 Task: Search one way flight ticket for 2 adults, 4 children and 1 infant on lap in business from Marquette: Sawyer International Airport to Greenville: Pitt-greenville Airport on 5-2-2023. Choice of flights is Delta. Number of bags: 1 carry on bag. Price is upto 40000. Outbound departure time preference is 20:30.
Action: Mouse moved to (373, 153)
Screenshot: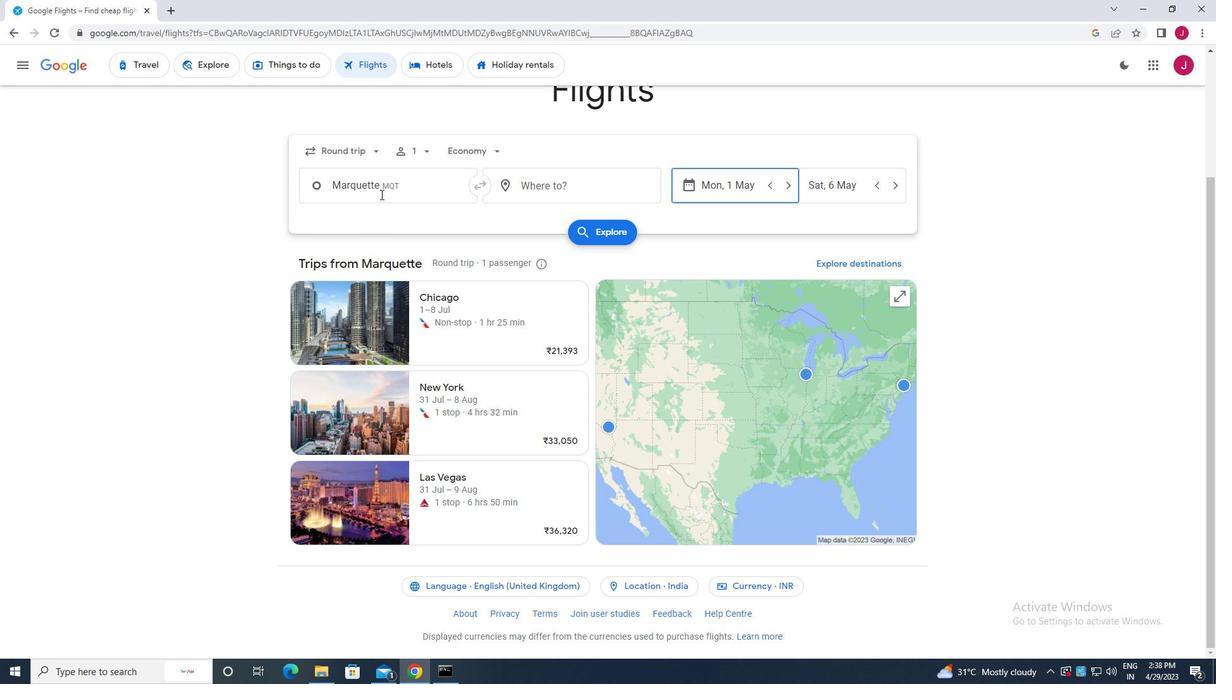 
Action: Mouse pressed left at (373, 153)
Screenshot: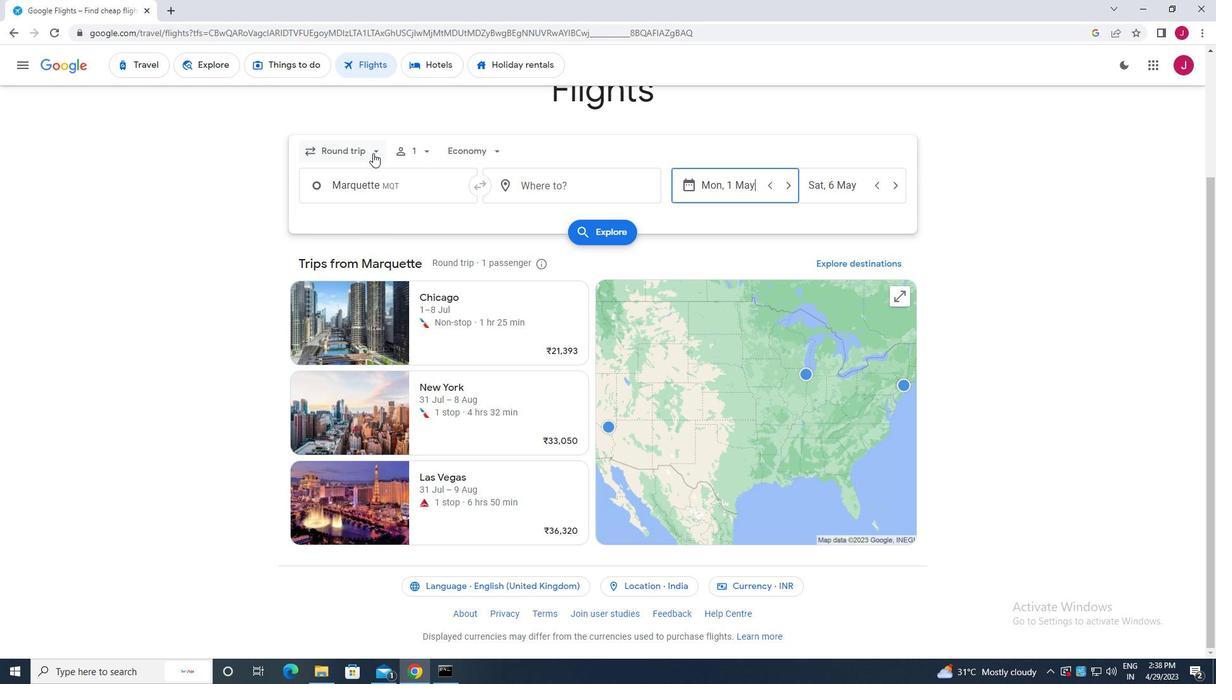 
Action: Mouse moved to (370, 204)
Screenshot: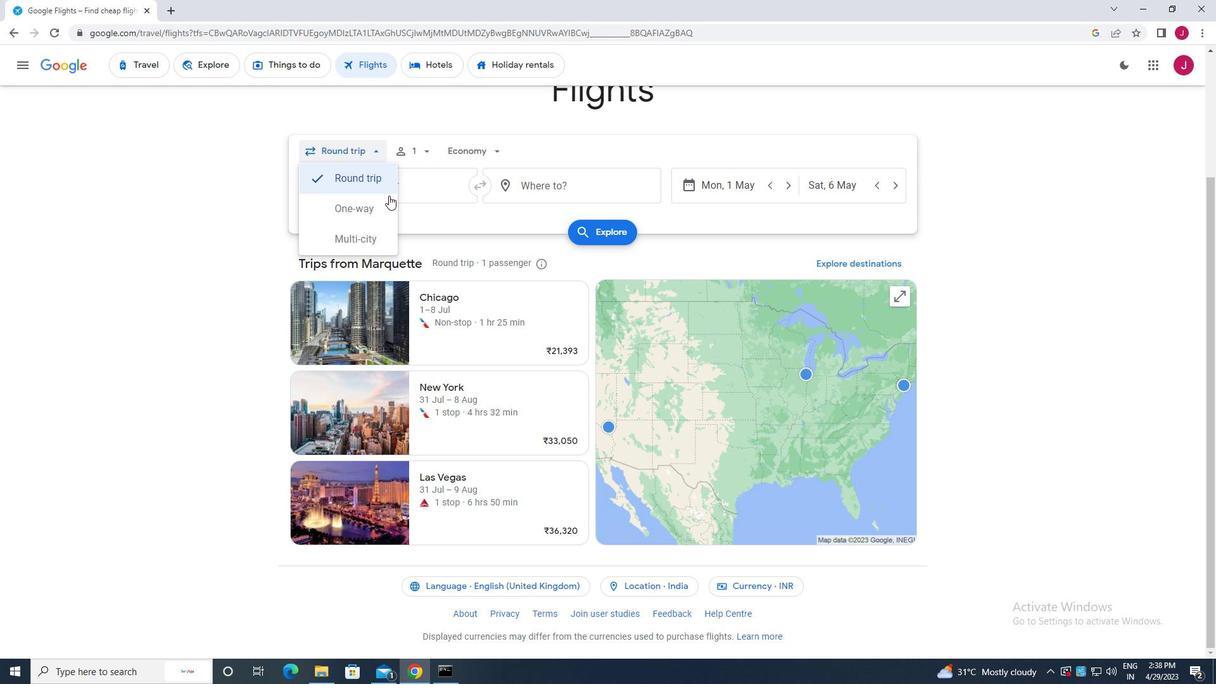 
Action: Mouse pressed left at (370, 204)
Screenshot: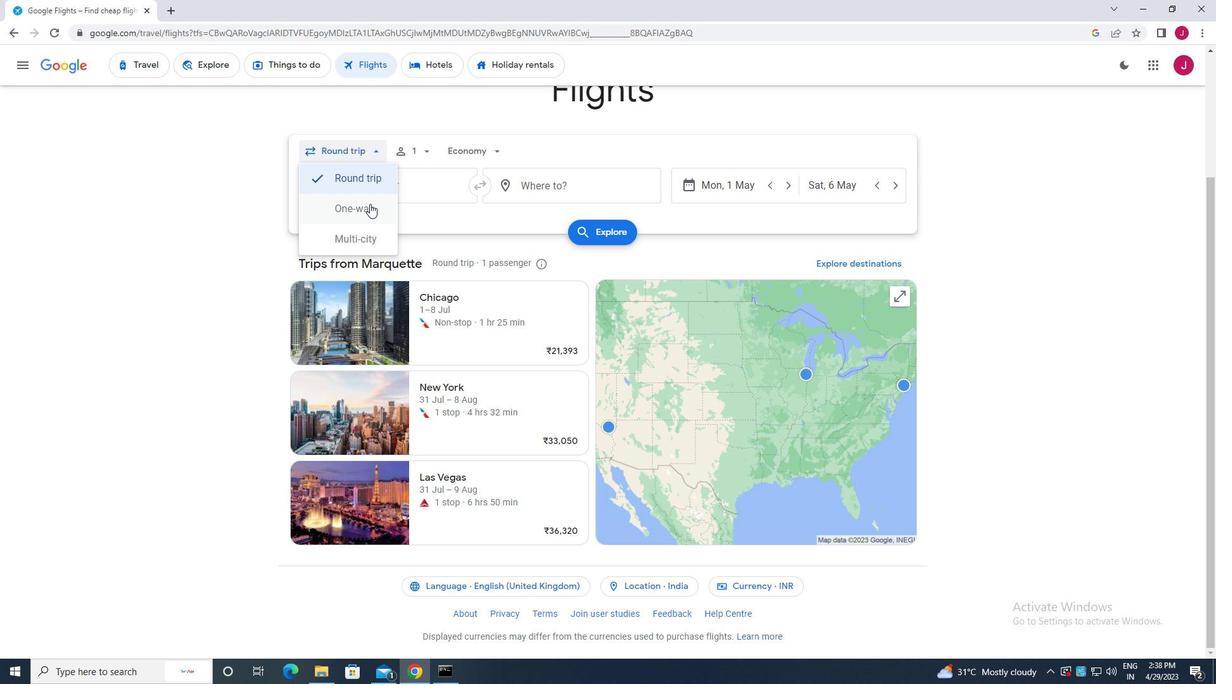 
Action: Mouse moved to (415, 153)
Screenshot: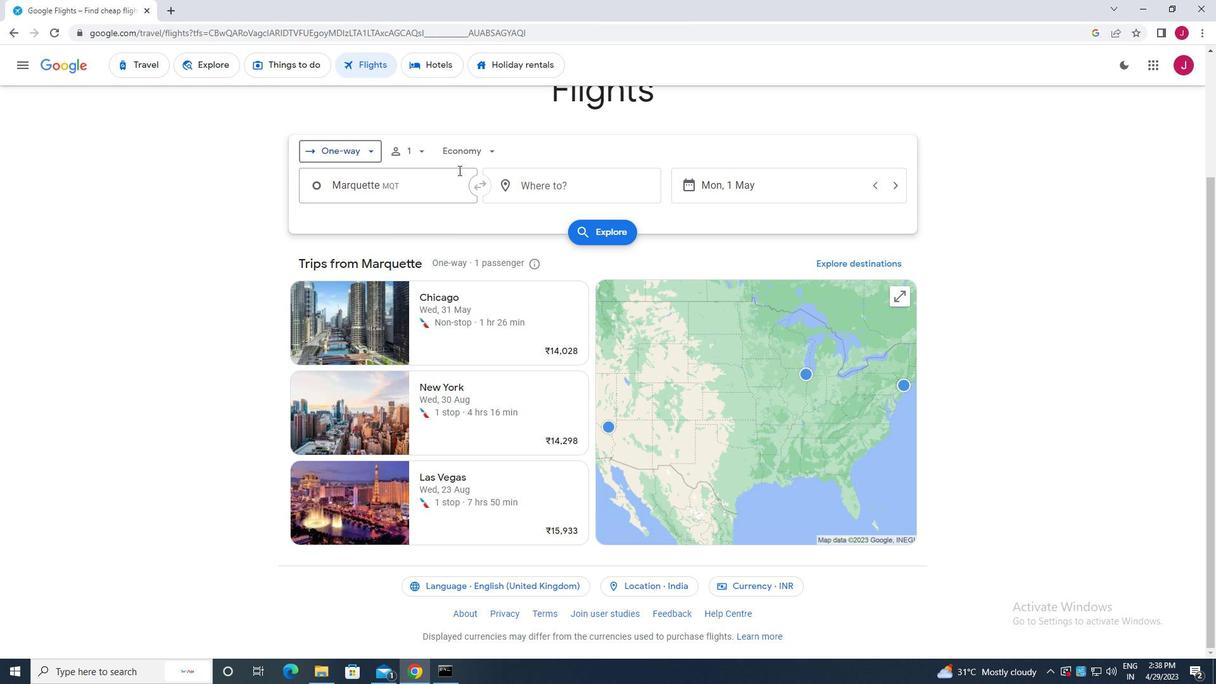 
Action: Mouse pressed left at (415, 153)
Screenshot: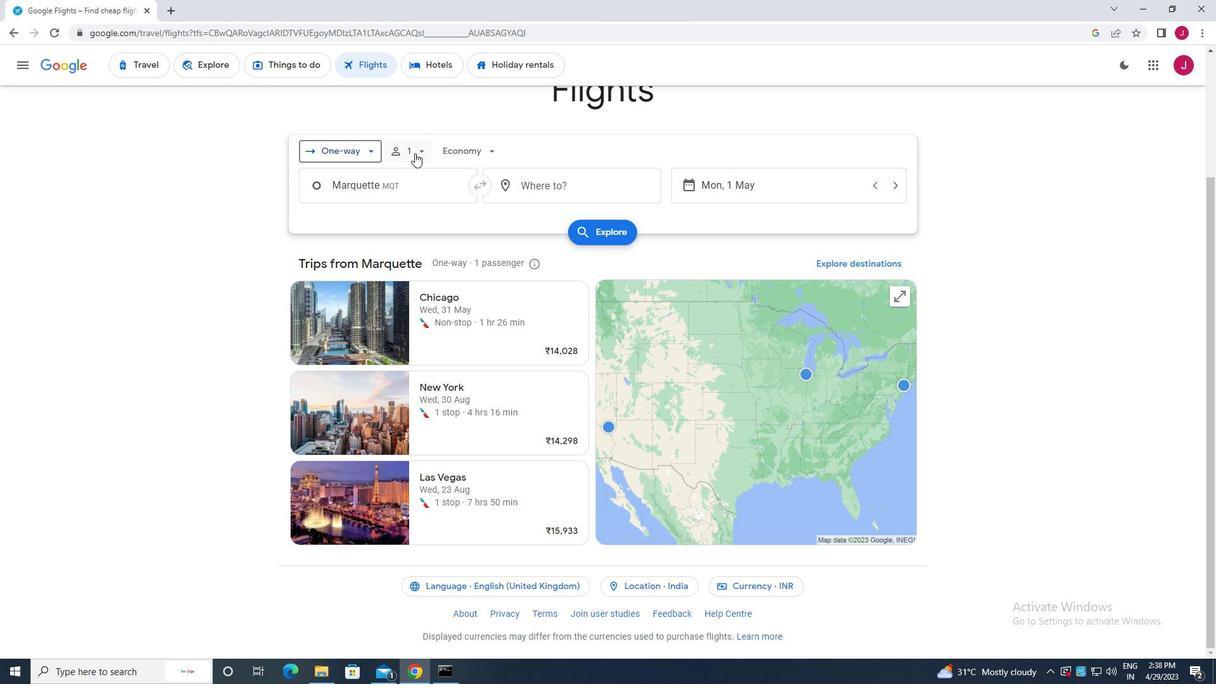 
Action: Mouse moved to (517, 185)
Screenshot: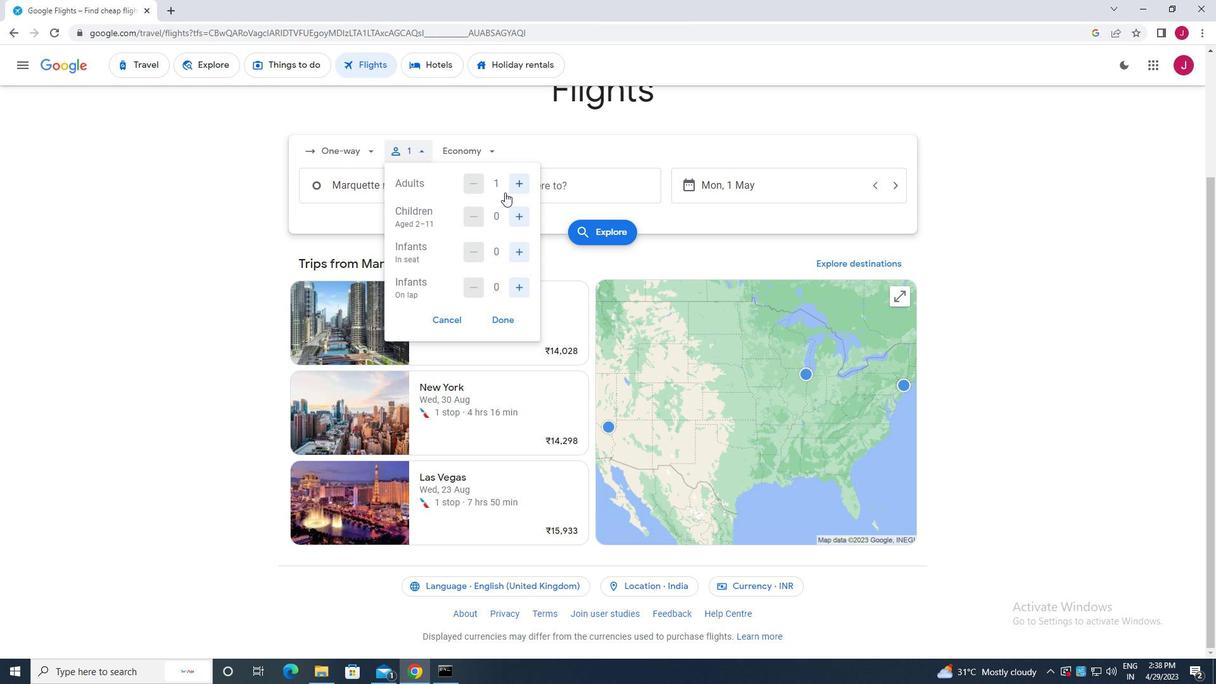 
Action: Mouse pressed left at (517, 185)
Screenshot: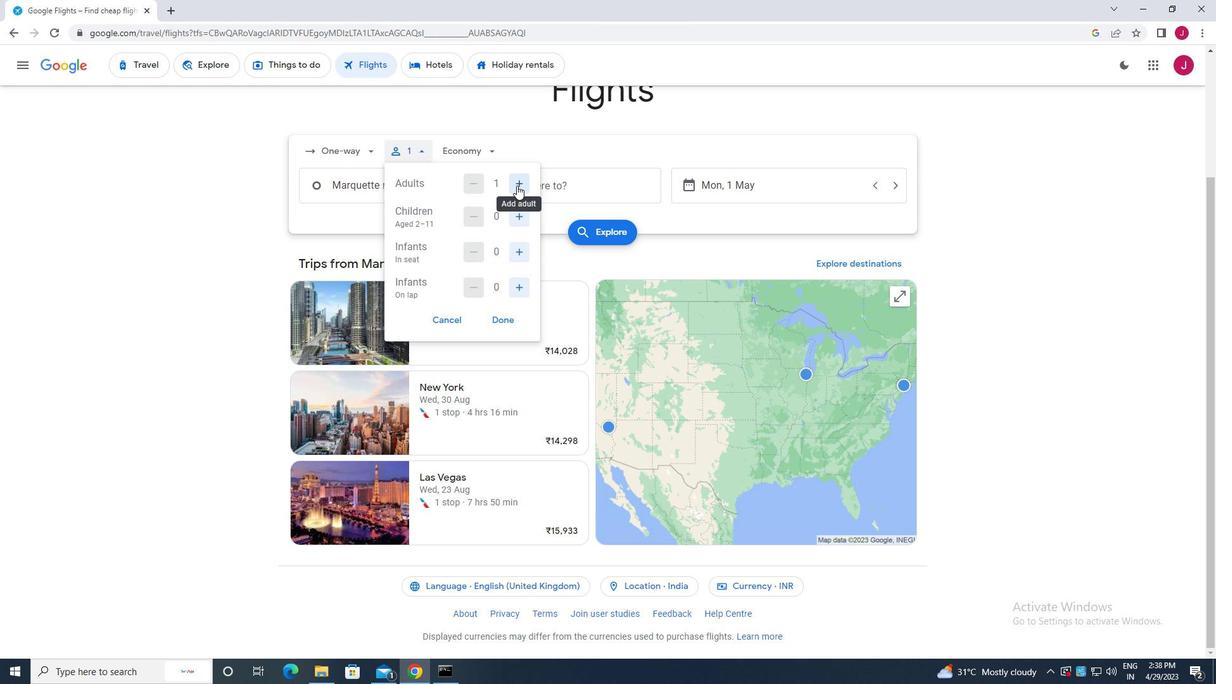 
Action: Mouse moved to (525, 220)
Screenshot: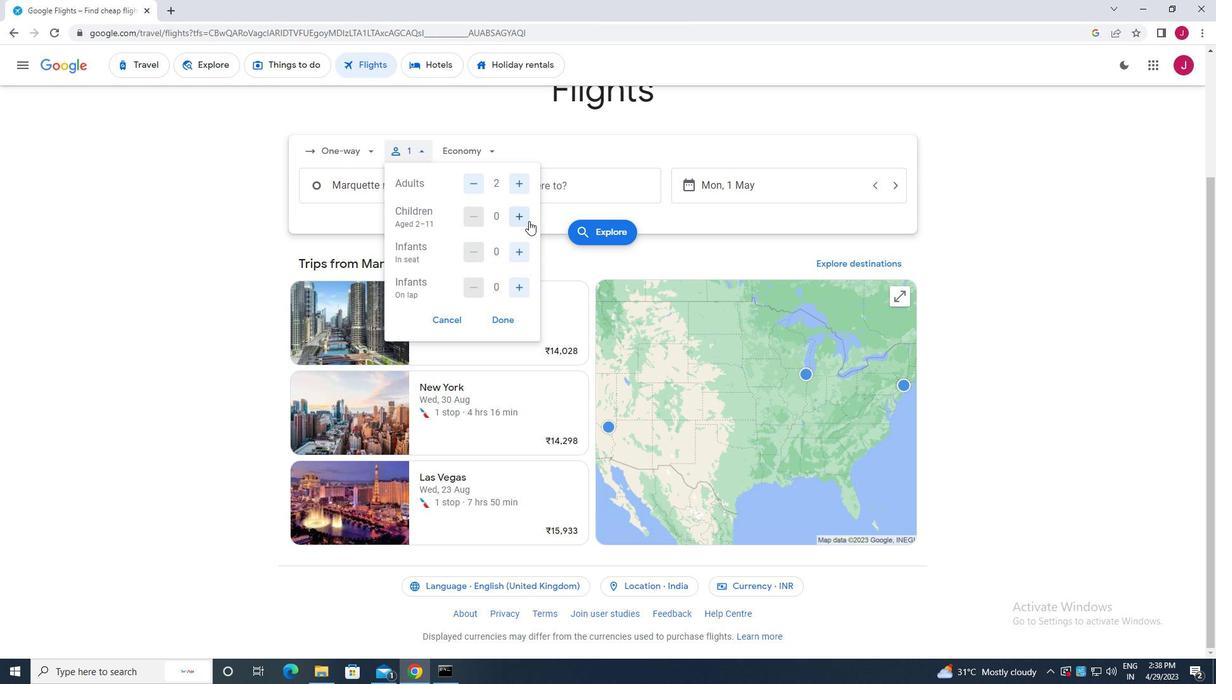 
Action: Mouse pressed left at (525, 220)
Screenshot: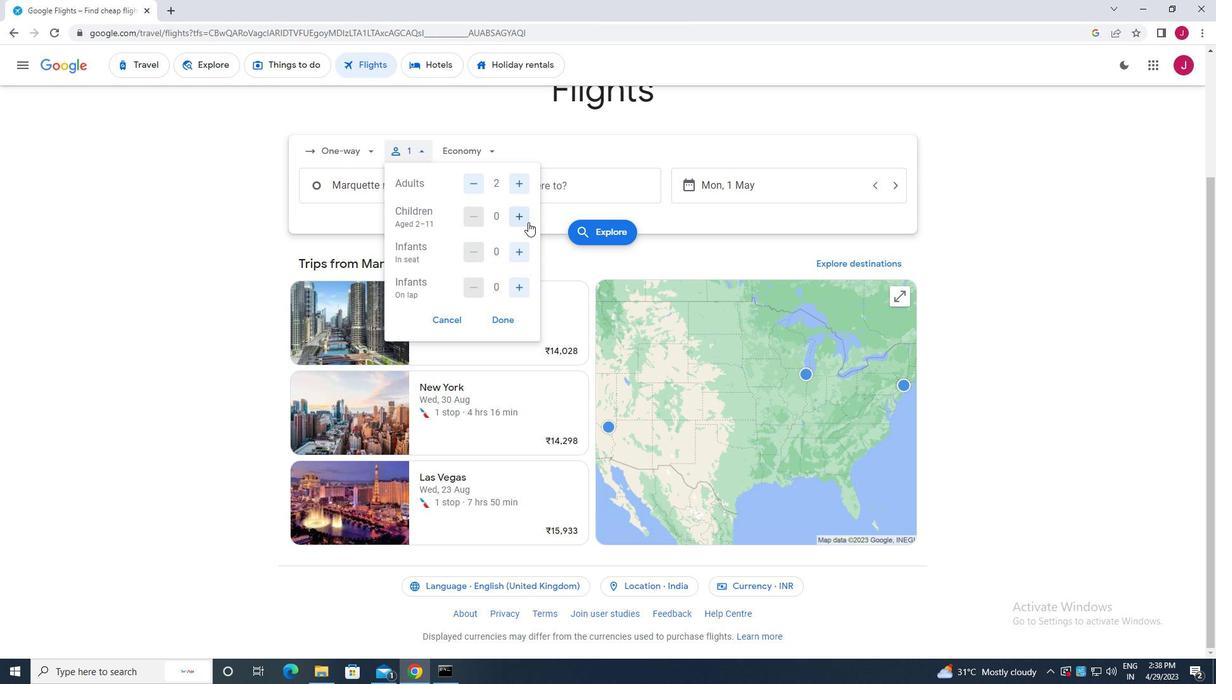 
Action: Mouse moved to (525, 219)
Screenshot: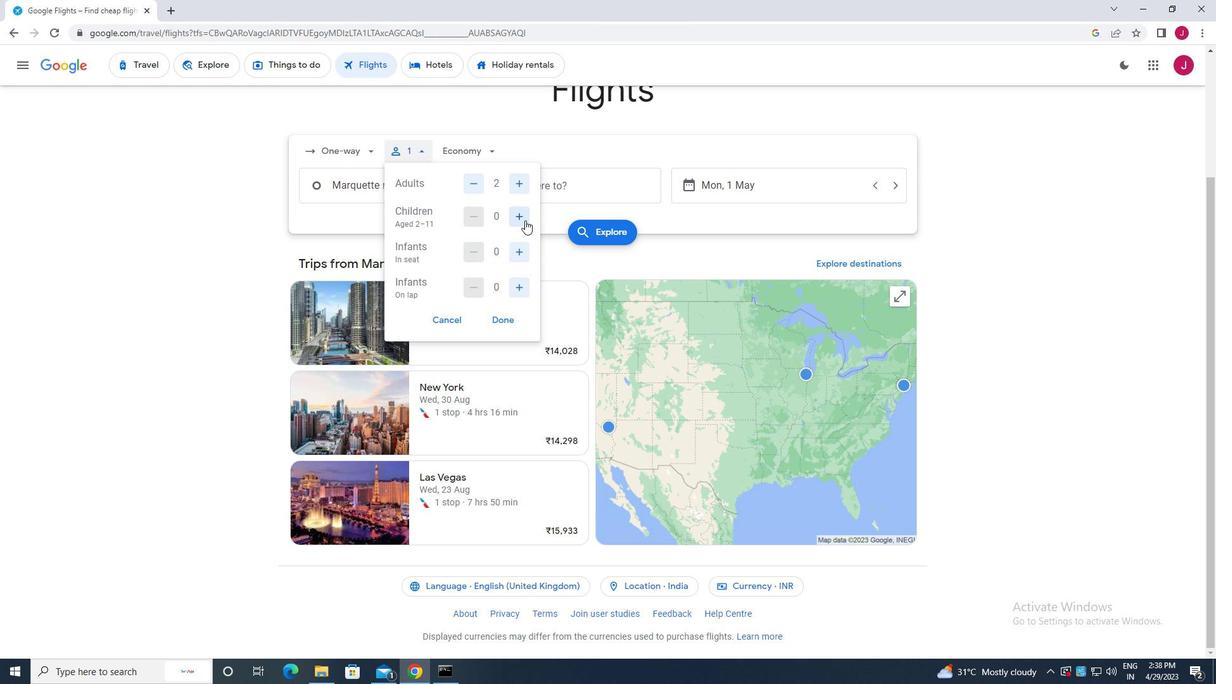 
Action: Mouse pressed left at (525, 219)
Screenshot: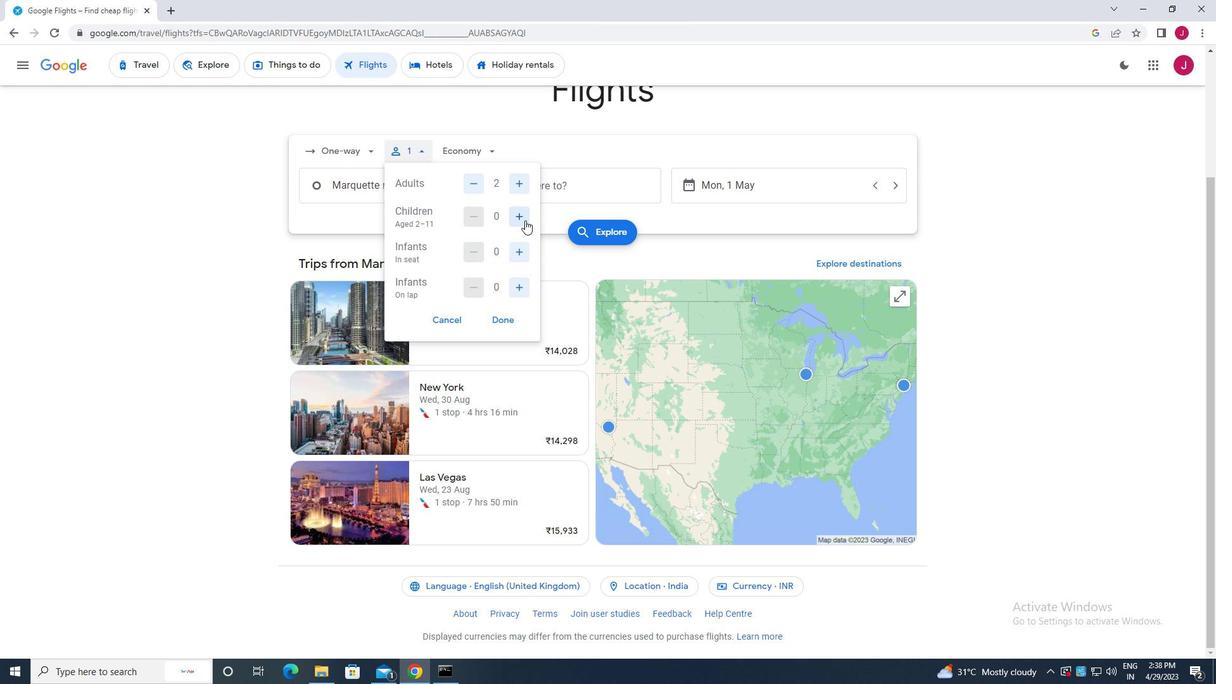 
Action: Mouse moved to (524, 219)
Screenshot: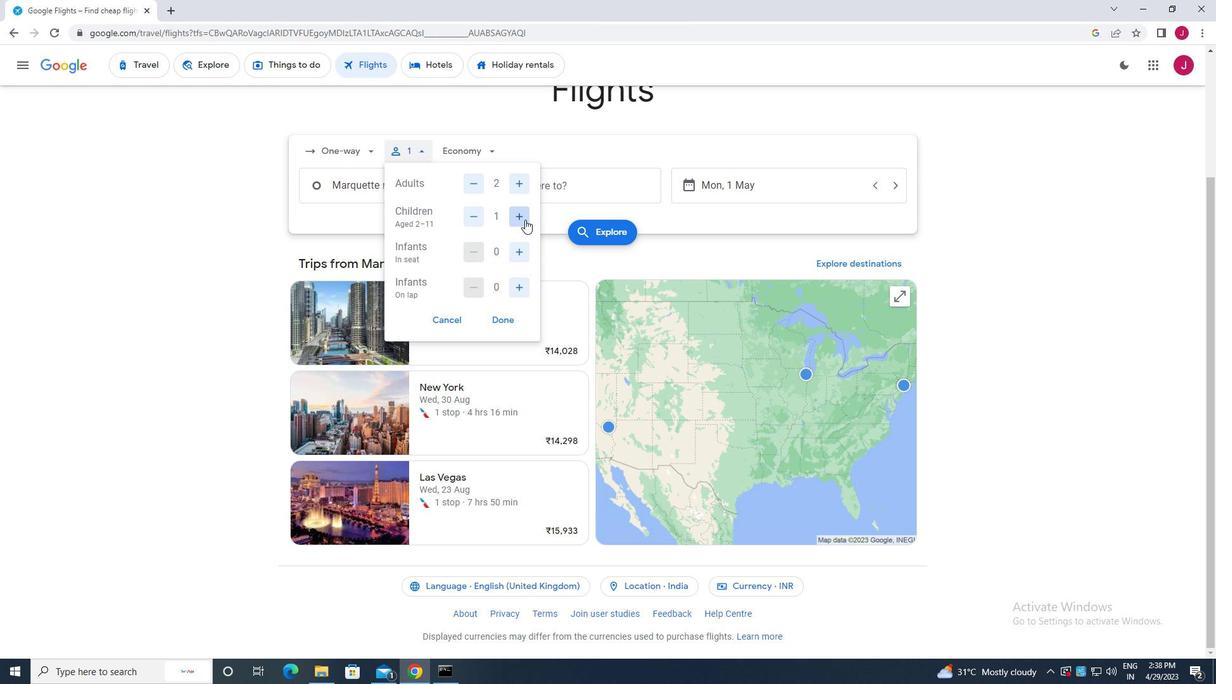 
Action: Mouse pressed left at (524, 219)
Screenshot: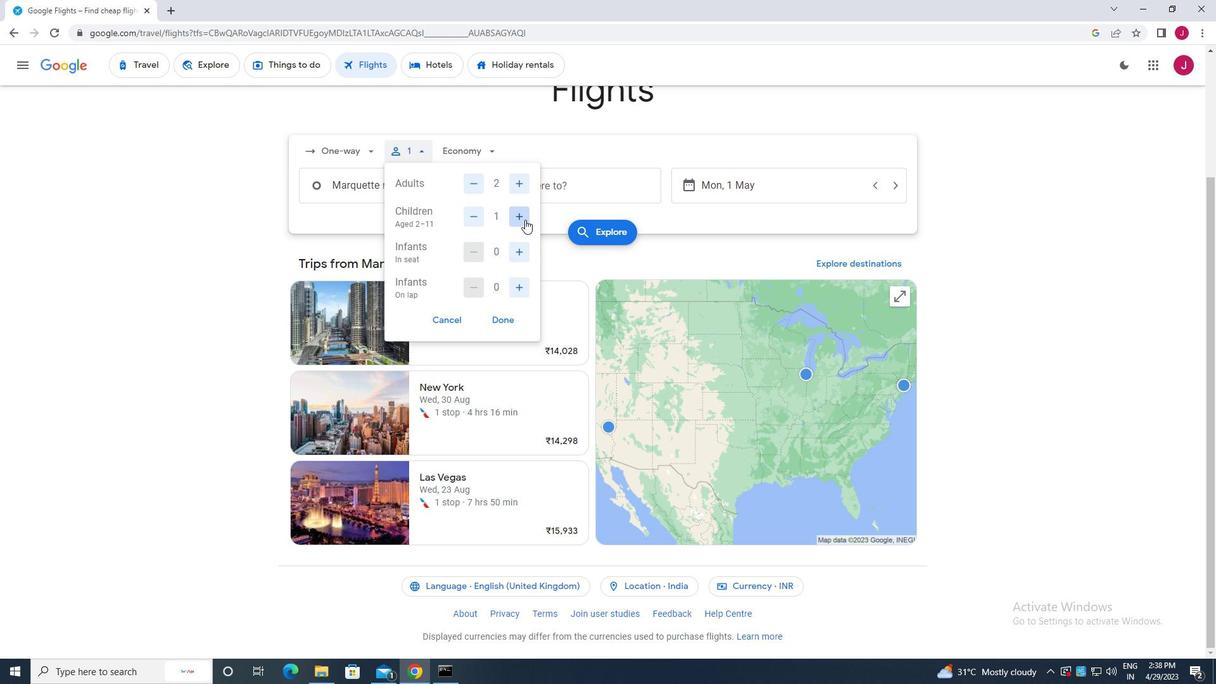 
Action: Mouse pressed left at (524, 219)
Screenshot: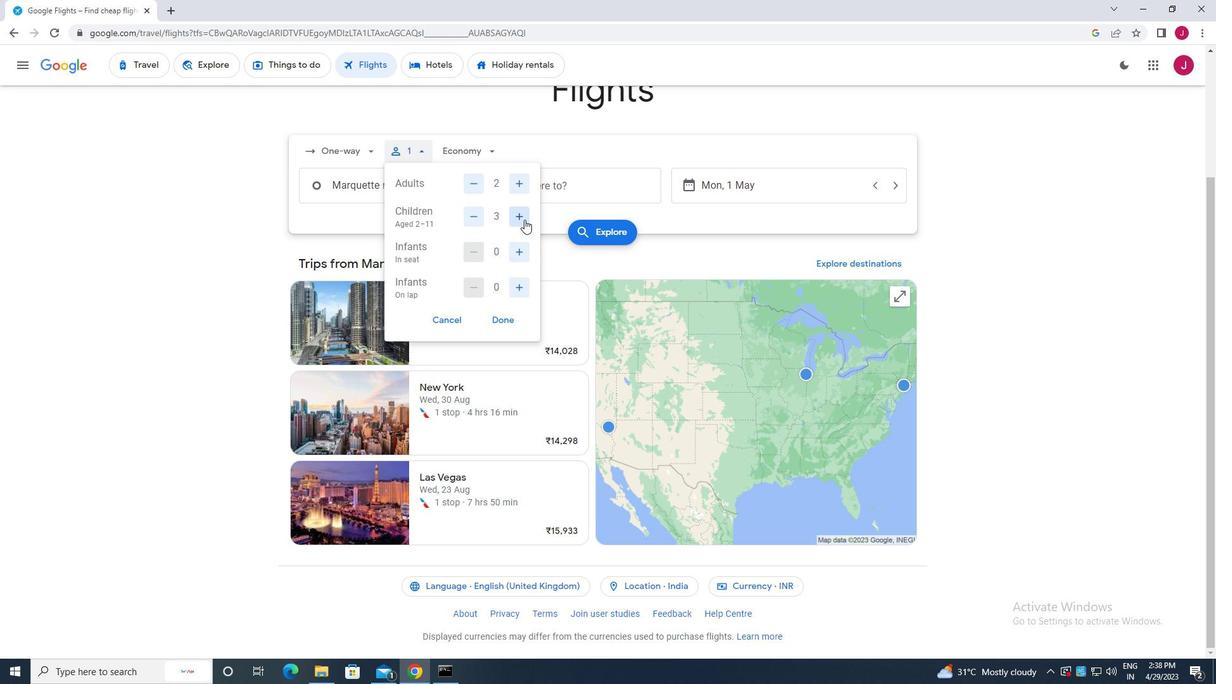 
Action: Mouse moved to (524, 286)
Screenshot: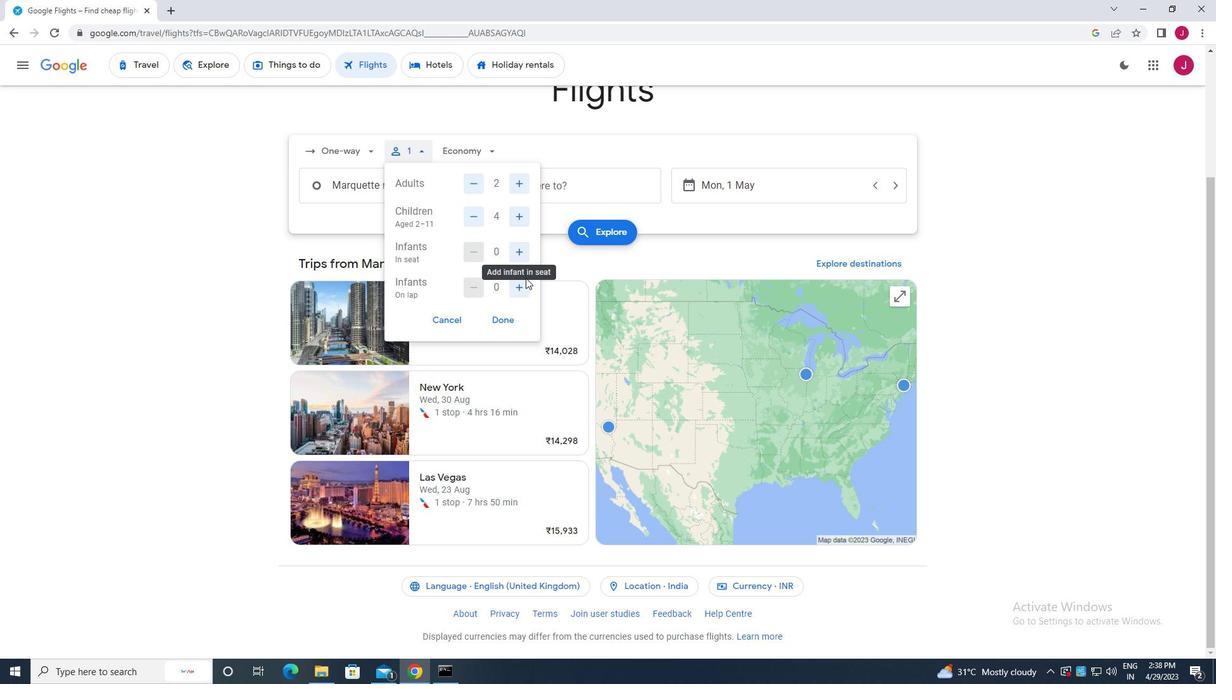 
Action: Mouse pressed left at (524, 286)
Screenshot: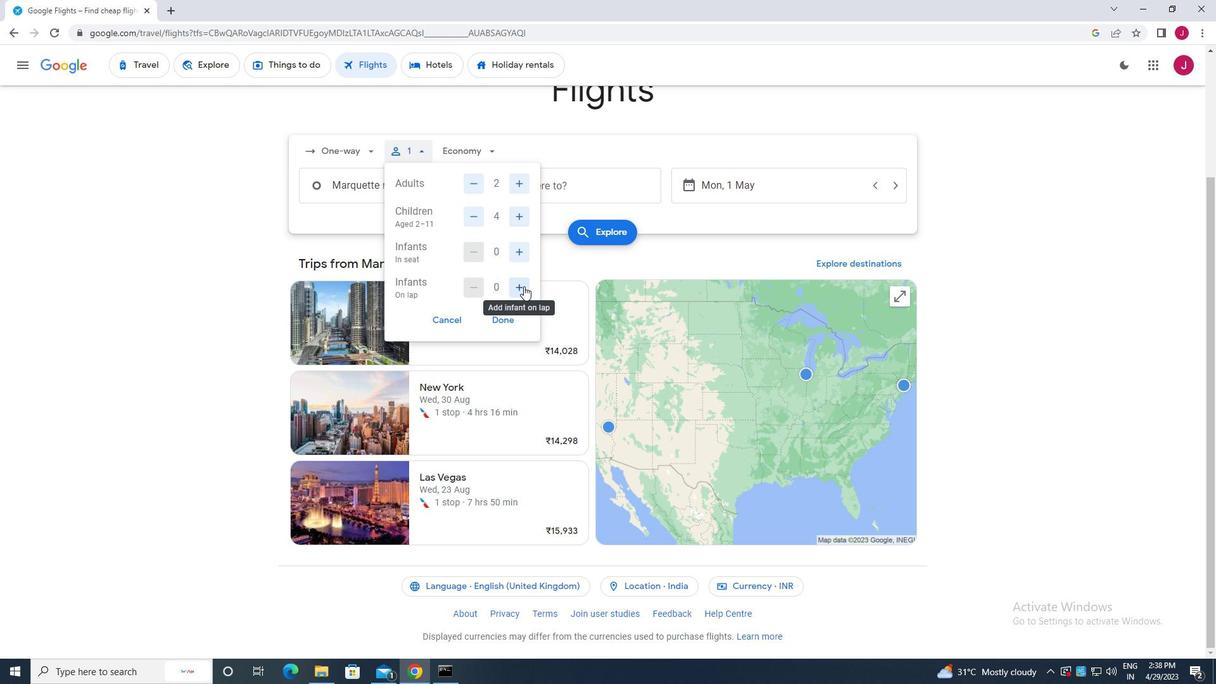 
Action: Mouse moved to (504, 318)
Screenshot: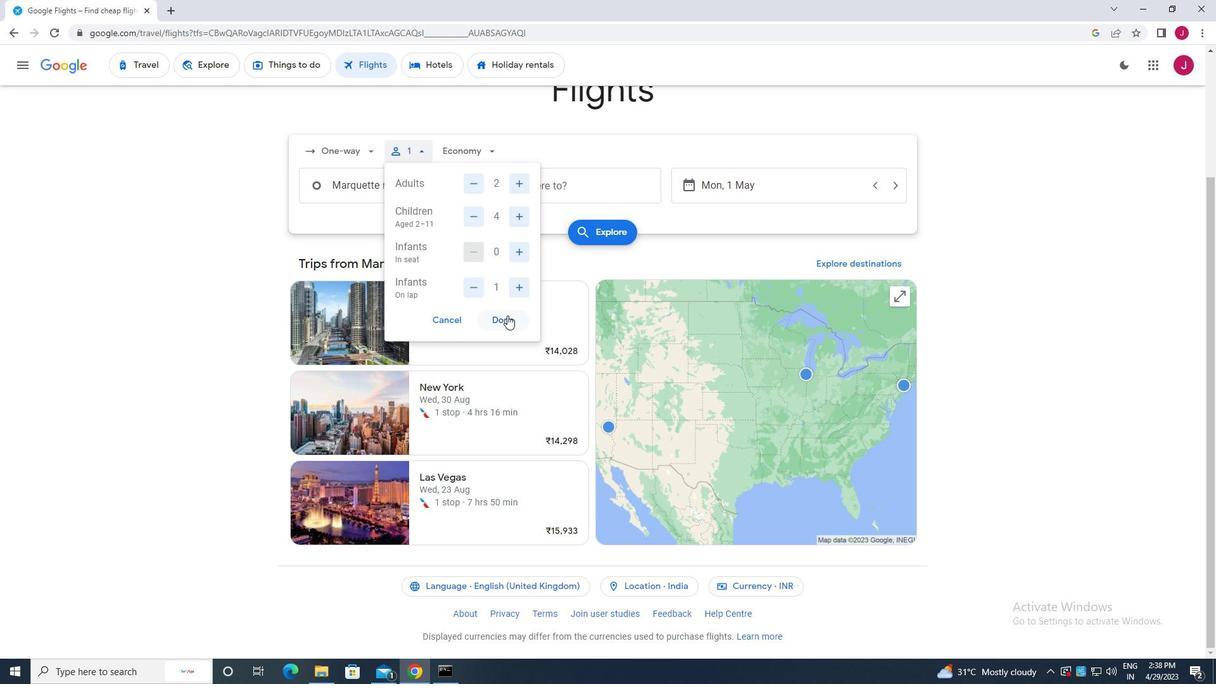
Action: Mouse pressed left at (504, 318)
Screenshot: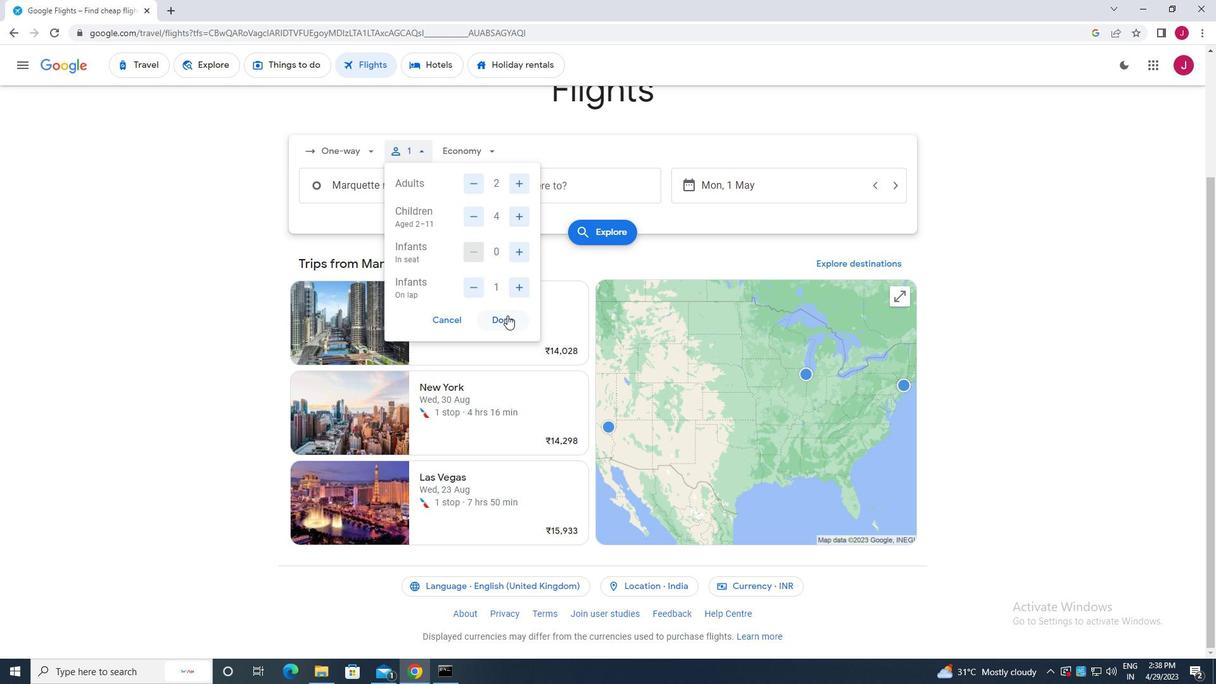 
Action: Mouse moved to (483, 155)
Screenshot: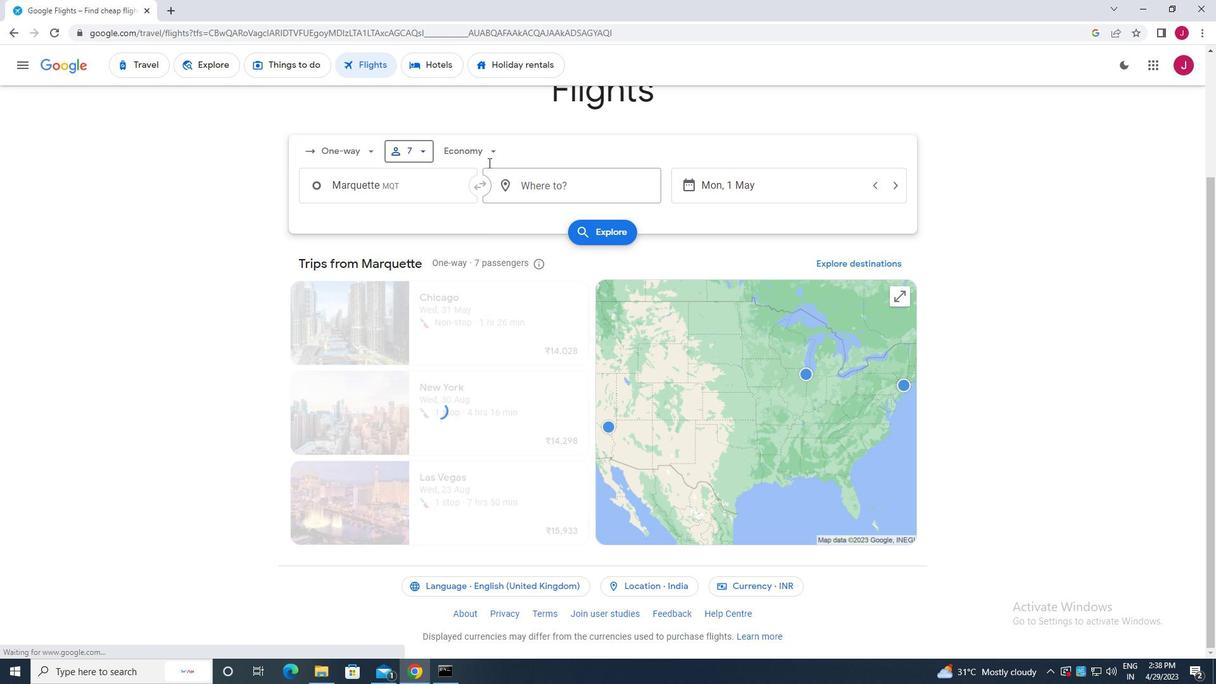 
Action: Mouse pressed left at (483, 155)
Screenshot: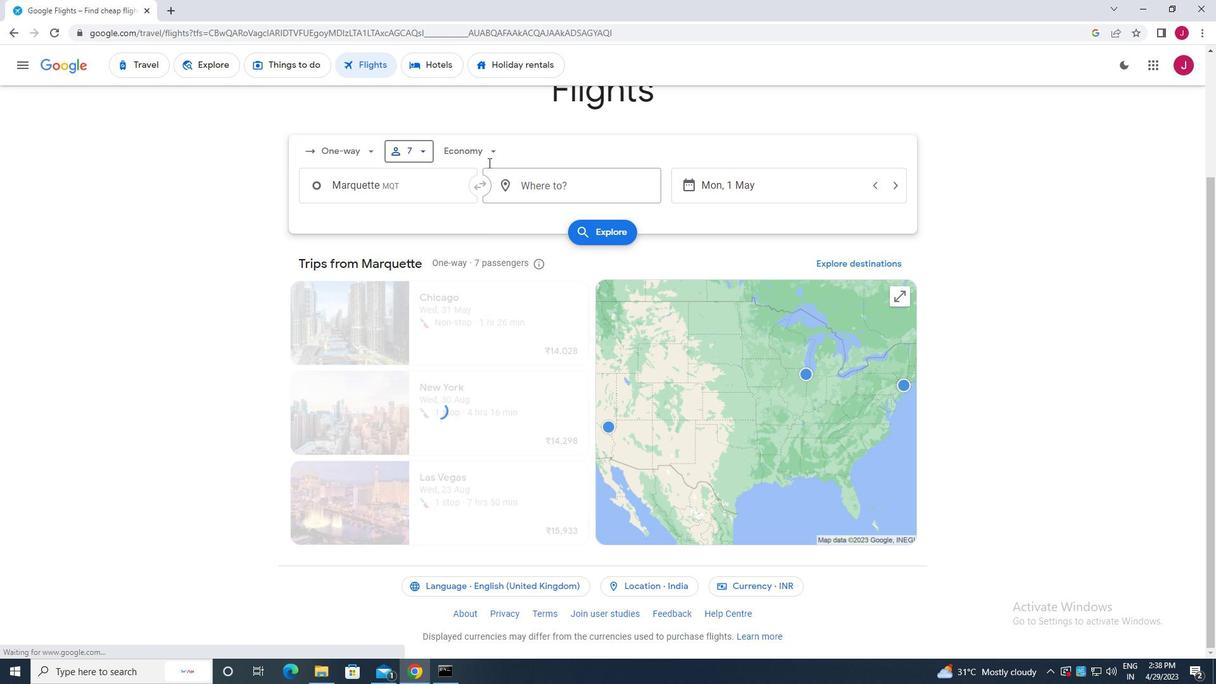 
Action: Mouse moved to (487, 242)
Screenshot: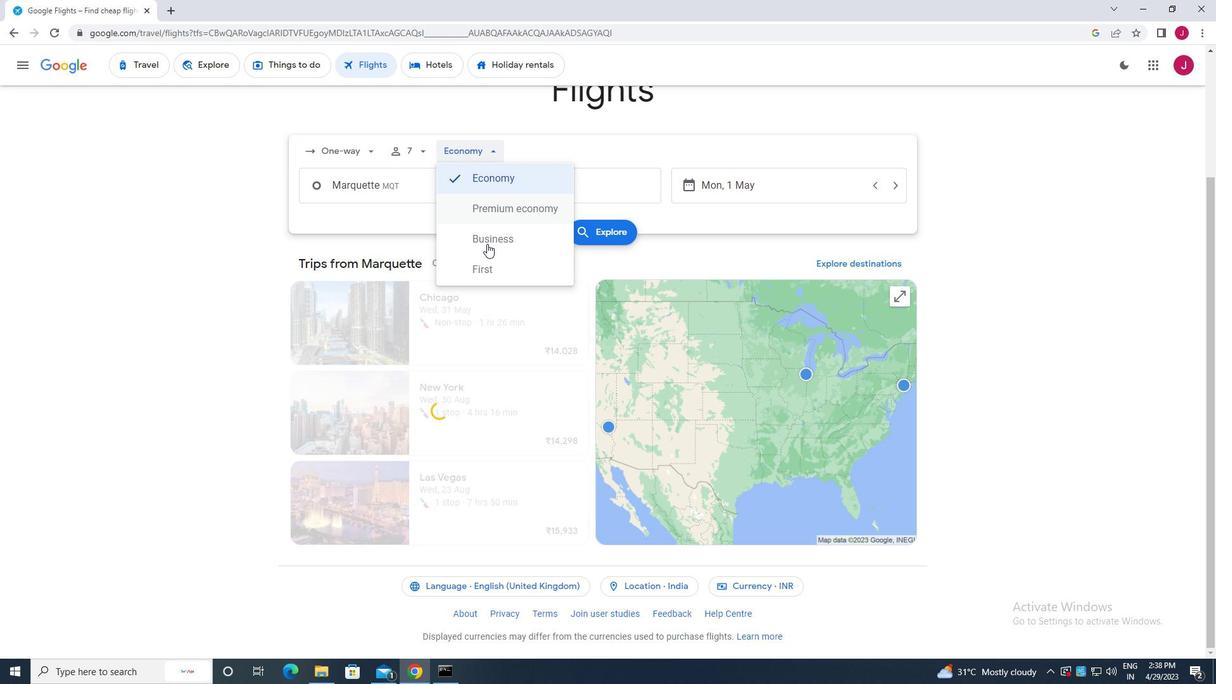 
Action: Mouse pressed left at (487, 242)
Screenshot: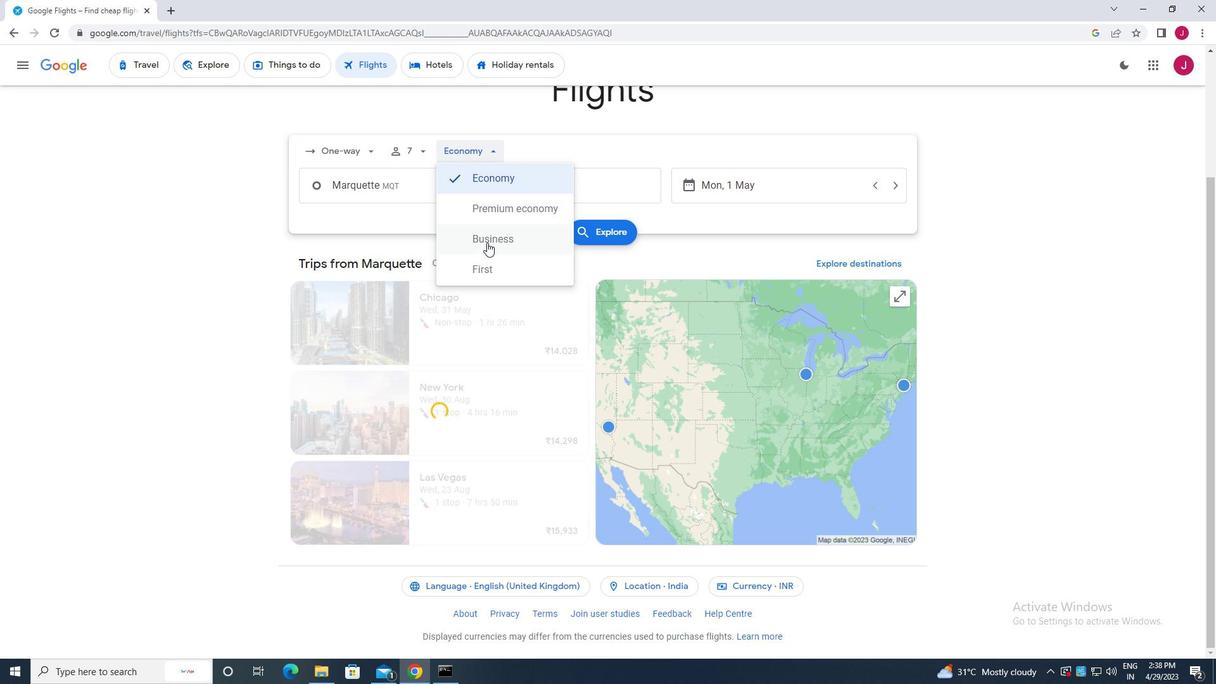
Action: Mouse moved to (429, 187)
Screenshot: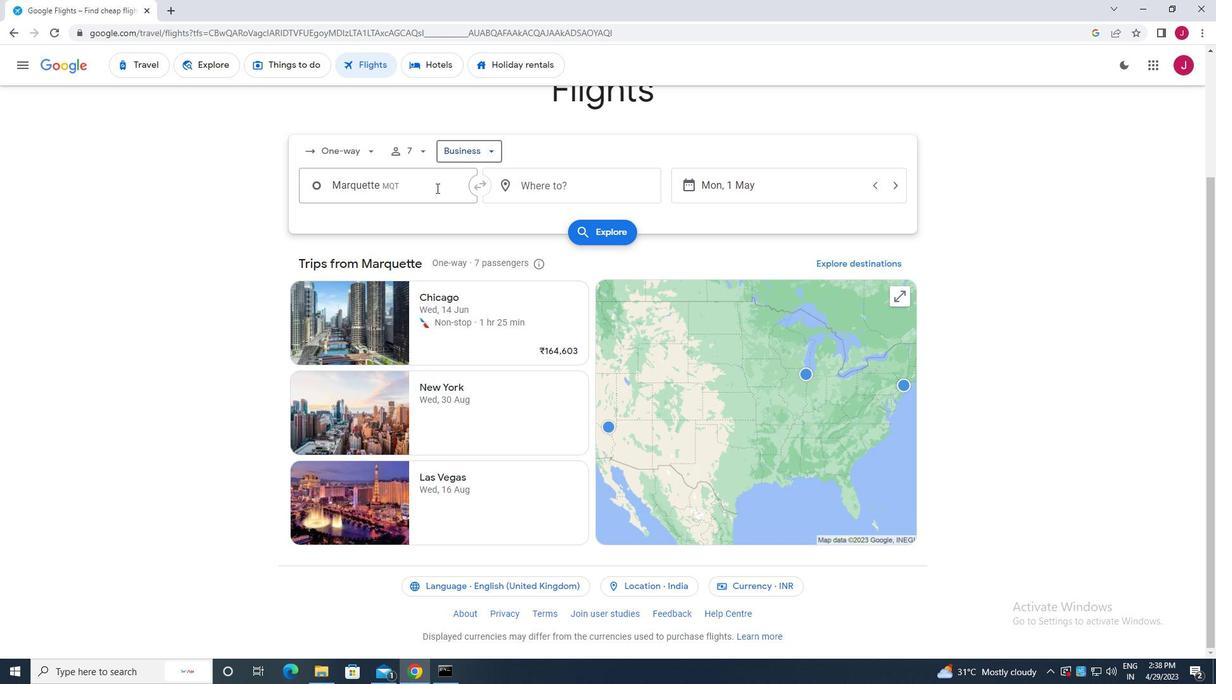 
Action: Mouse pressed left at (429, 187)
Screenshot: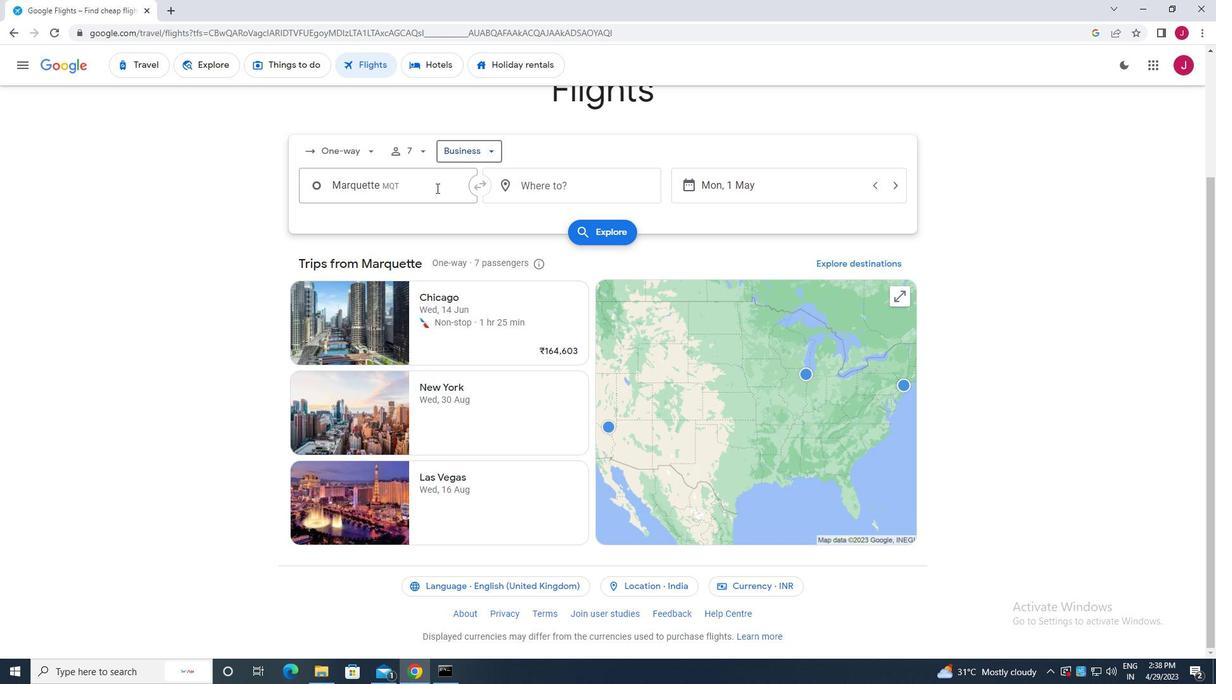 
Action: Key pressed marquette
Screenshot: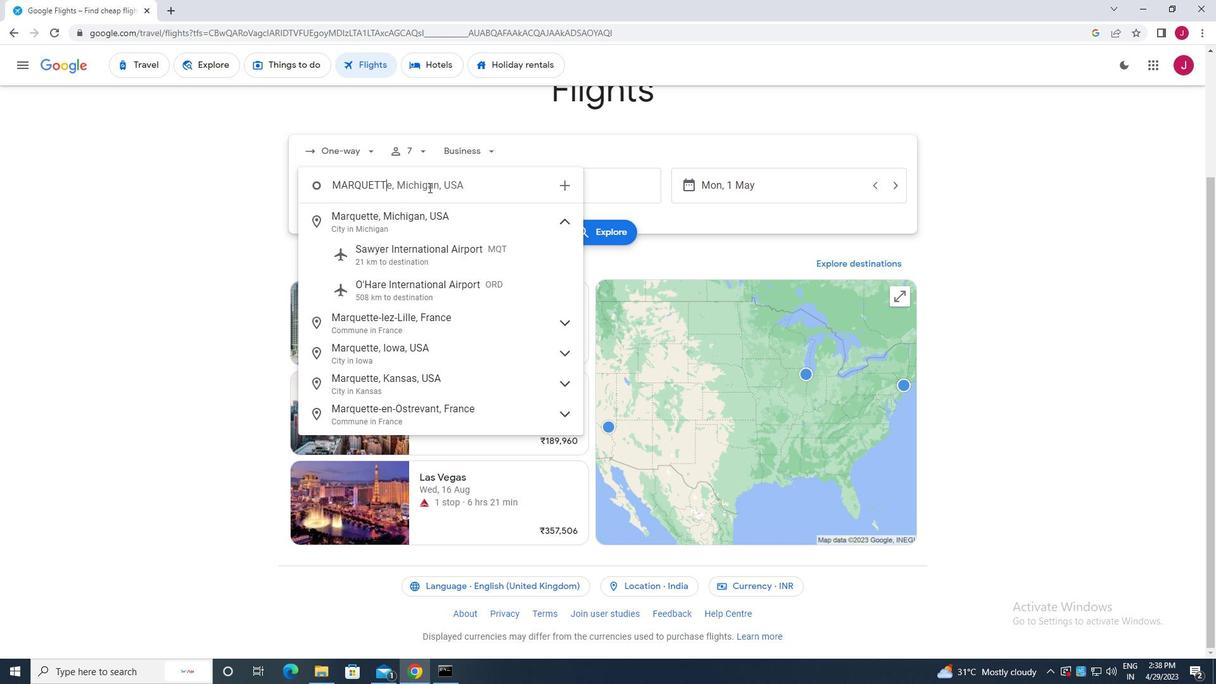 
Action: Mouse moved to (422, 254)
Screenshot: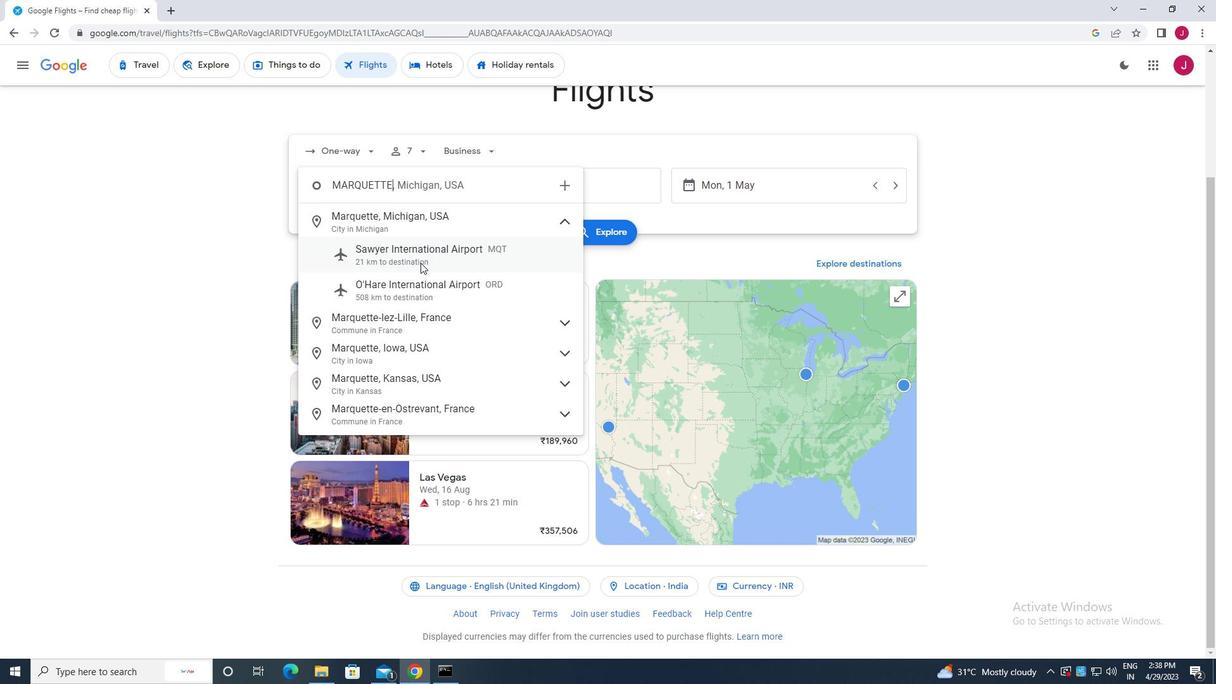 
Action: Mouse pressed left at (422, 254)
Screenshot: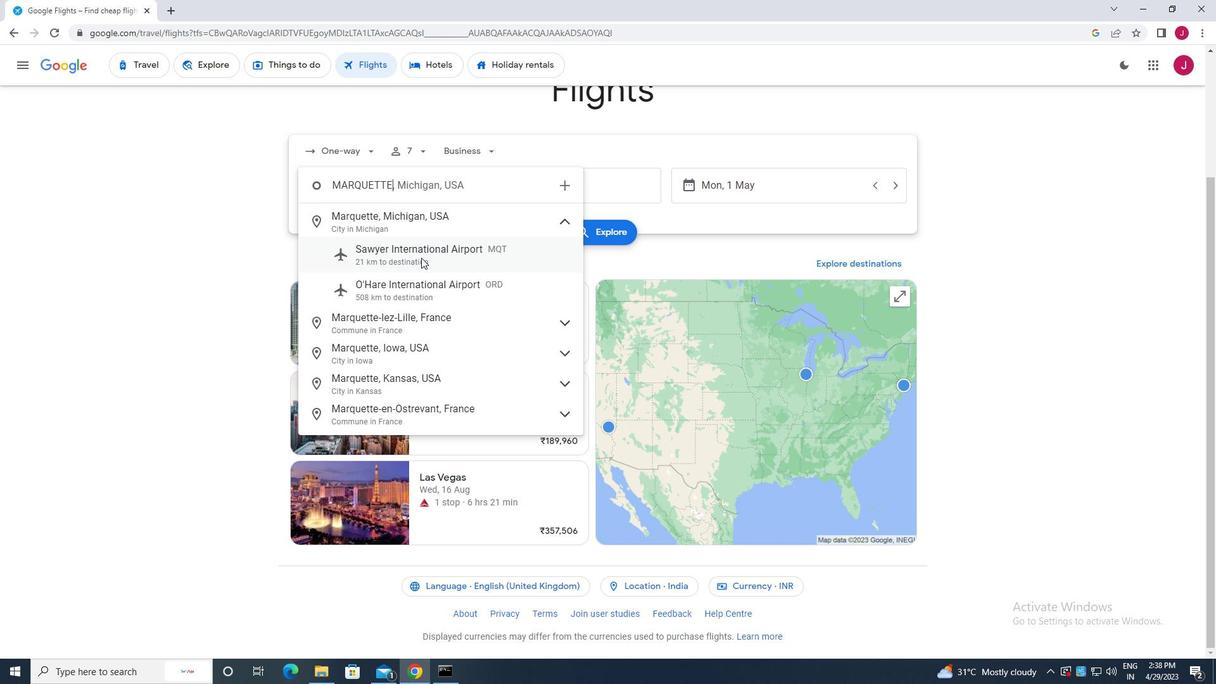 
Action: Mouse moved to (574, 188)
Screenshot: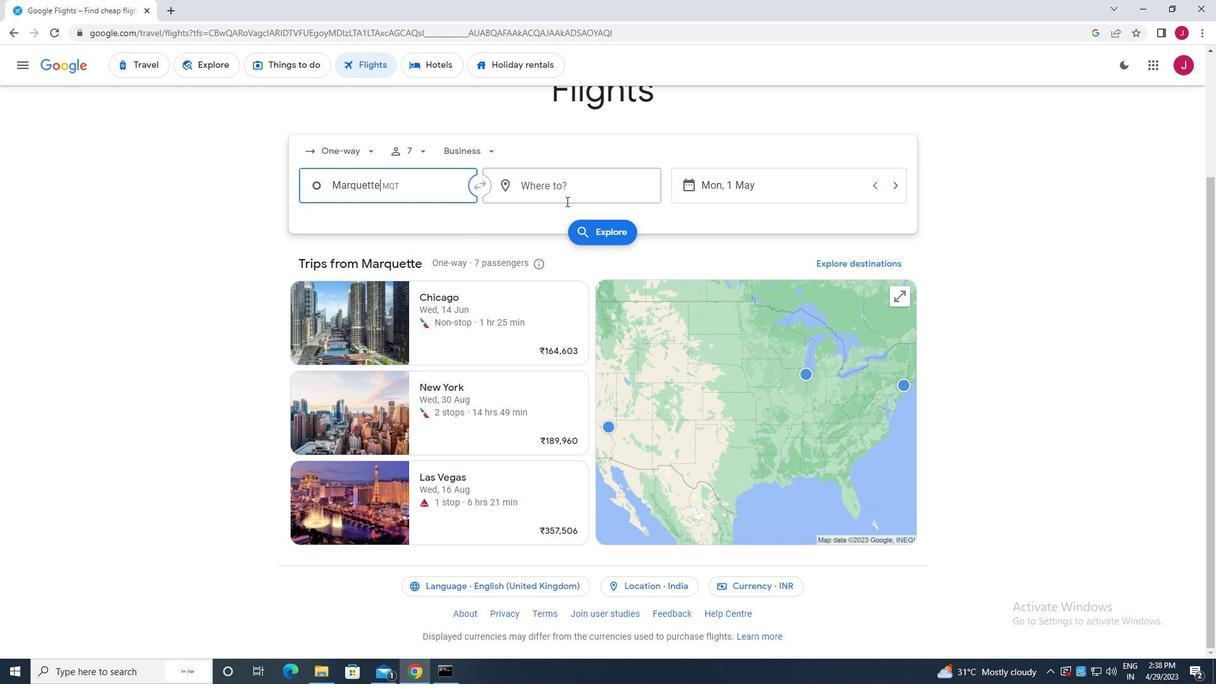 
Action: Mouse pressed left at (574, 188)
Screenshot: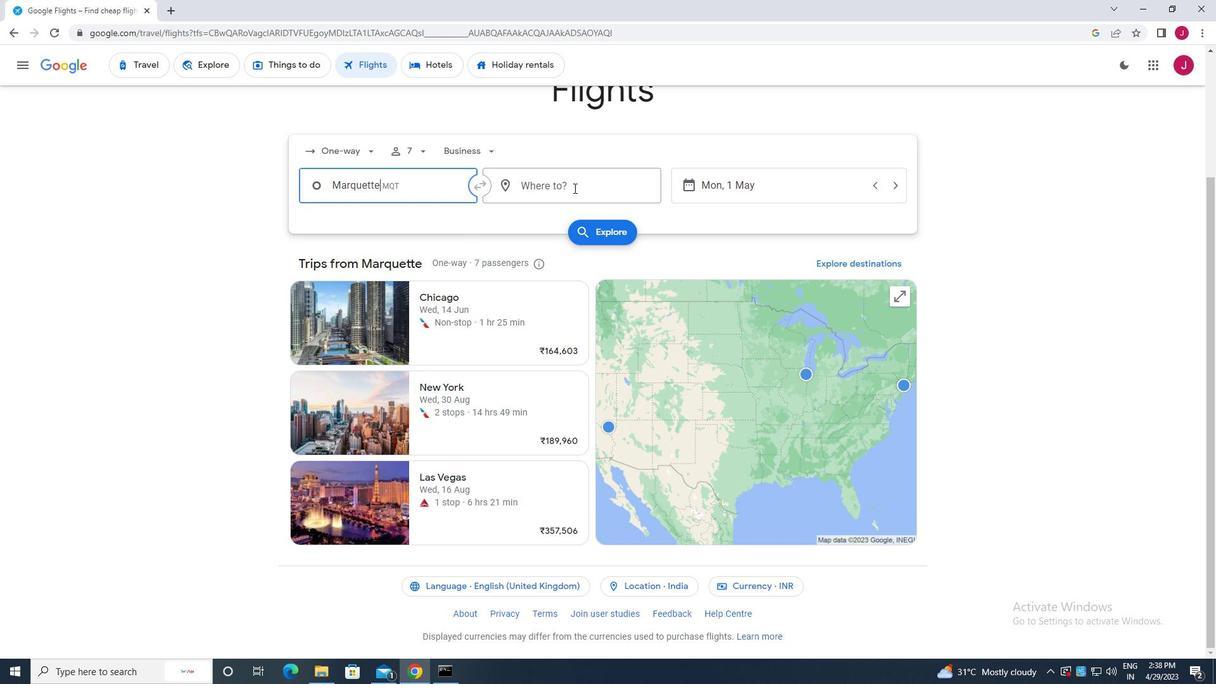 
Action: Mouse moved to (569, 190)
Screenshot: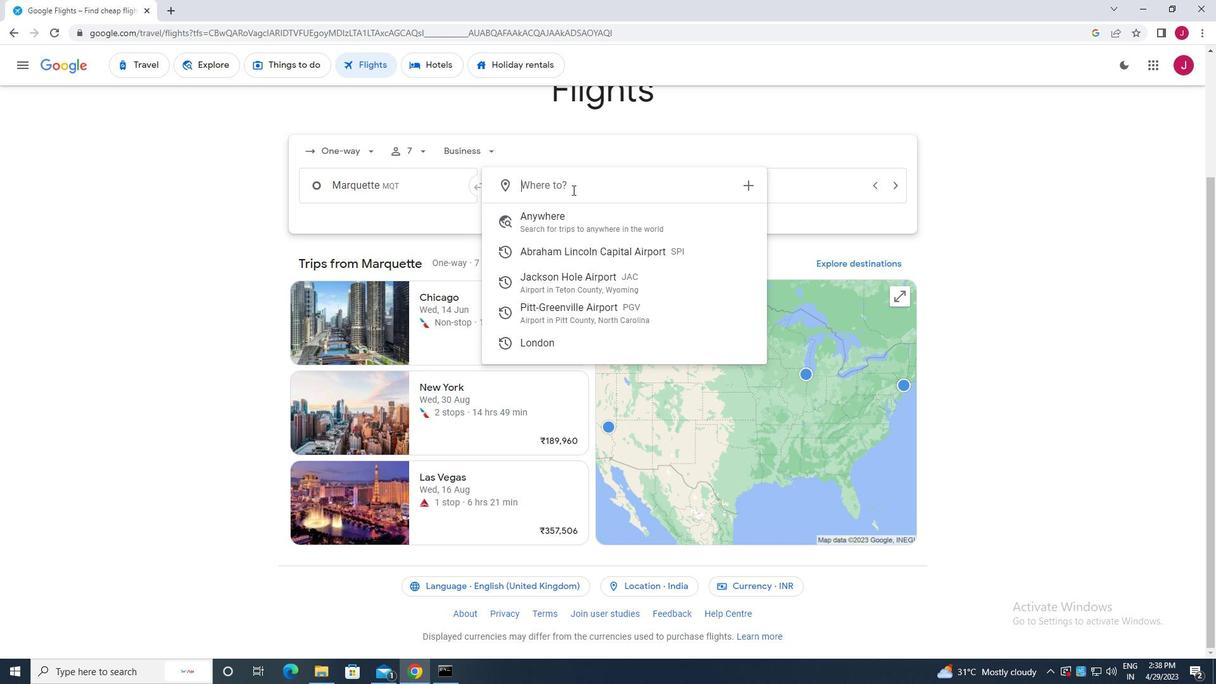 
Action: Key pressed greenville<Key.space>p
Screenshot: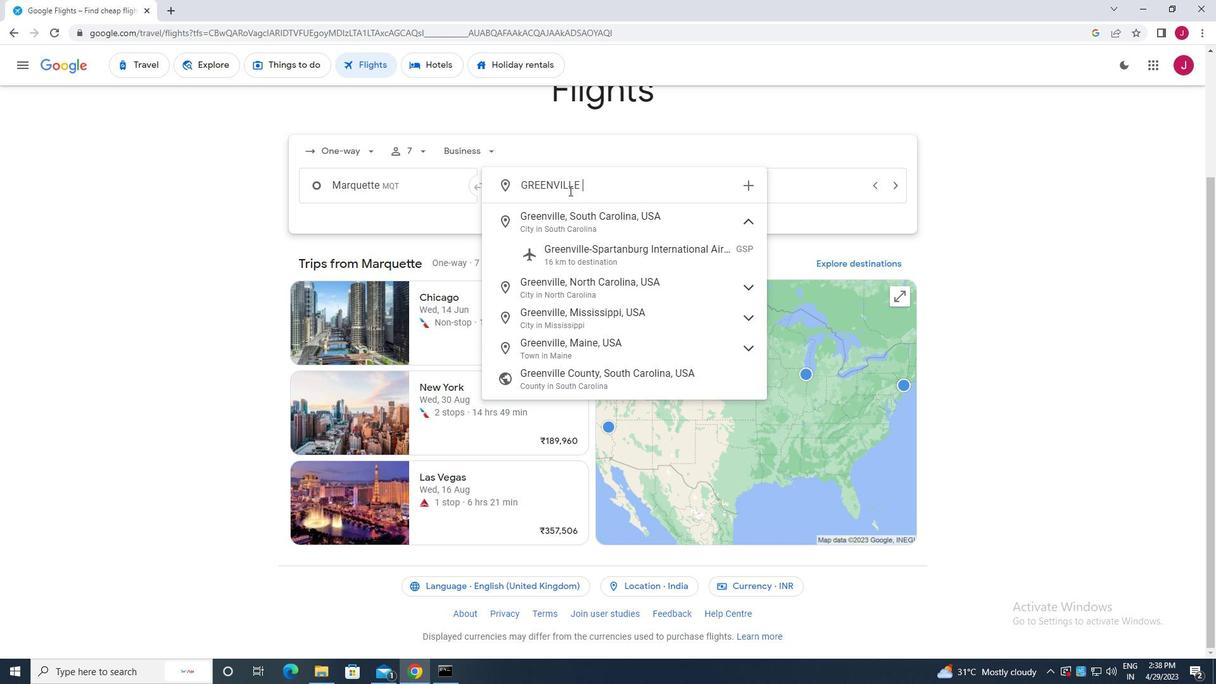 
Action: Mouse moved to (585, 226)
Screenshot: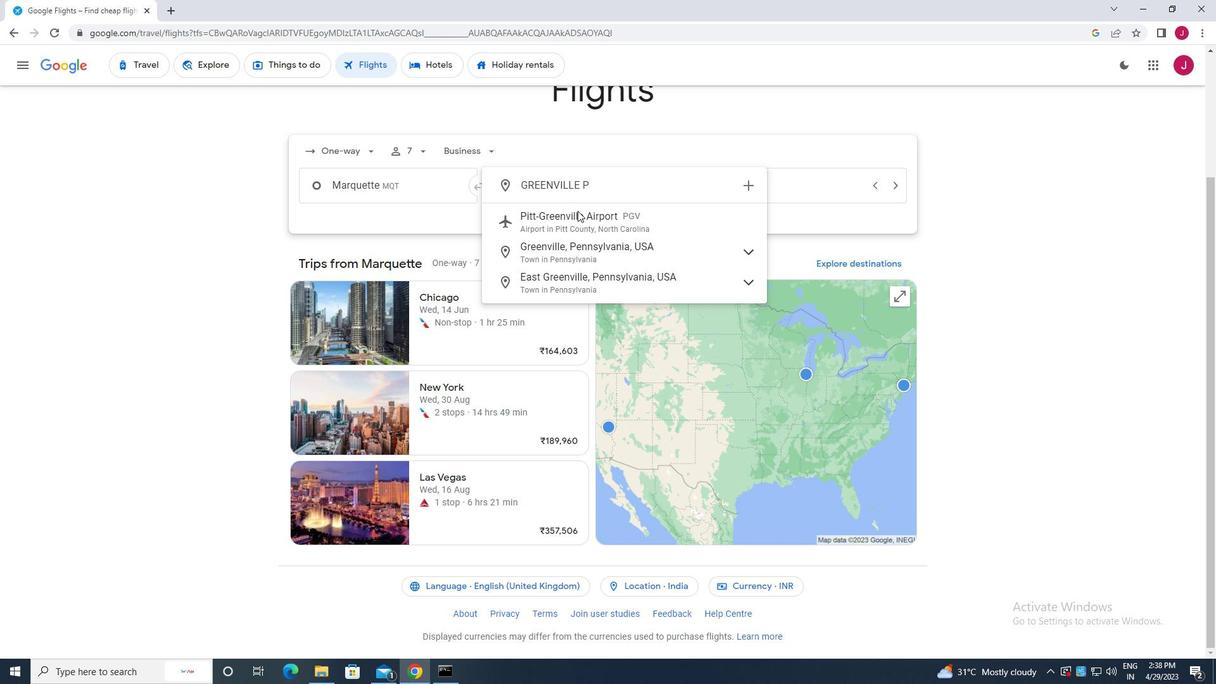 
Action: Mouse pressed left at (585, 226)
Screenshot: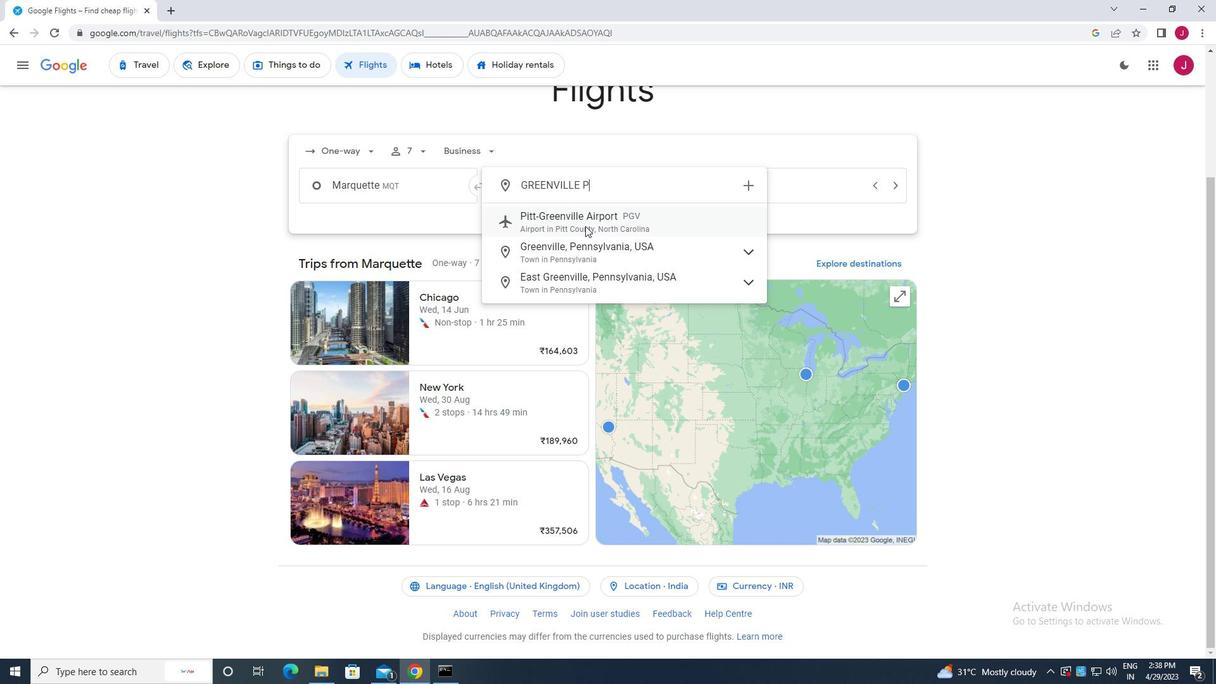 
Action: Mouse moved to (780, 188)
Screenshot: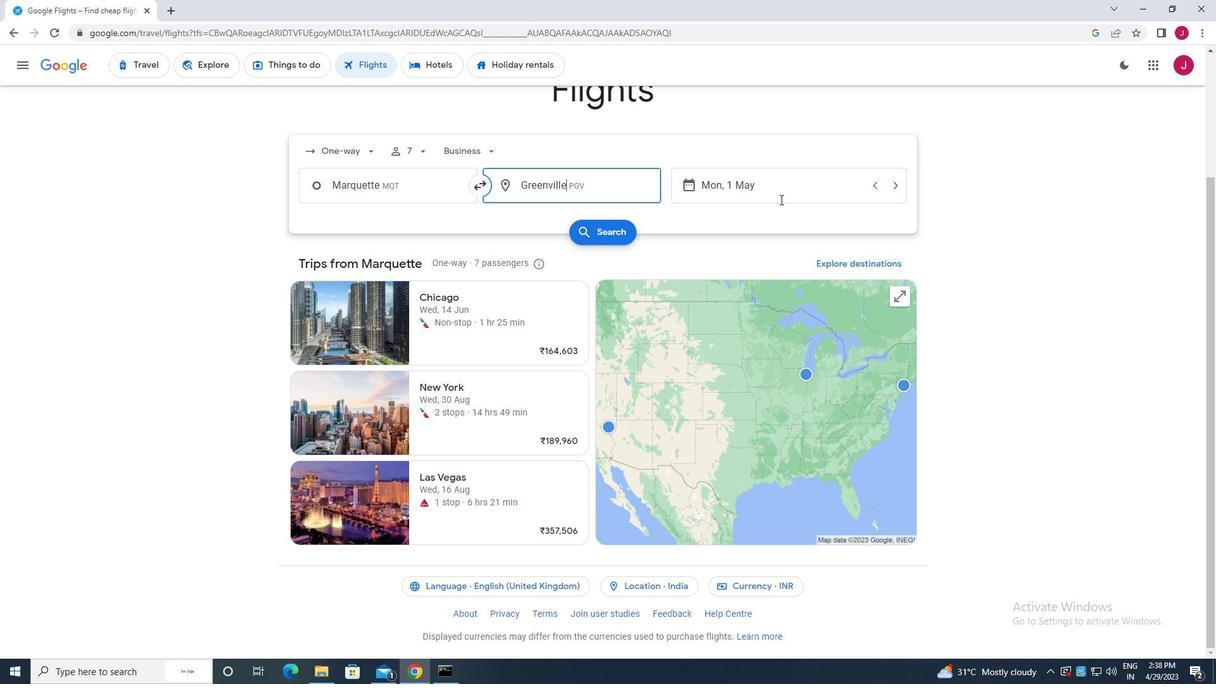 
Action: Mouse pressed left at (780, 188)
Screenshot: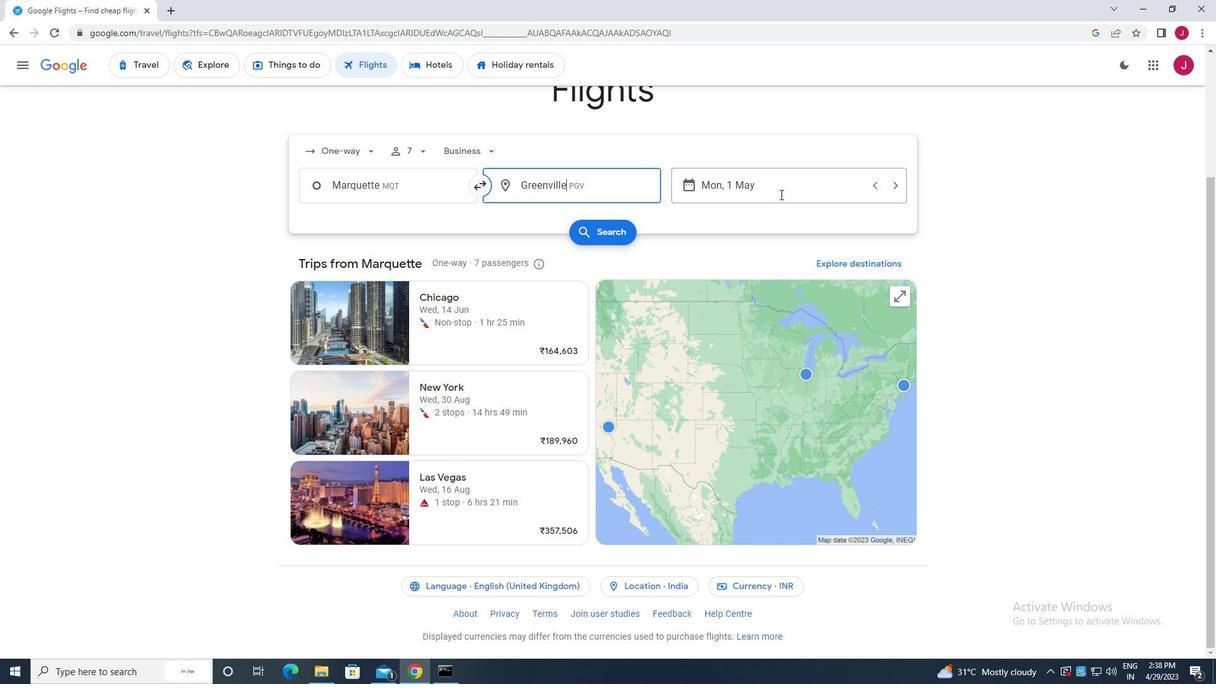 
Action: Mouse moved to (763, 282)
Screenshot: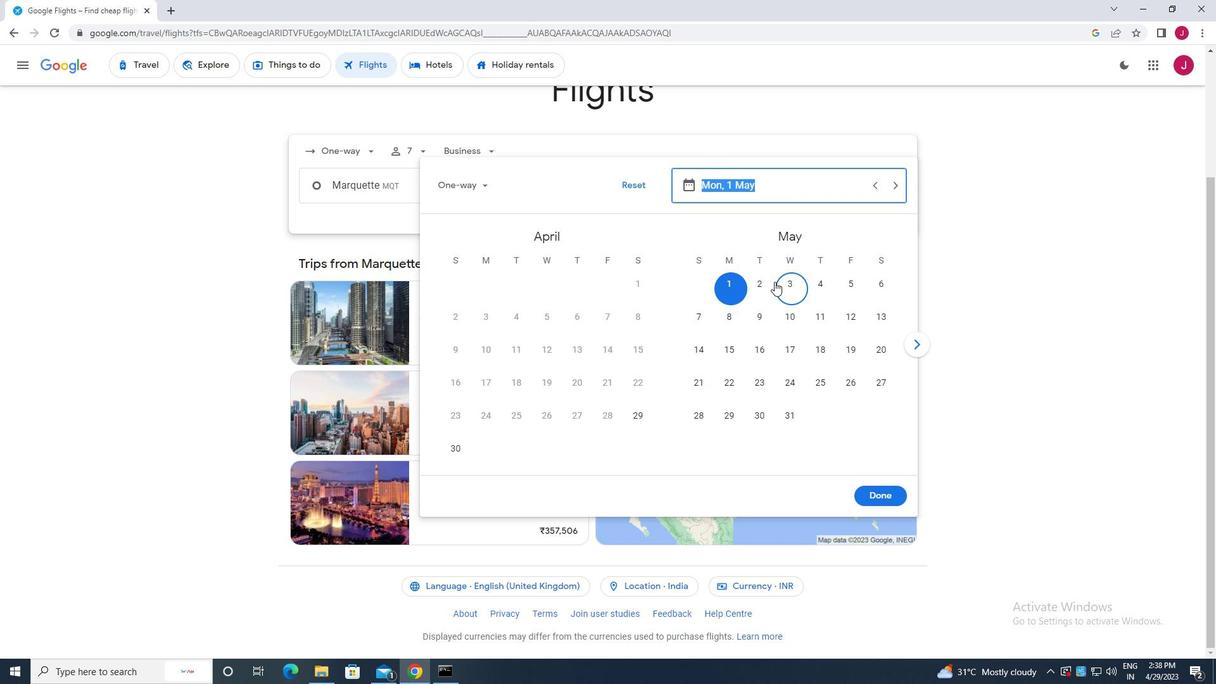 
Action: Mouse pressed left at (763, 282)
Screenshot: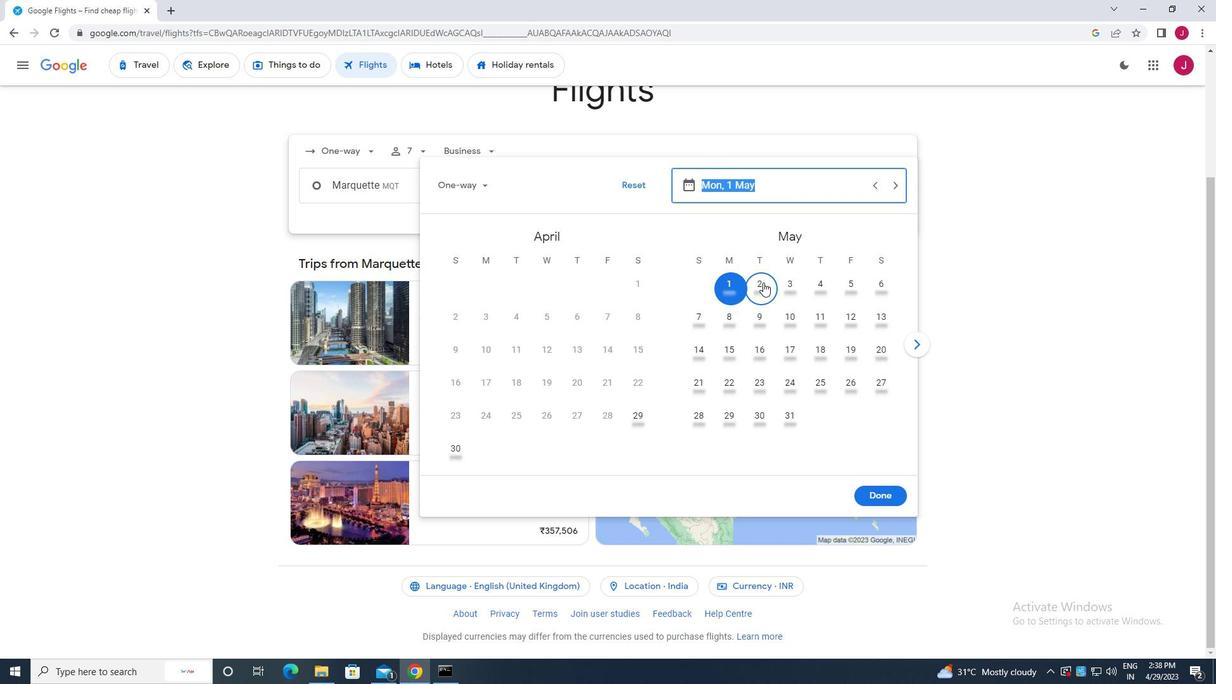 
Action: Mouse moved to (869, 493)
Screenshot: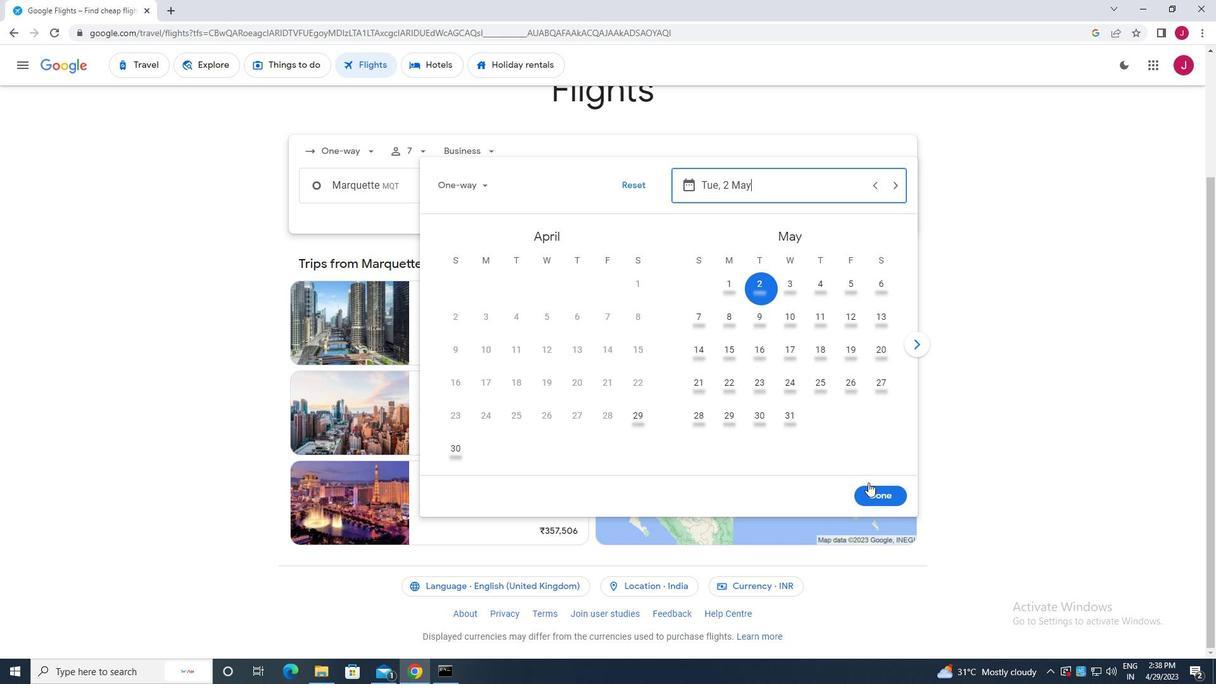 
Action: Mouse pressed left at (869, 493)
Screenshot: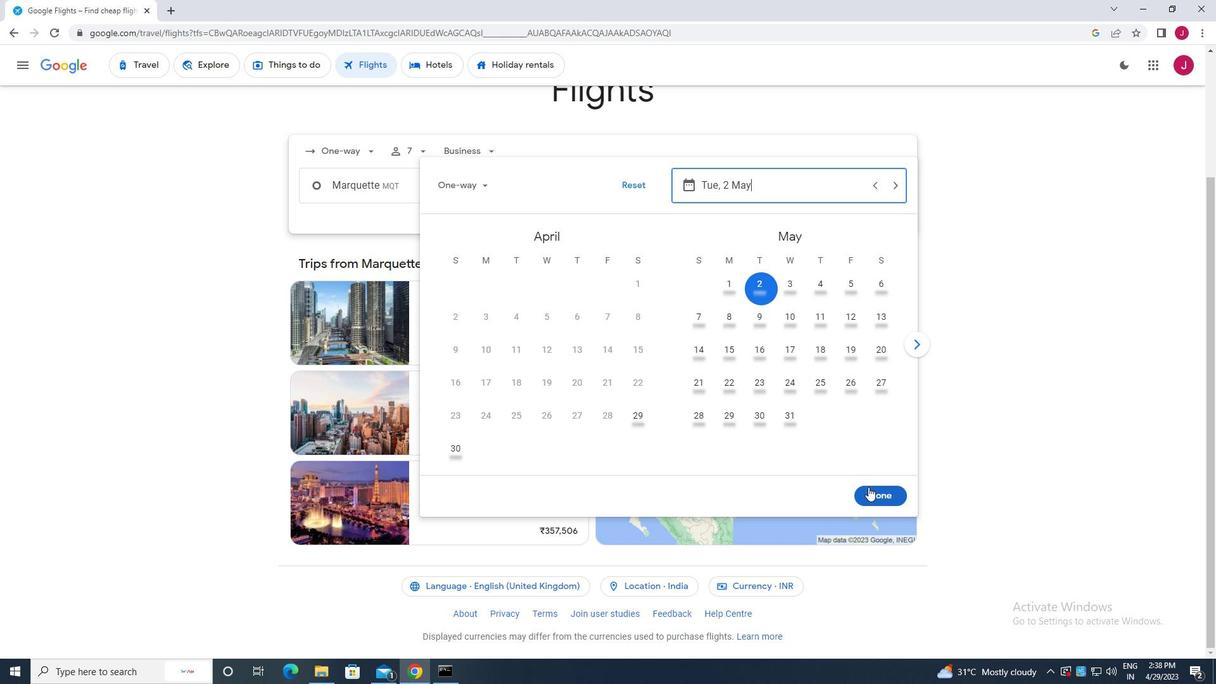 
Action: Mouse moved to (626, 234)
Screenshot: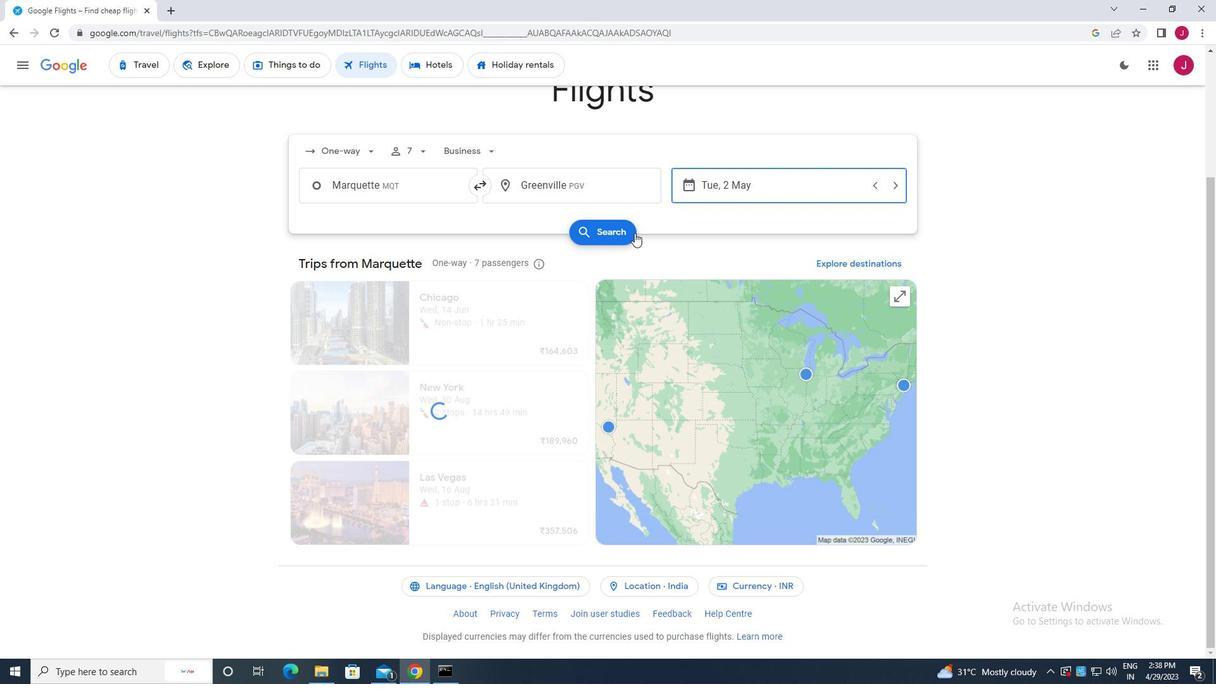 
Action: Mouse pressed left at (626, 234)
Screenshot: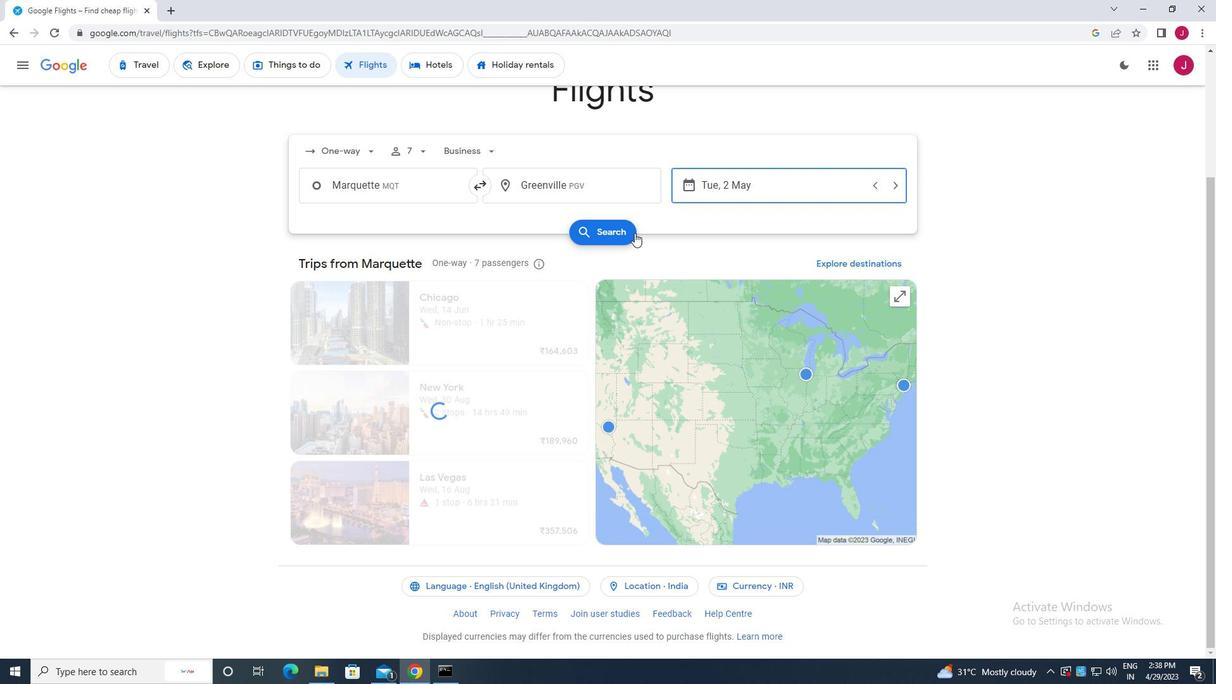 
Action: Mouse moved to (314, 177)
Screenshot: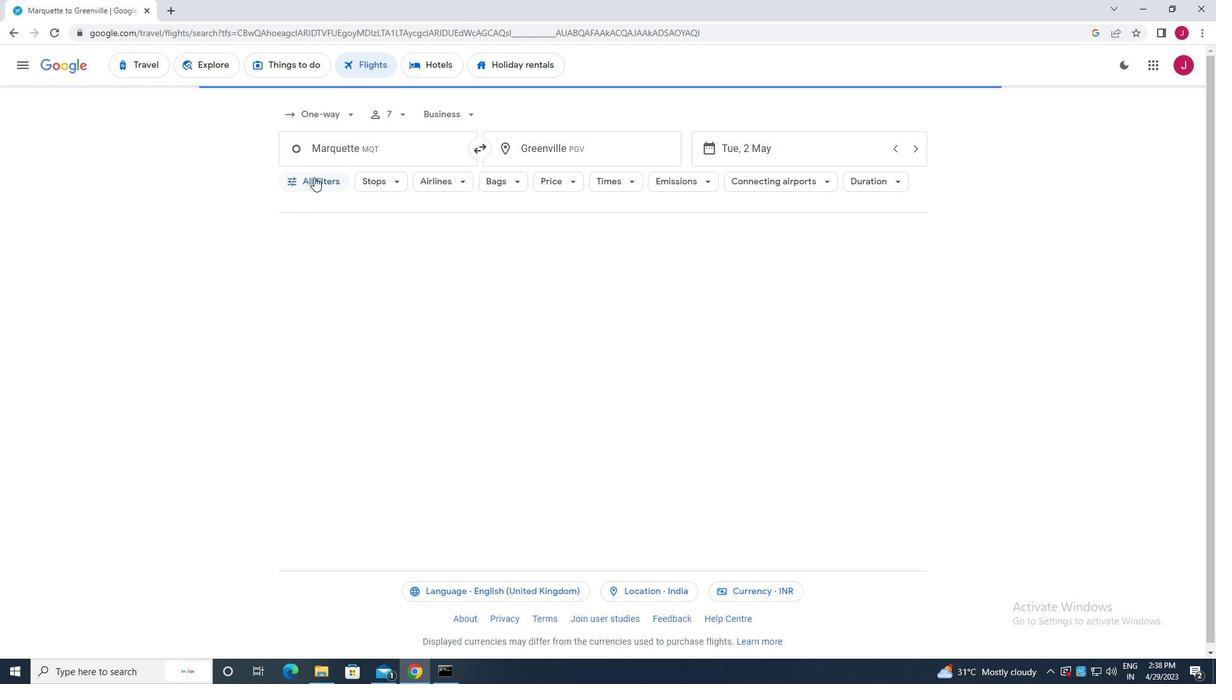 
Action: Mouse pressed left at (314, 177)
Screenshot: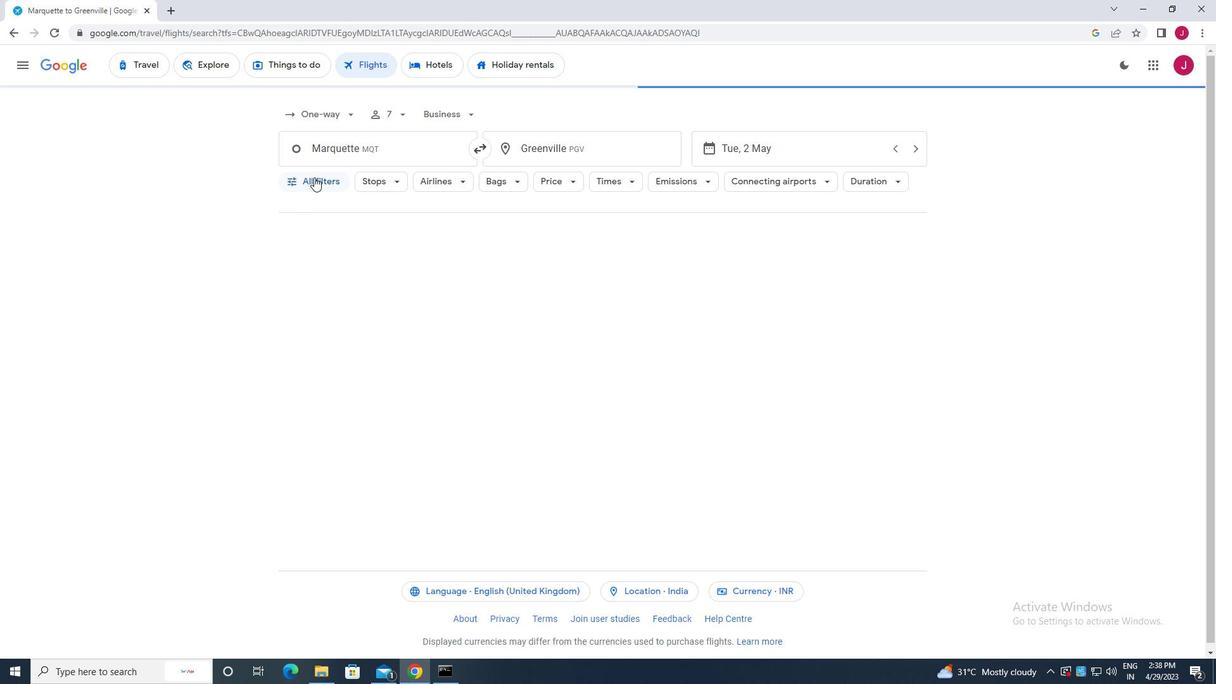 
Action: Mouse moved to (318, 195)
Screenshot: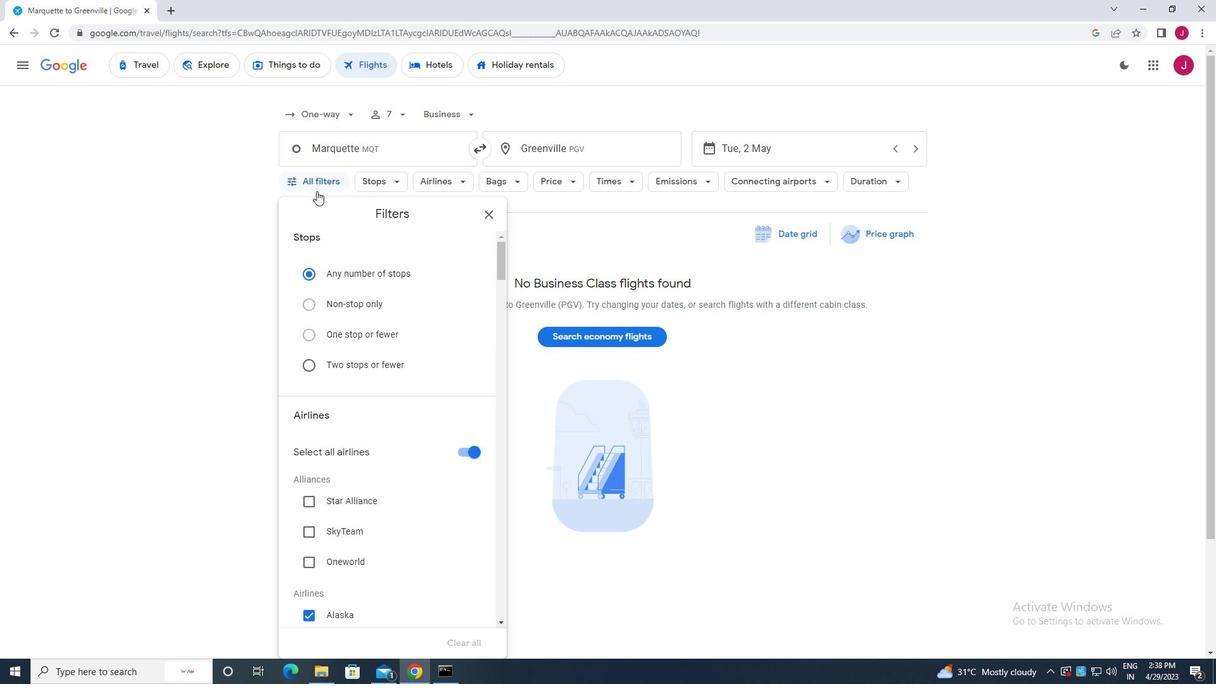 
Action: Mouse scrolled (318, 194) with delta (0, 0)
Screenshot: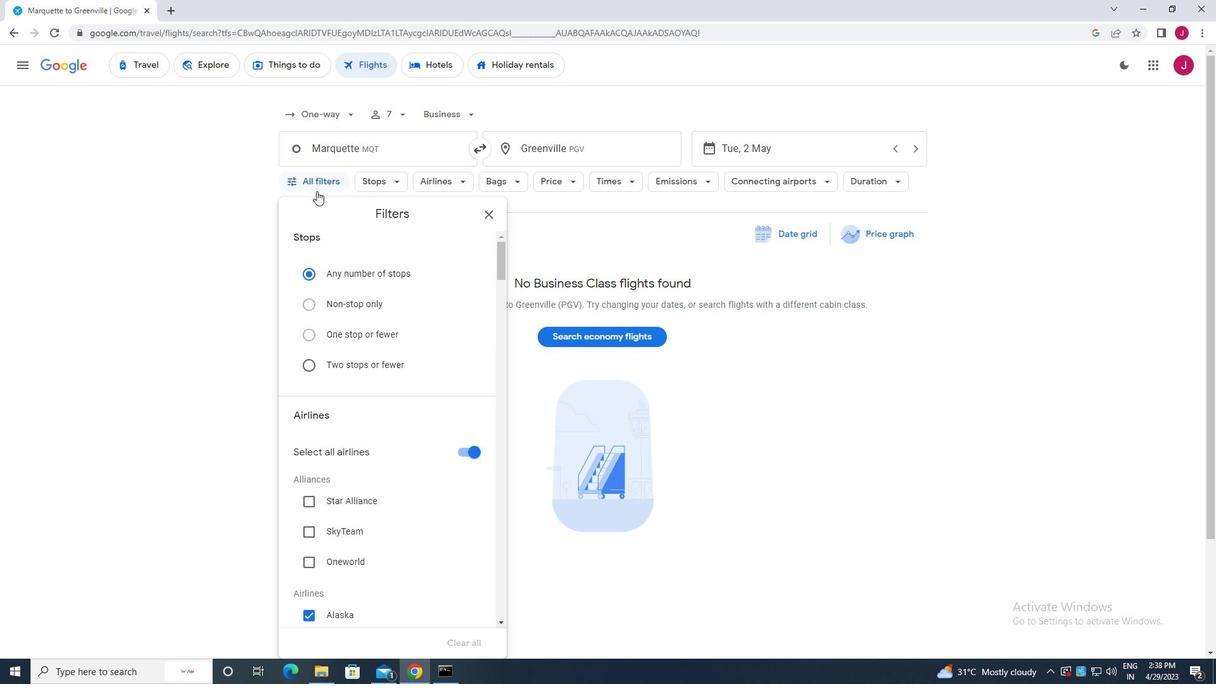 
Action: Mouse moved to (318, 197)
Screenshot: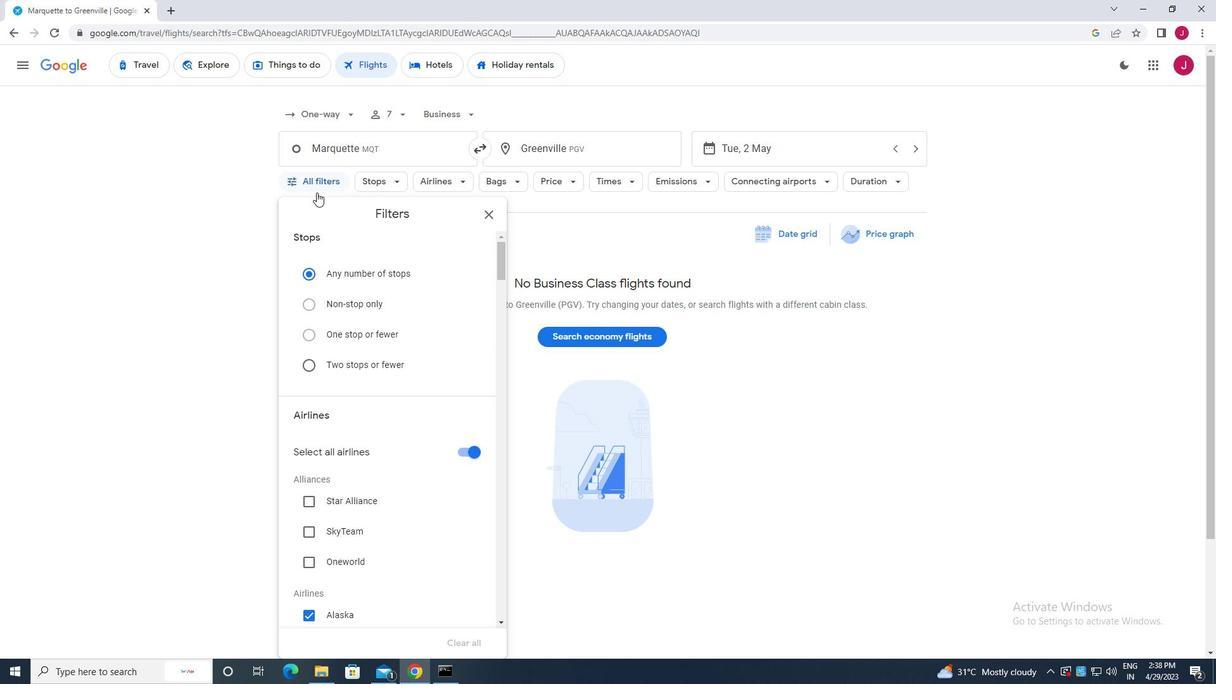 
Action: Mouse scrolled (318, 197) with delta (0, 0)
Screenshot: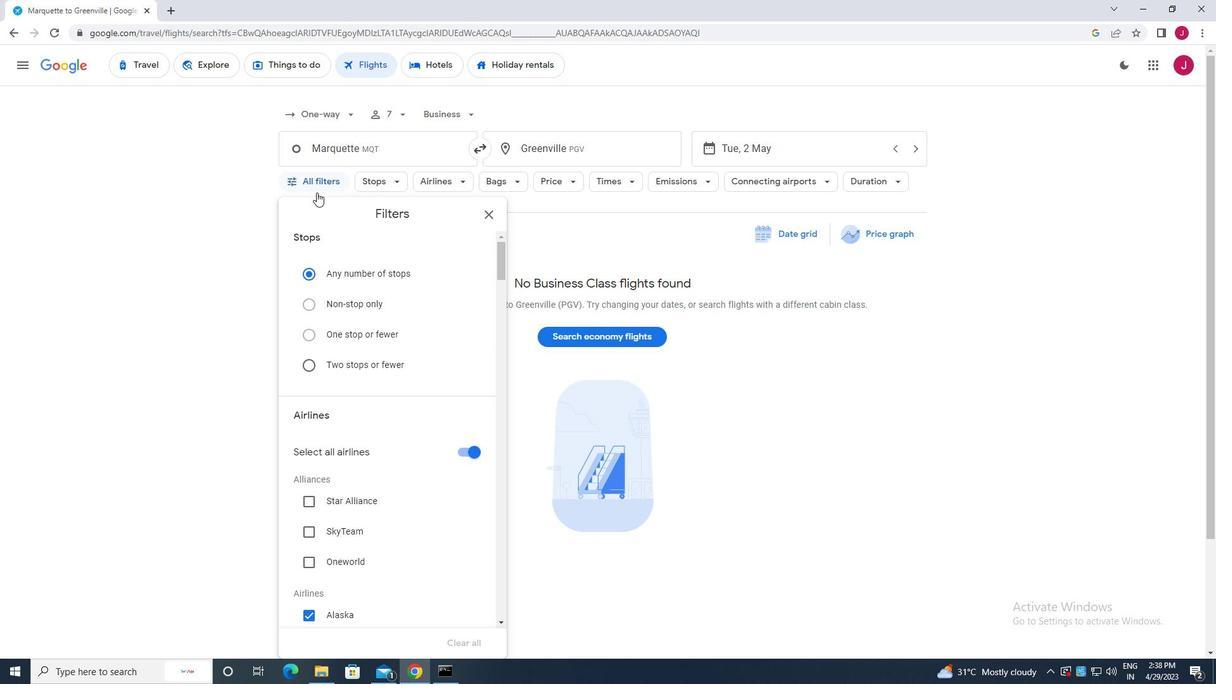 
Action: Mouse moved to (466, 323)
Screenshot: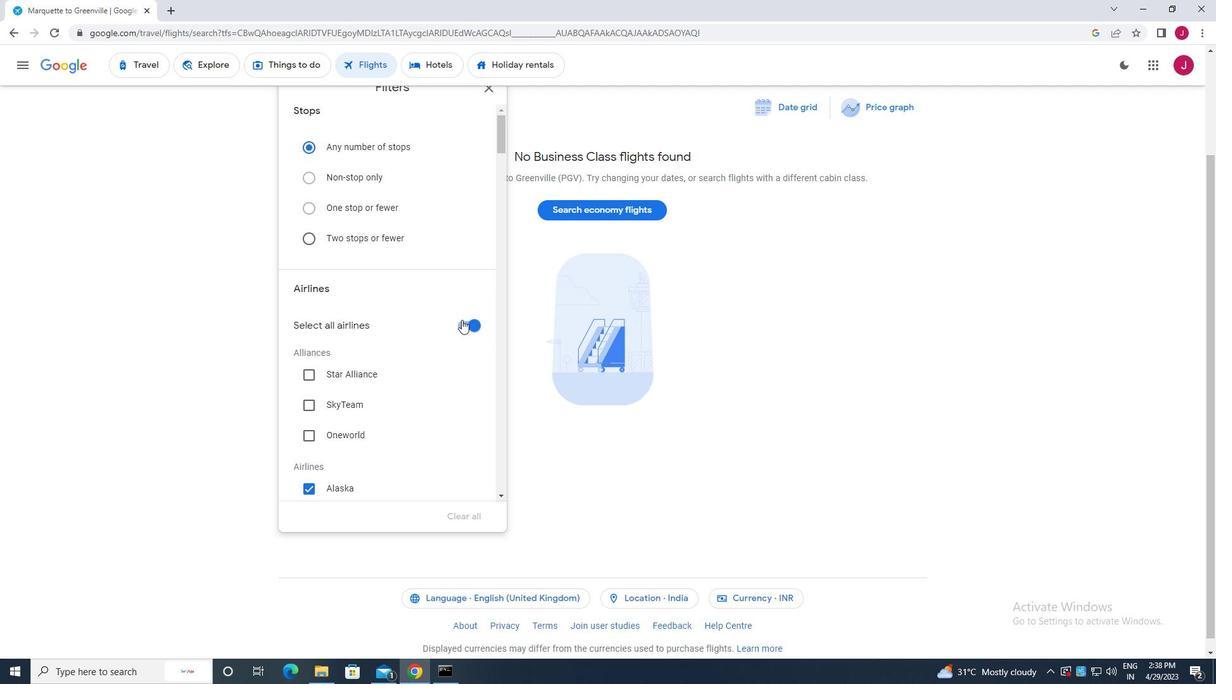 
Action: Mouse pressed left at (466, 323)
Screenshot: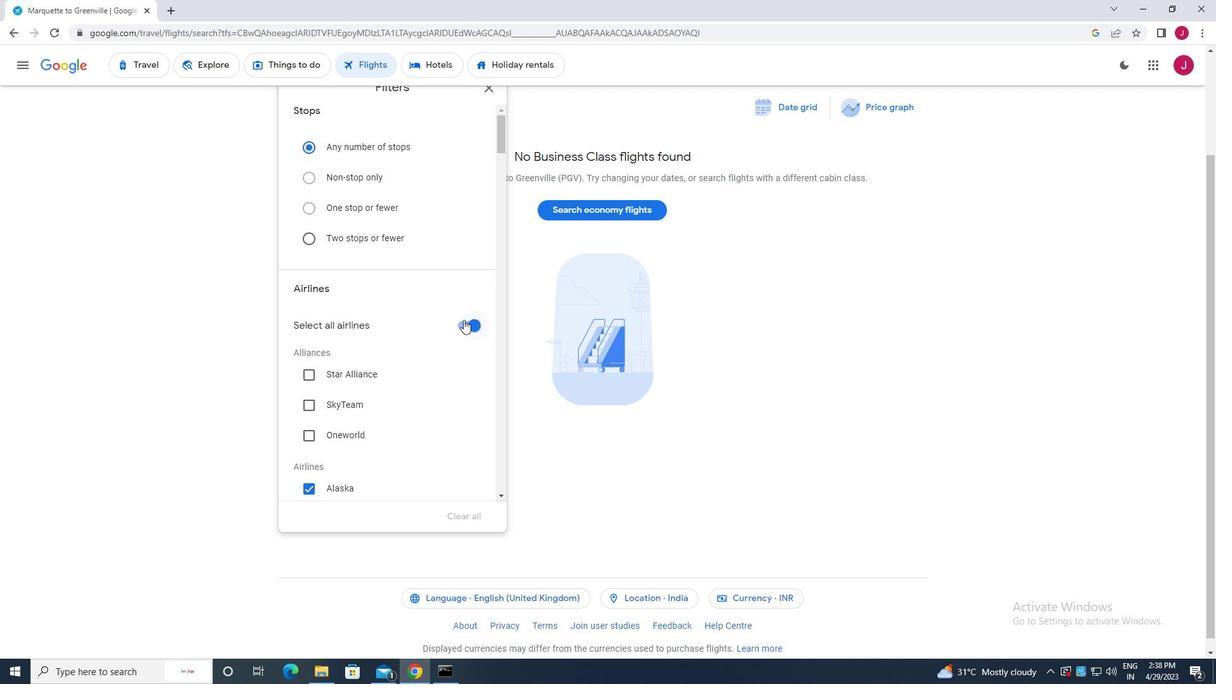 
Action: Mouse moved to (361, 349)
Screenshot: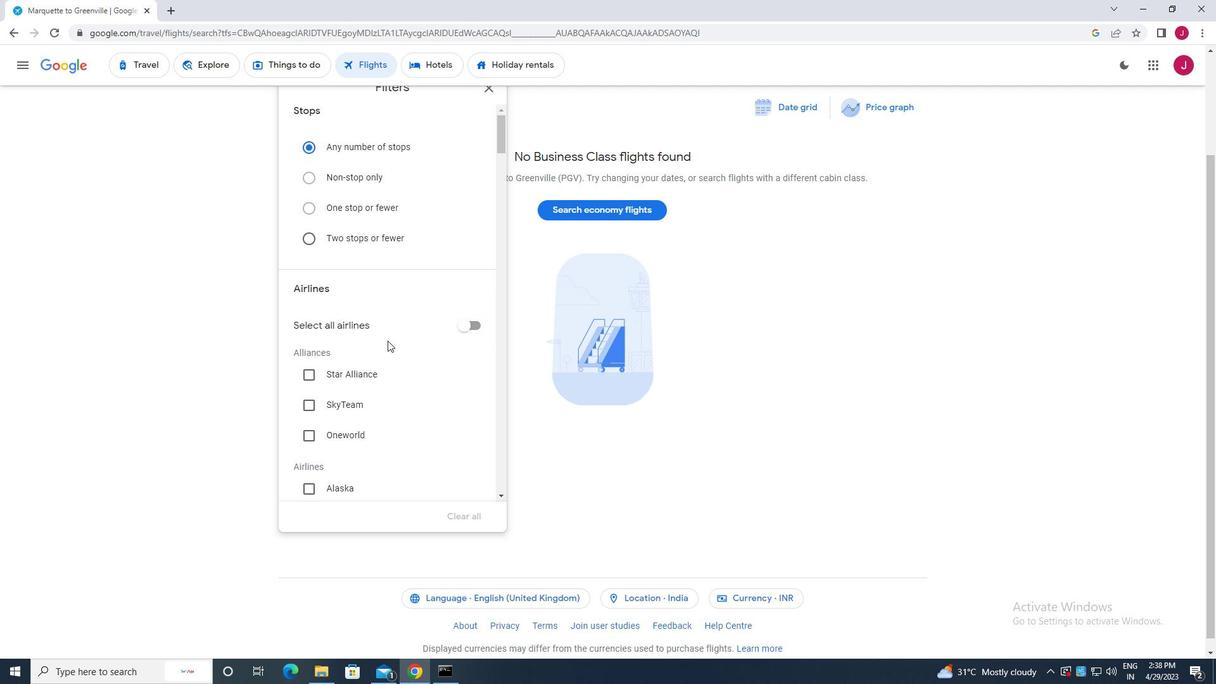 
Action: Mouse scrolled (361, 348) with delta (0, 0)
Screenshot: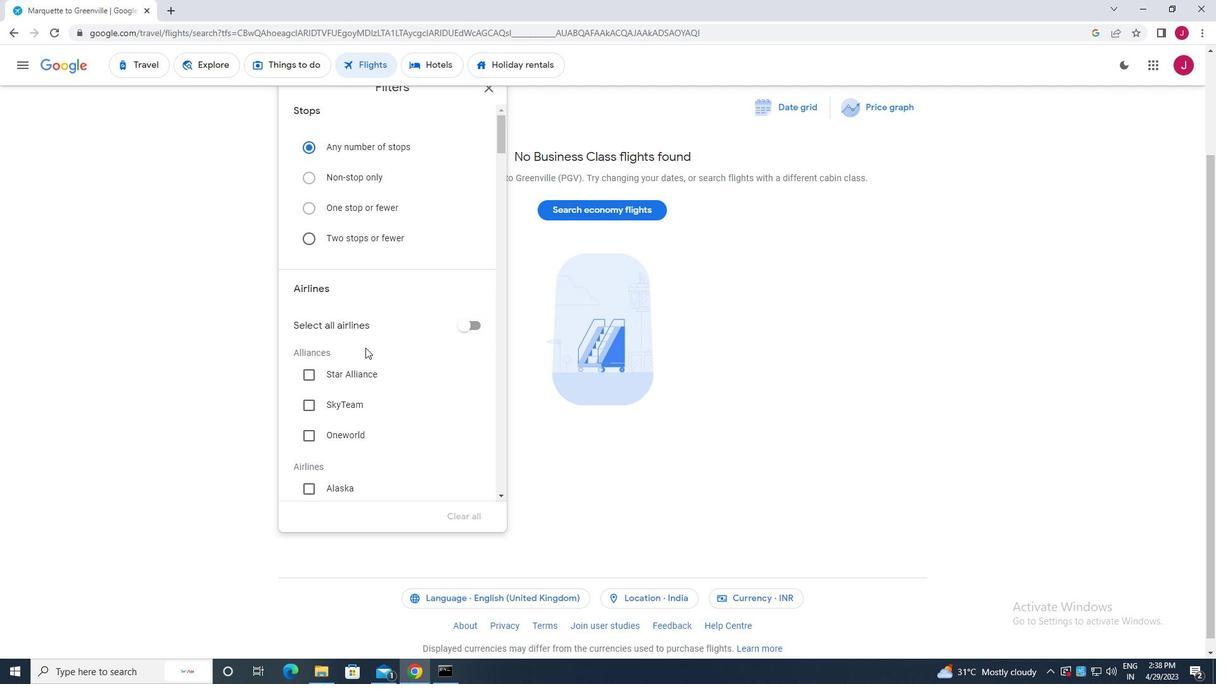 
Action: Mouse moved to (359, 349)
Screenshot: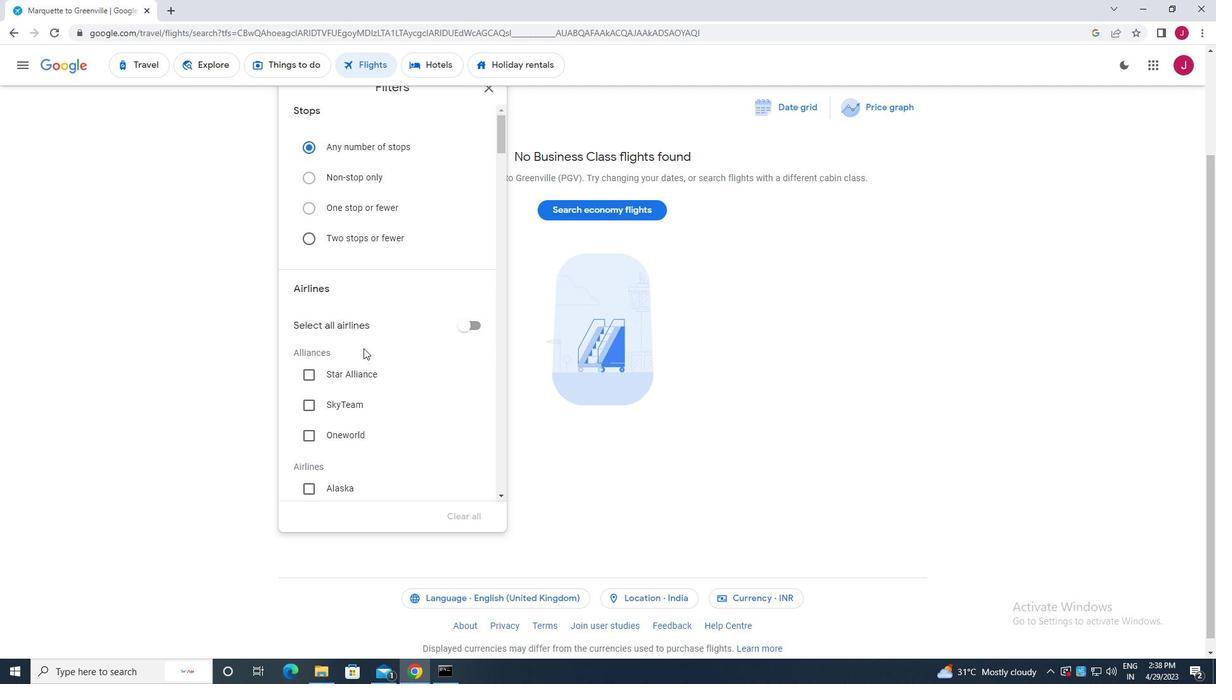 
Action: Mouse scrolled (359, 348) with delta (0, 0)
Screenshot: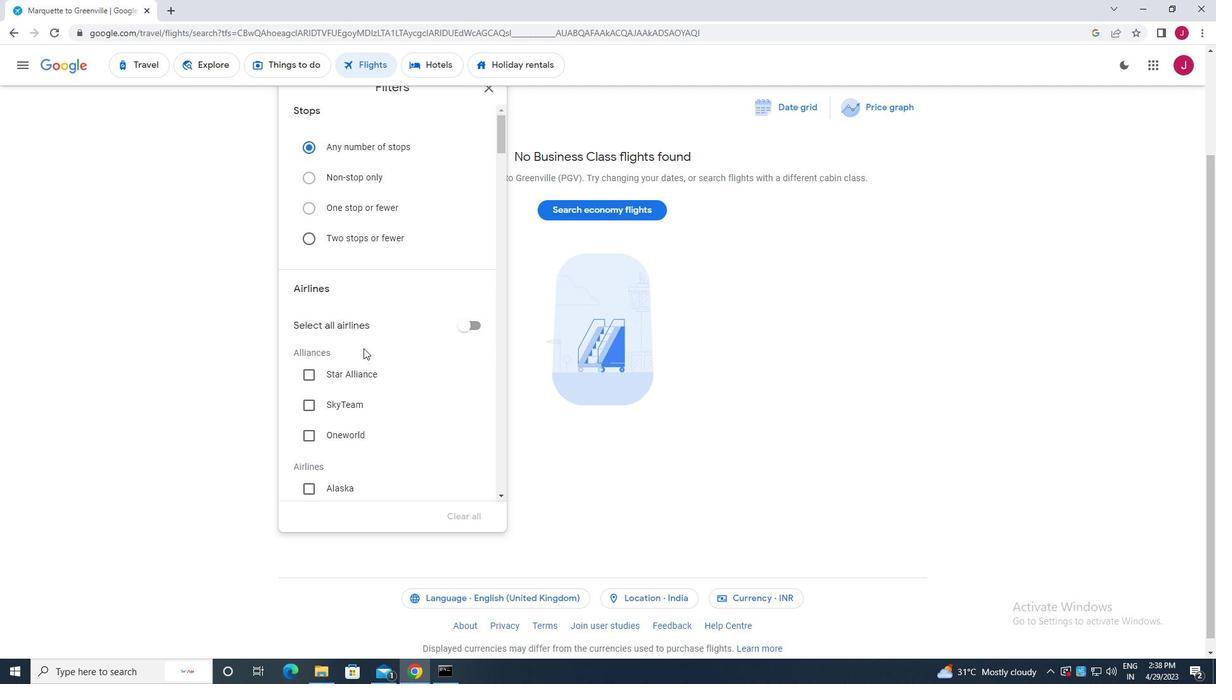 
Action: Mouse moved to (359, 349)
Screenshot: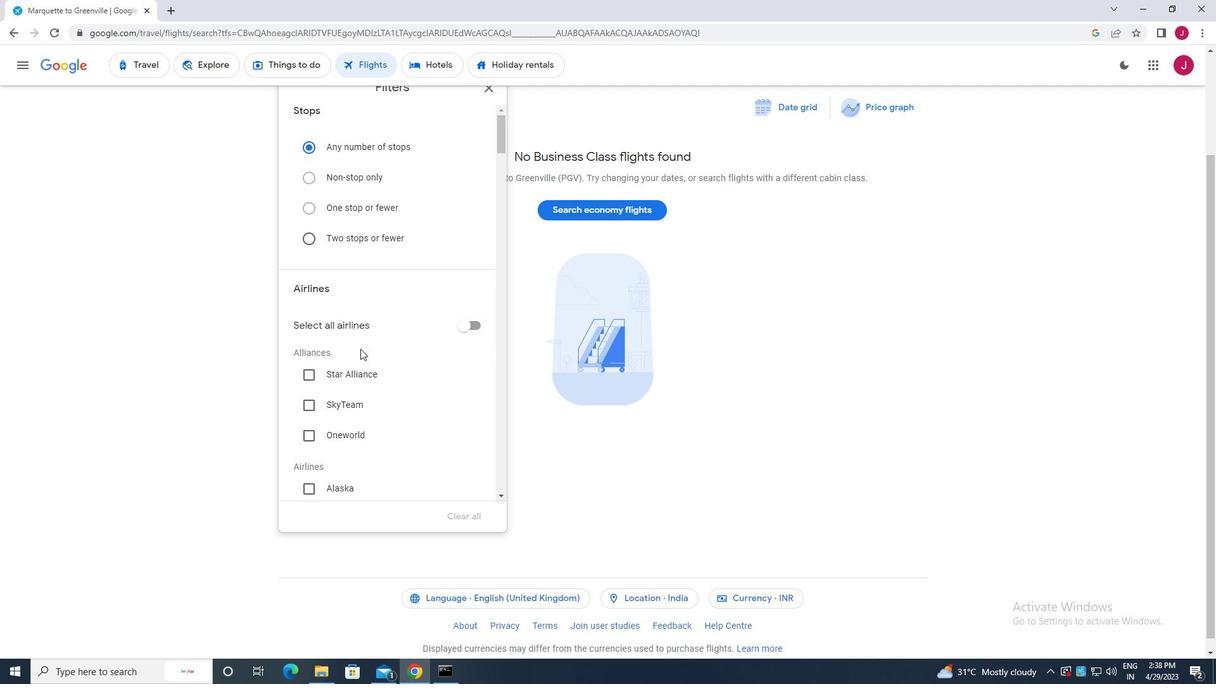 
Action: Mouse scrolled (359, 348) with delta (0, 0)
Screenshot: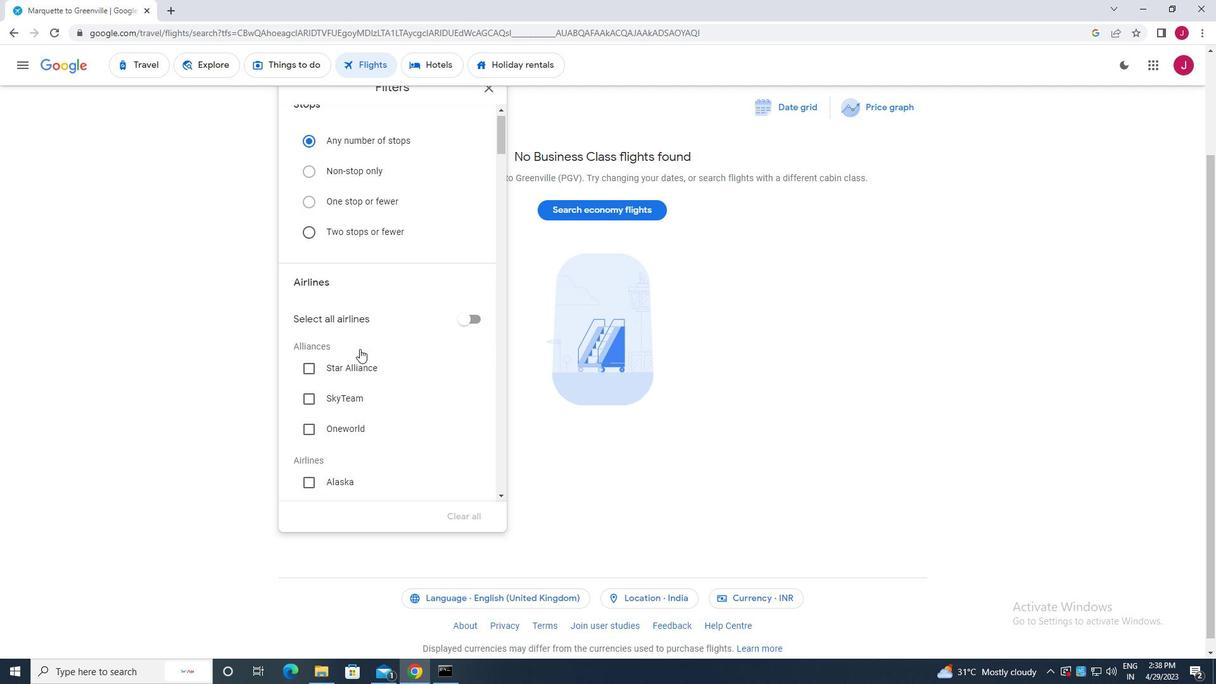
Action: Mouse moved to (359, 348)
Screenshot: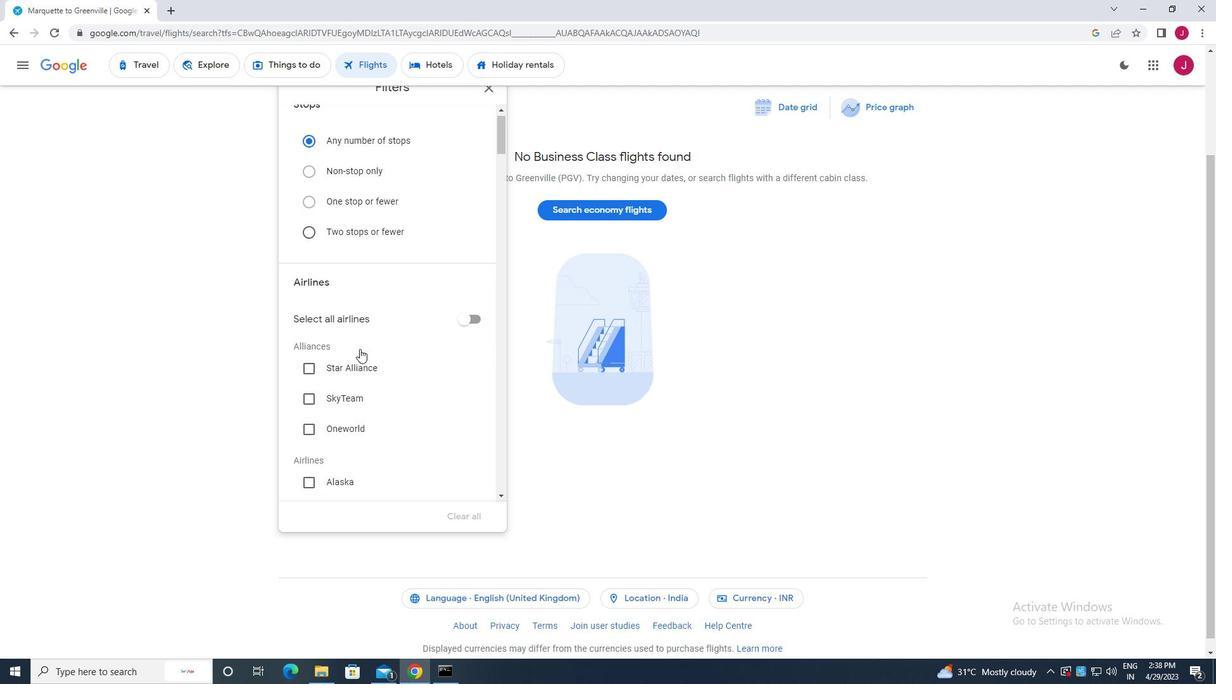 
Action: Mouse scrolled (359, 347) with delta (0, 0)
Screenshot: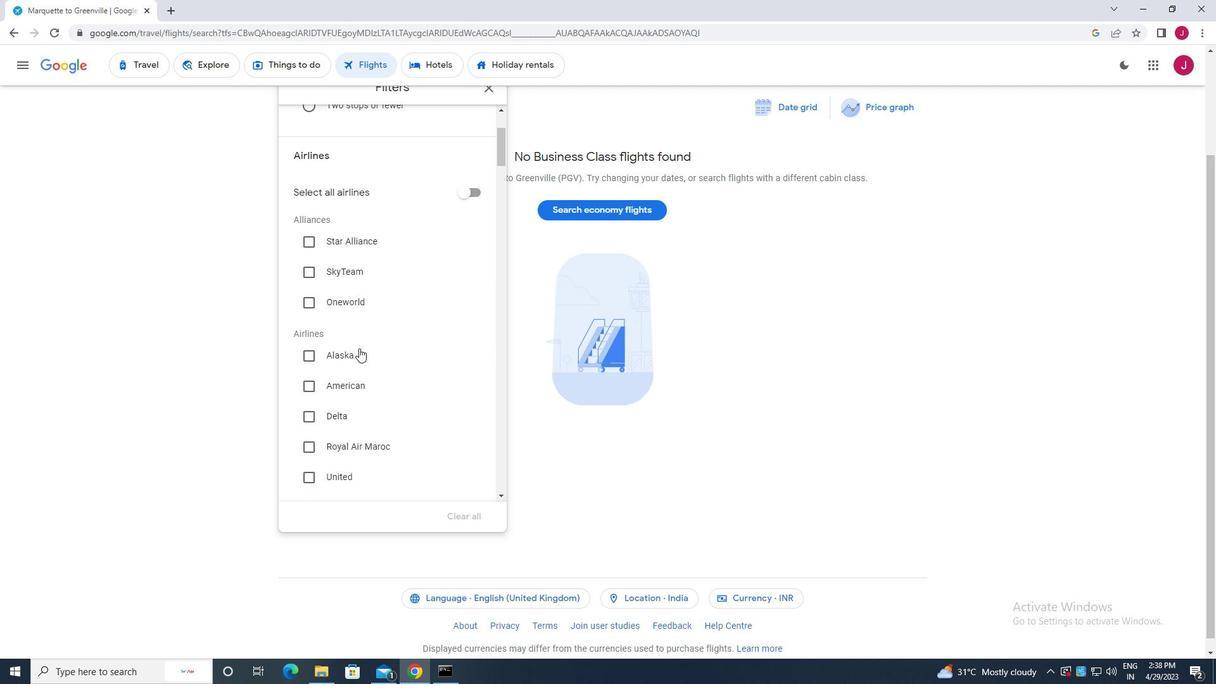 
Action: Mouse moved to (308, 297)
Screenshot: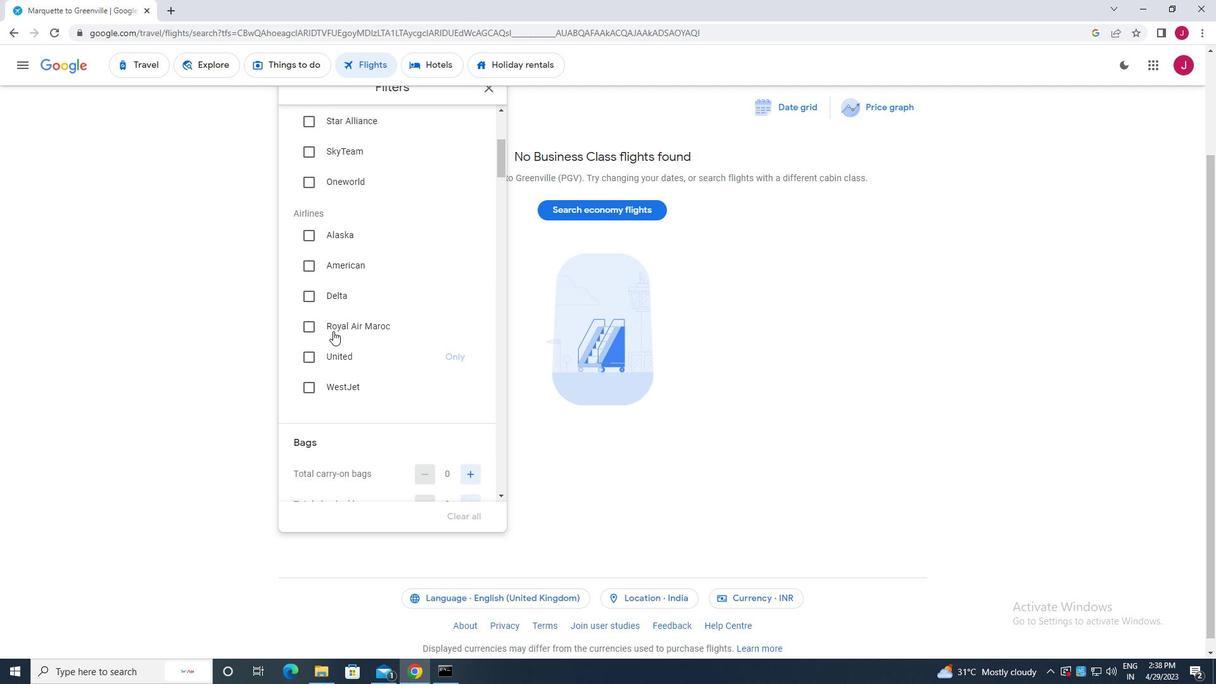 
Action: Mouse pressed left at (308, 297)
Screenshot: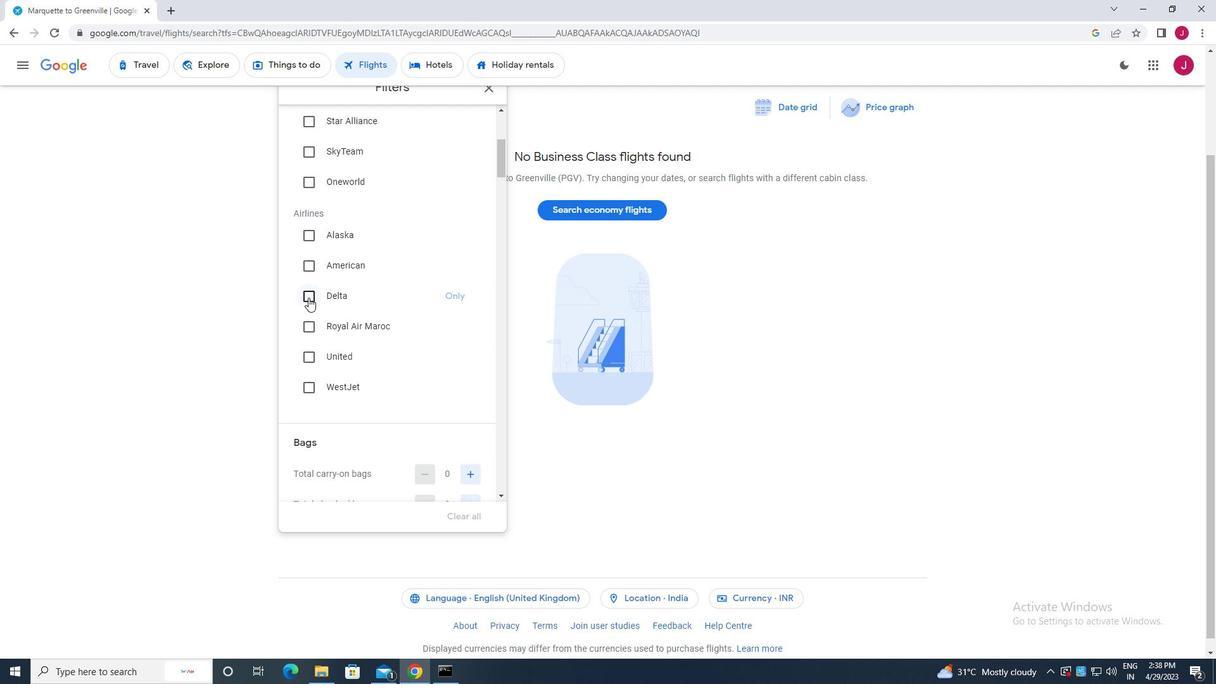 
Action: Mouse moved to (454, 327)
Screenshot: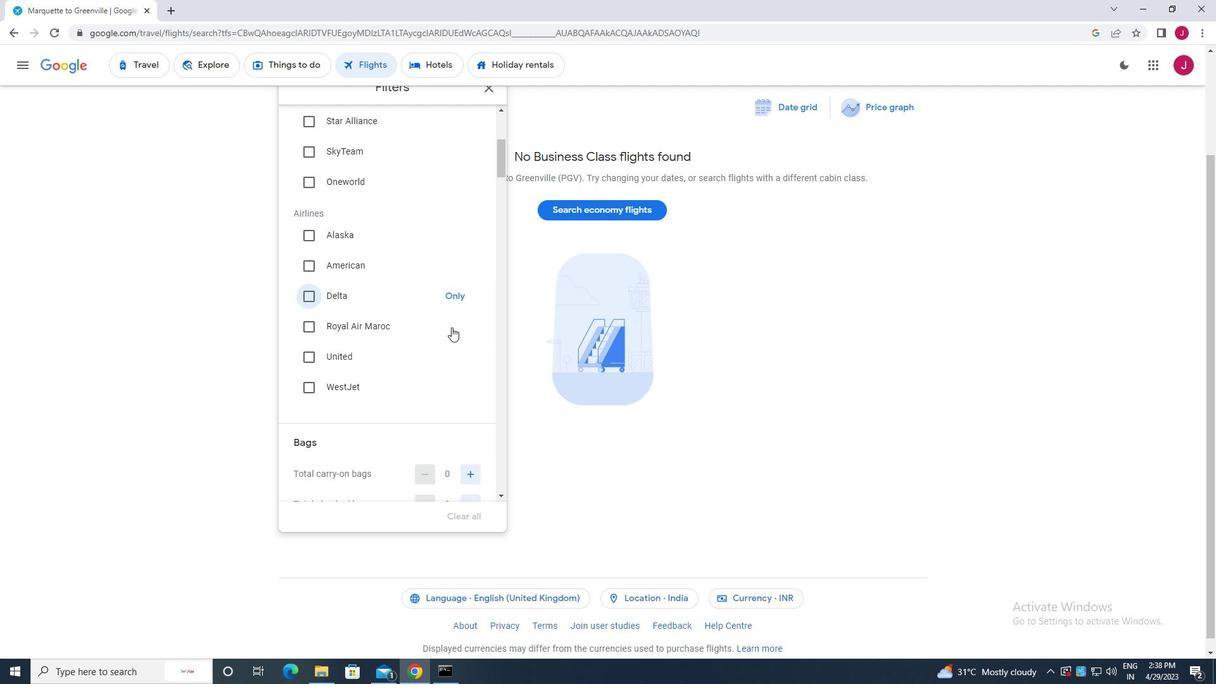 
Action: Mouse scrolled (454, 326) with delta (0, 0)
Screenshot: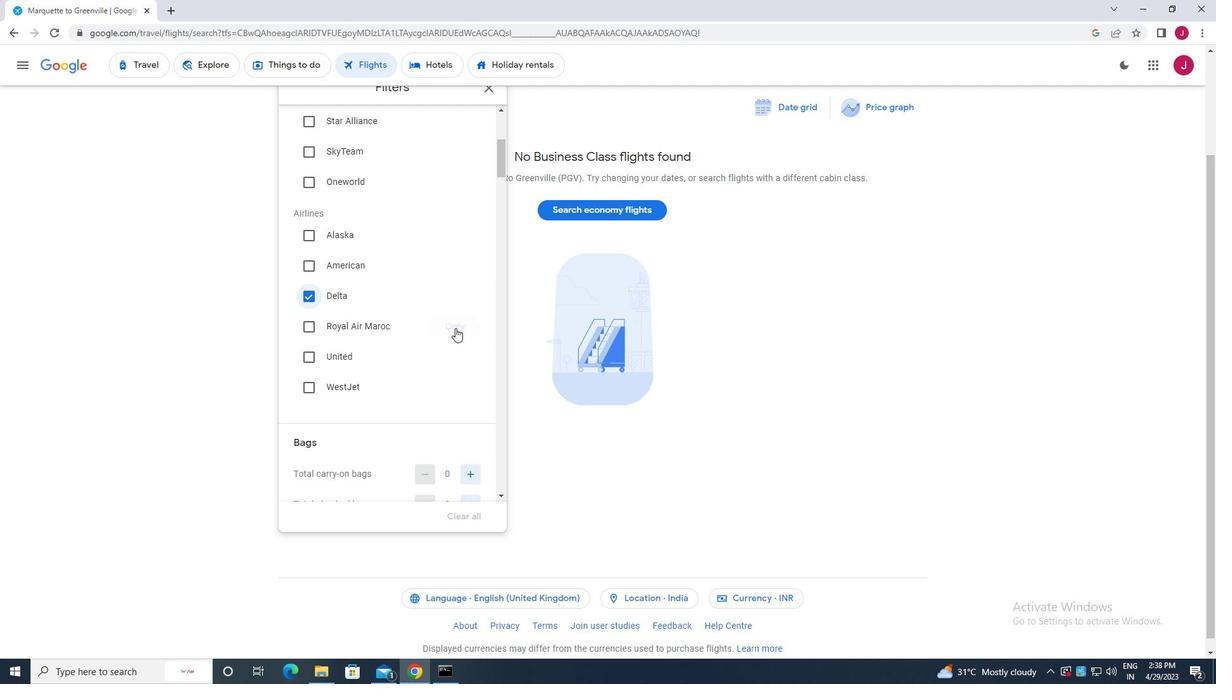 
Action: Mouse moved to (454, 327)
Screenshot: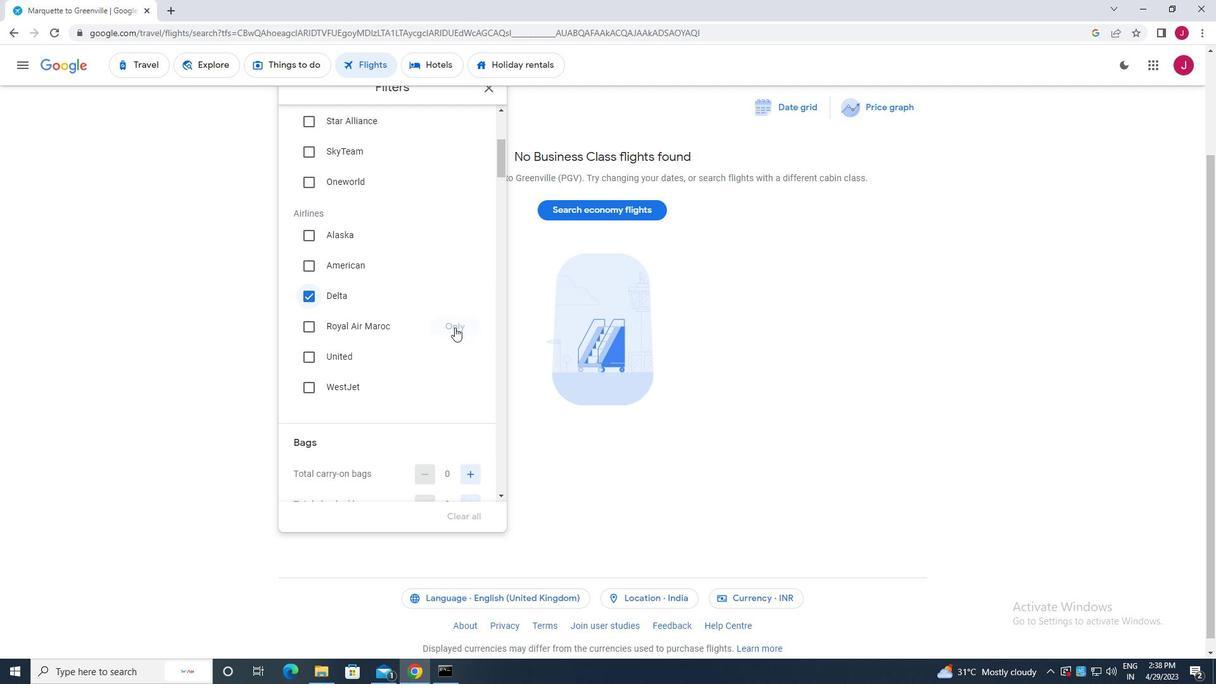 
Action: Mouse scrolled (454, 326) with delta (0, 0)
Screenshot: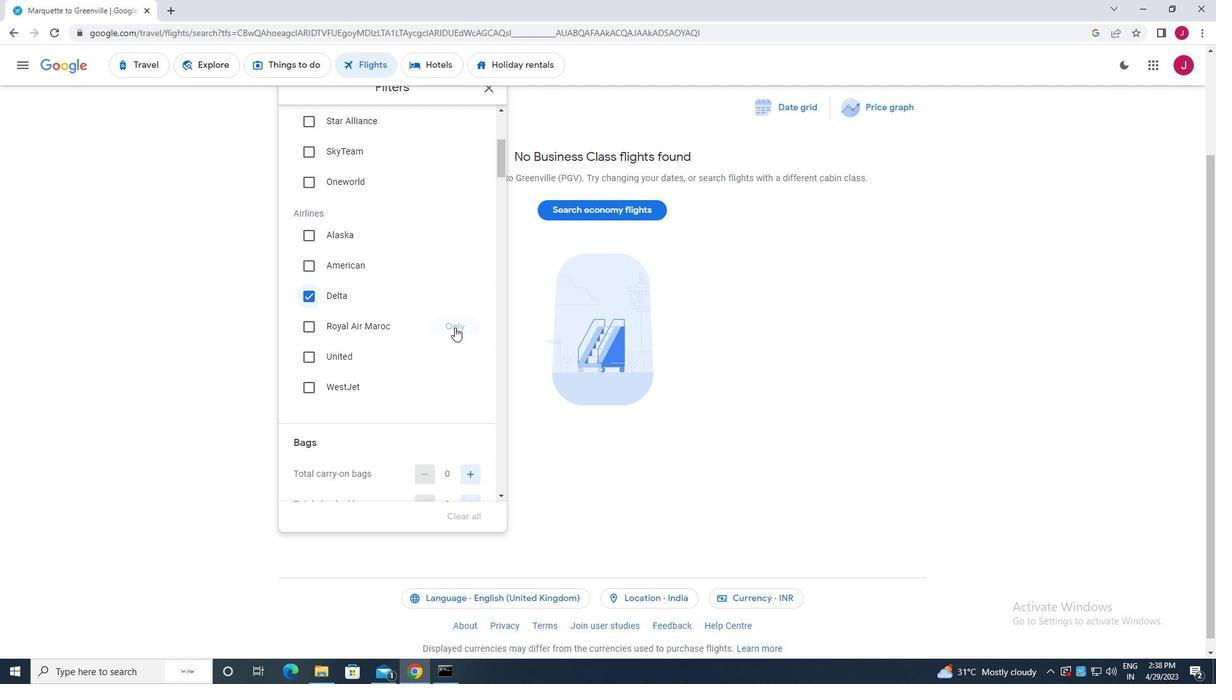 
Action: Mouse scrolled (454, 326) with delta (0, 0)
Screenshot: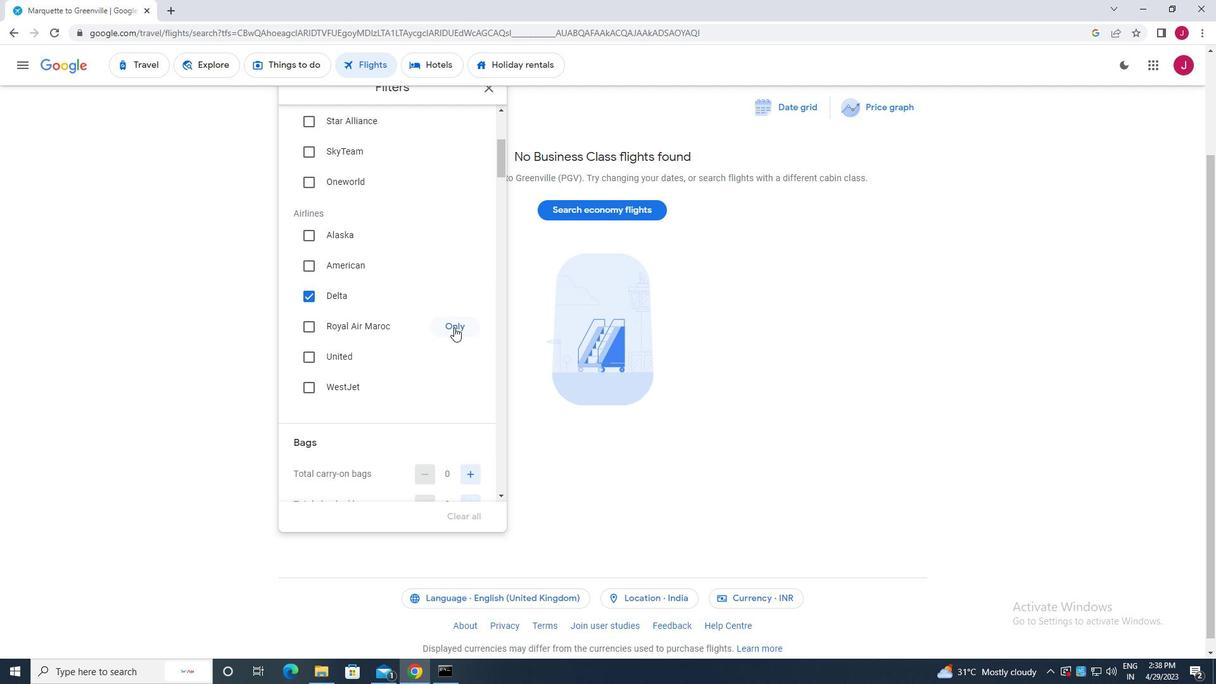 
Action: Mouse scrolled (454, 326) with delta (0, 0)
Screenshot: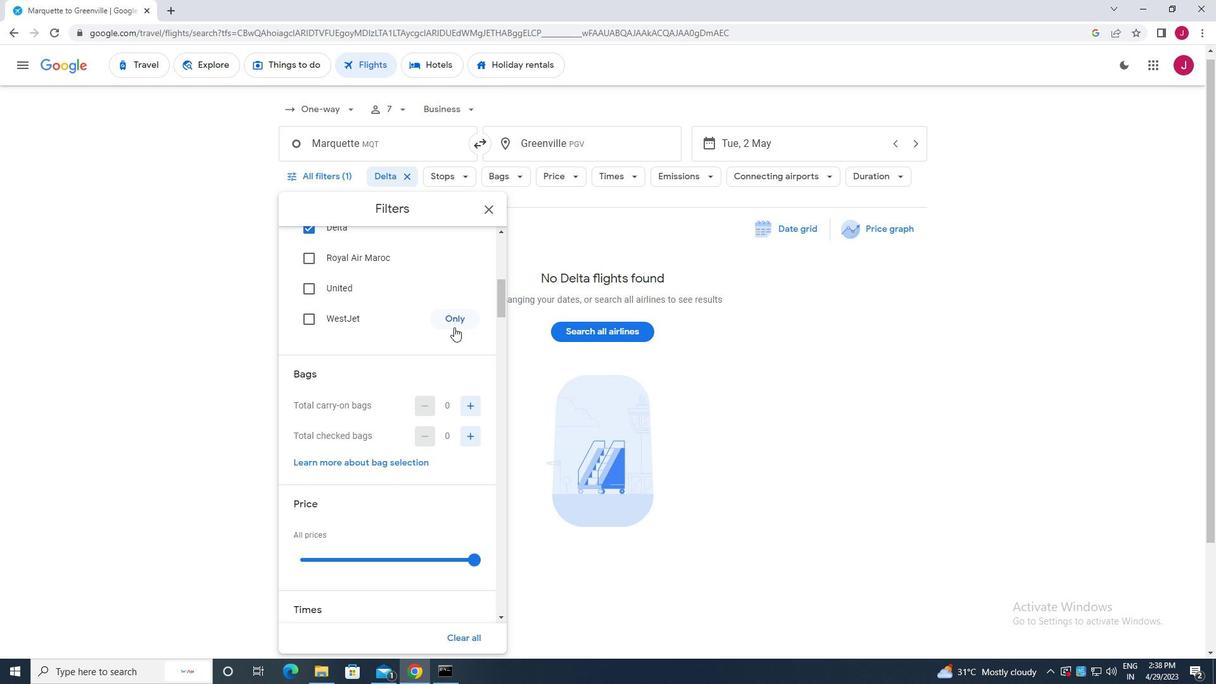 
Action: Mouse moved to (470, 373)
Screenshot: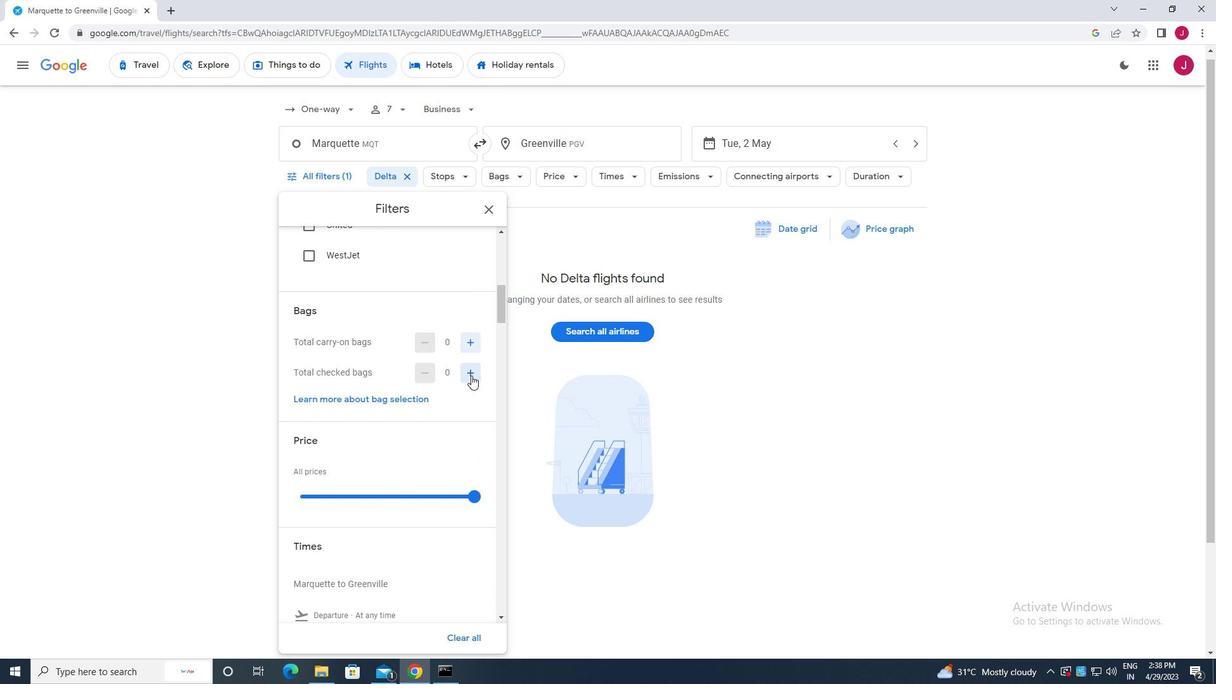 
Action: Mouse pressed left at (470, 373)
Screenshot: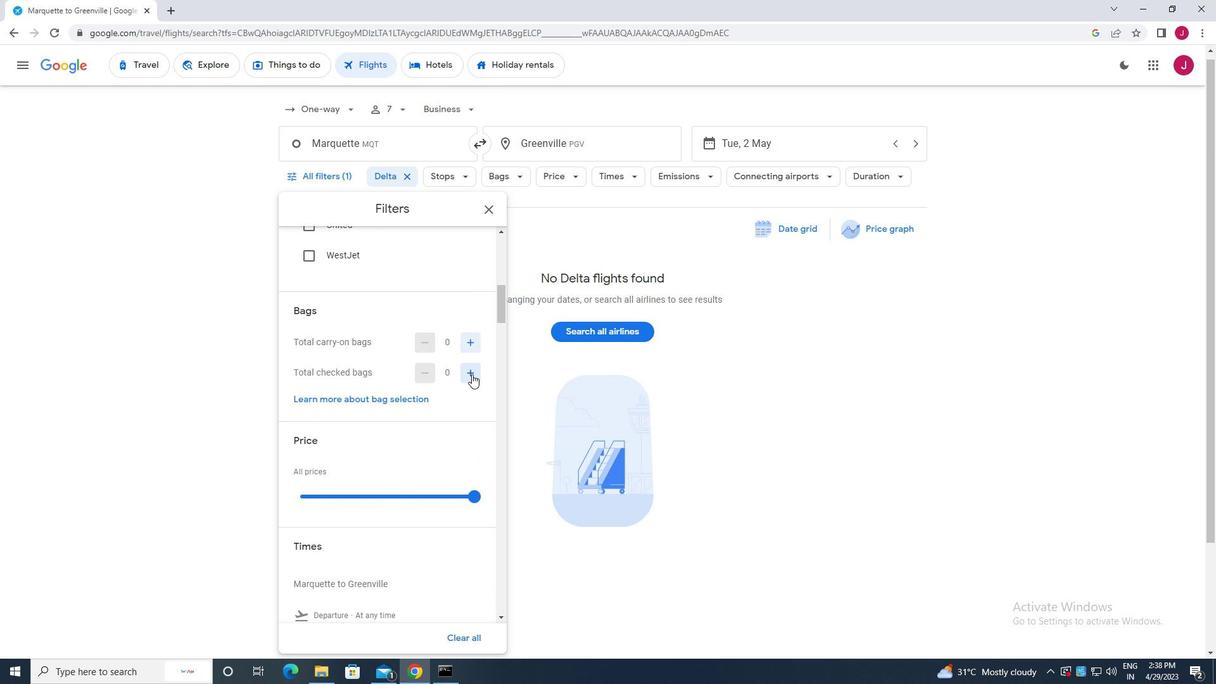 
Action: Mouse moved to (472, 342)
Screenshot: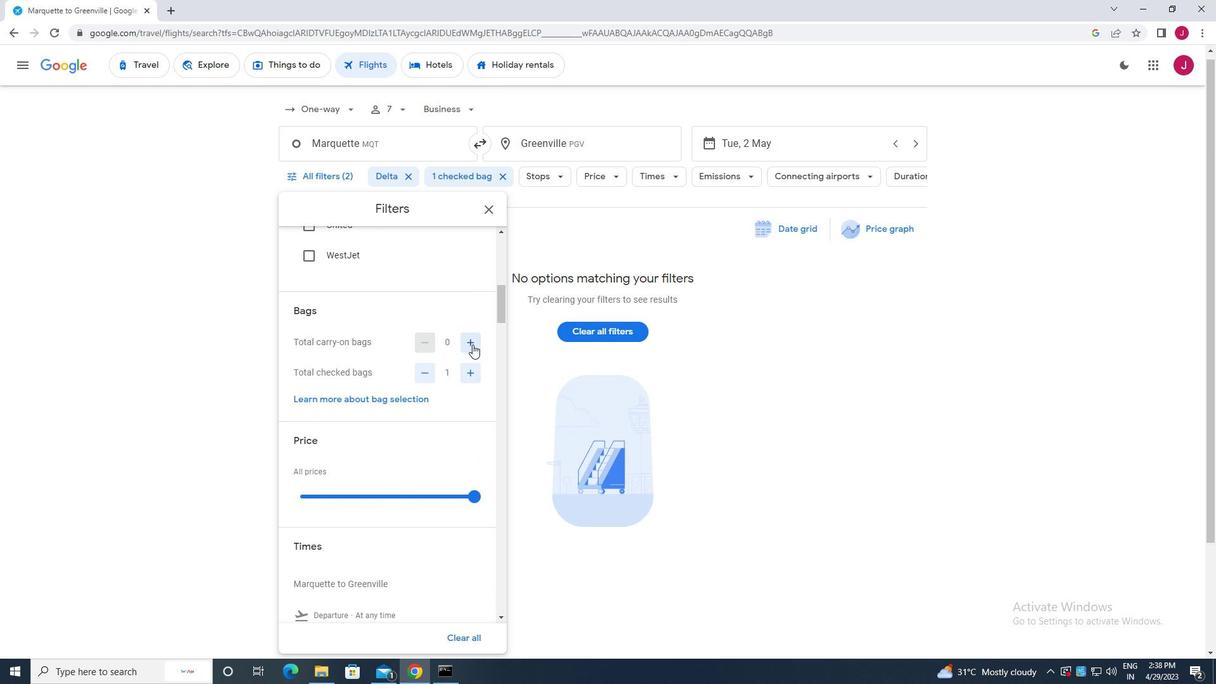 
Action: Mouse pressed left at (472, 342)
Screenshot: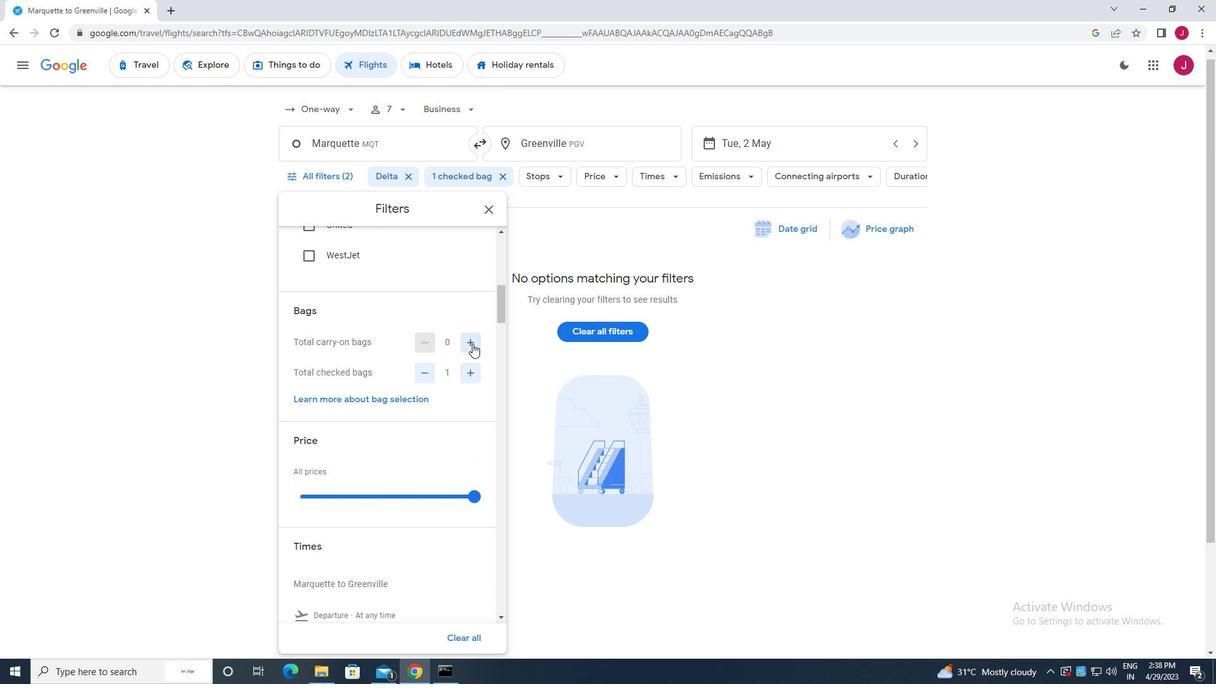 
Action: Mouse moved to (425, 376)
Screenshot: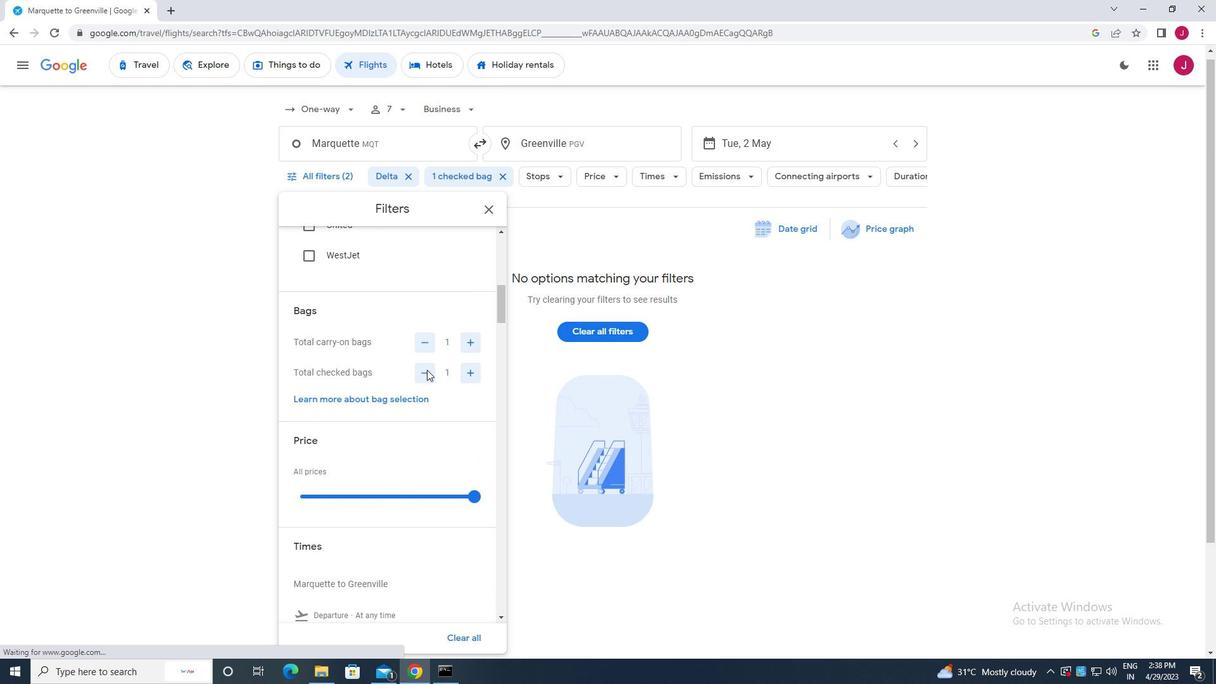 
Action: Mouse pressed left at (425, 376)
Screenshot: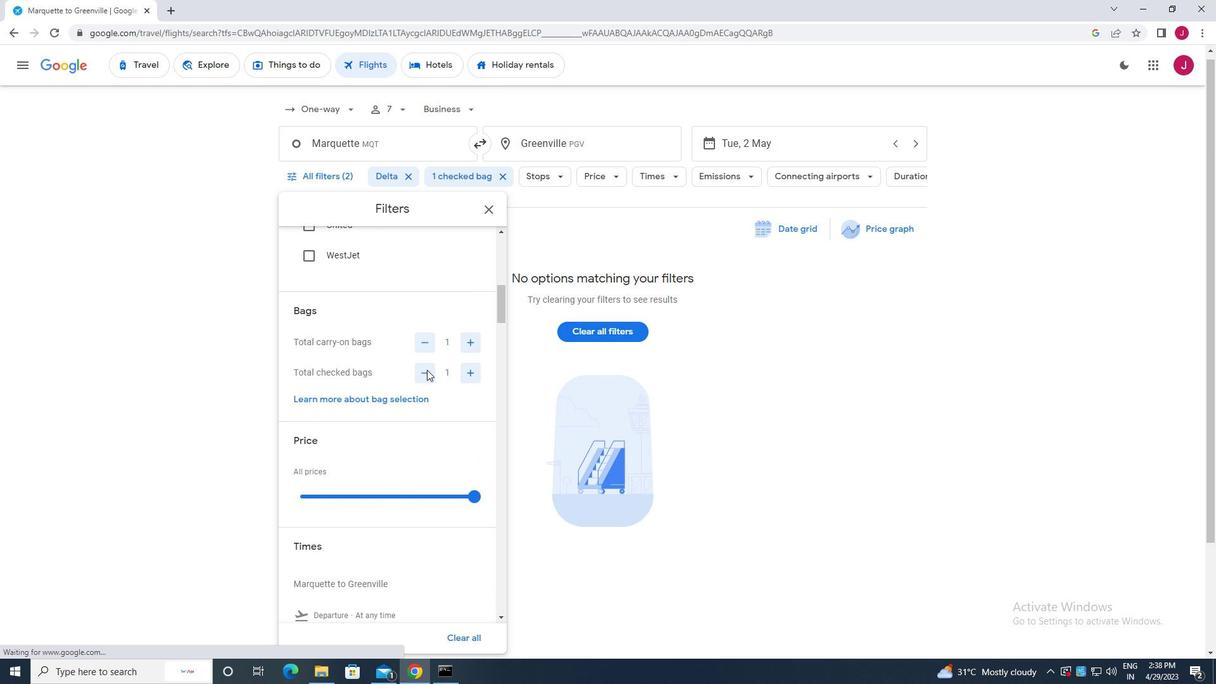 
Action: Mouse moved to (426, 375)
Screenshot: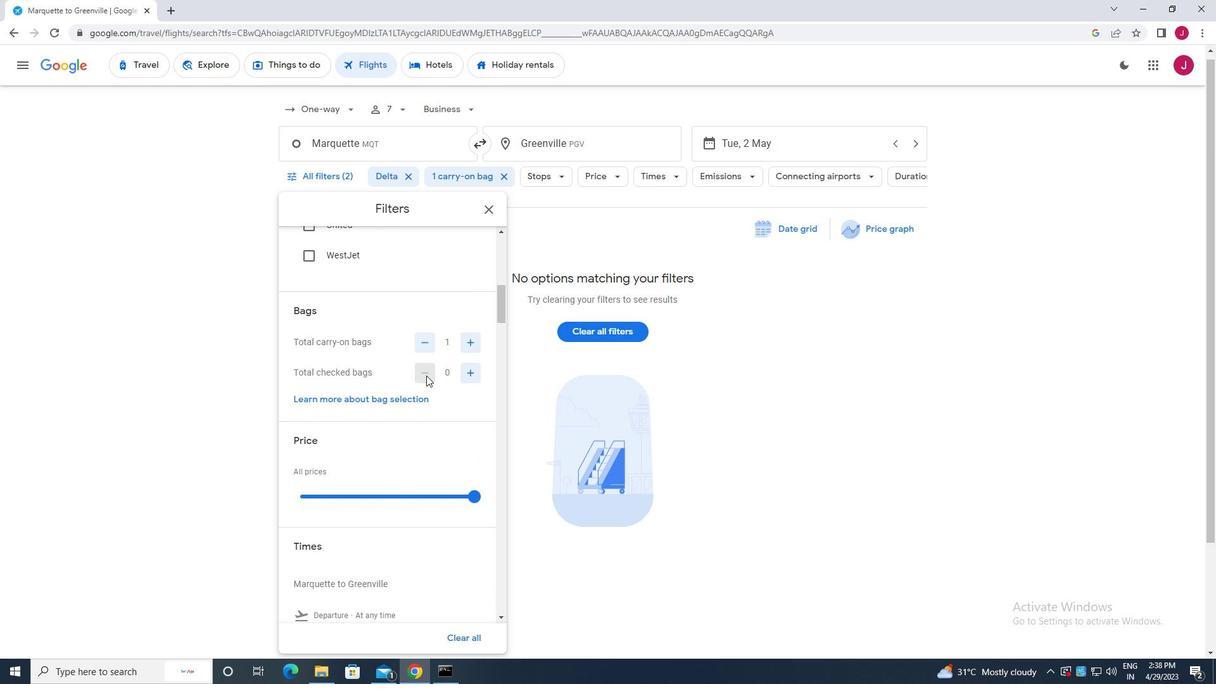 
Action: Mouse scrolled (426, 375) with delta (0, 0)
Screenshot: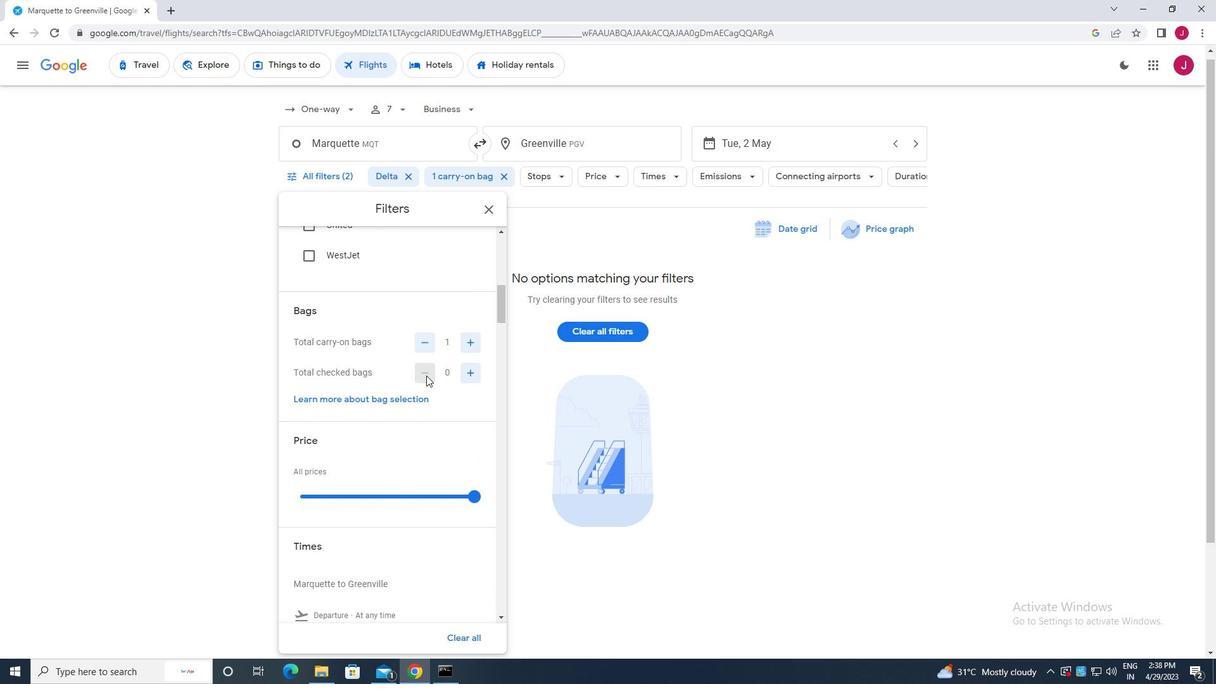 
Action: Mouse scrolled (426, 375) with delta (0, 0)
Screenshot: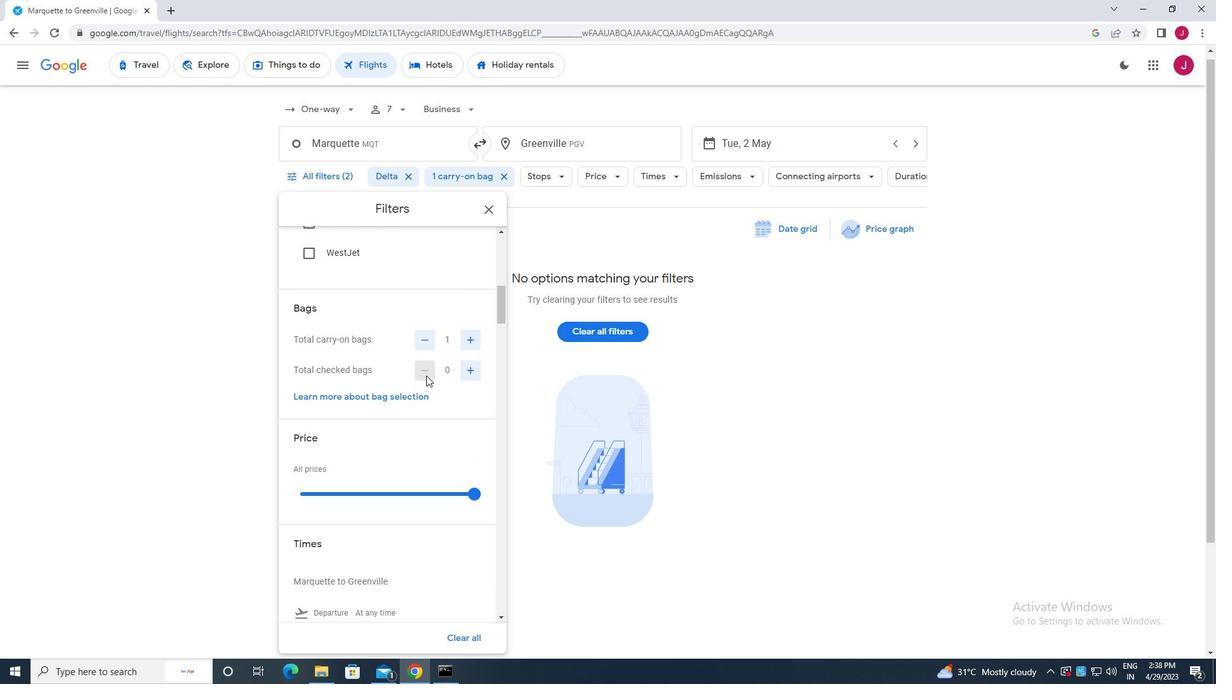 
Action: Mouse moved to (472, 368)
Screenshot: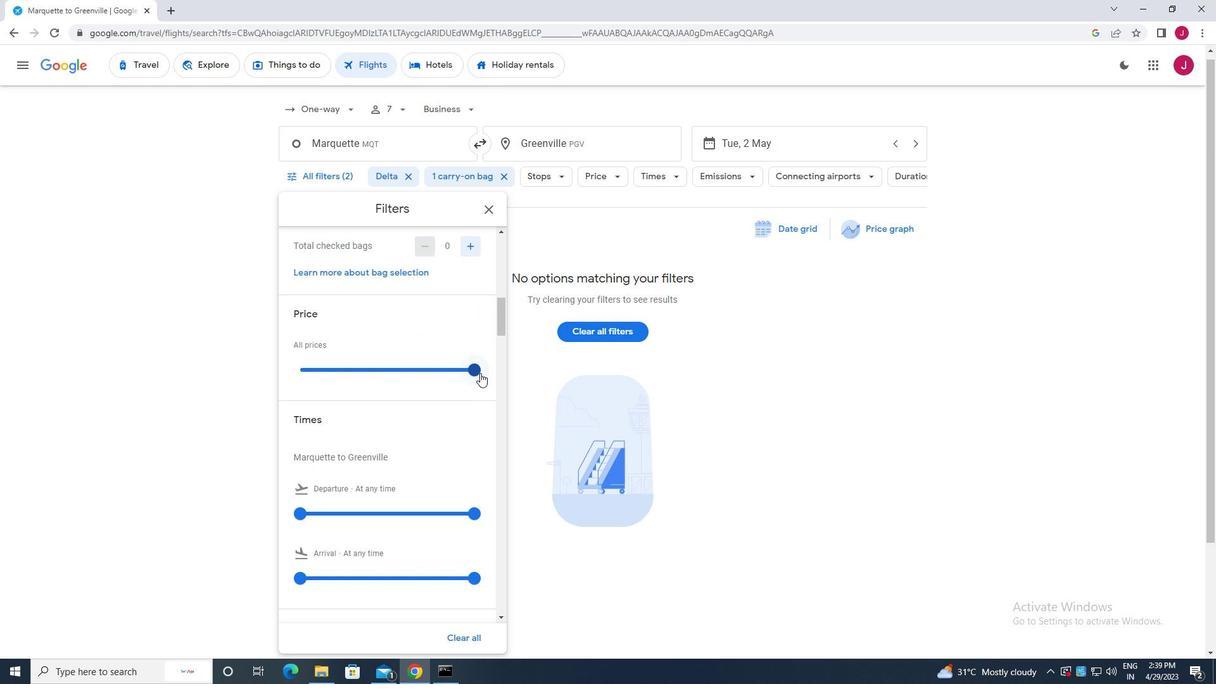 
Action: Mouse pressed left at (472, 368)
Screenshot: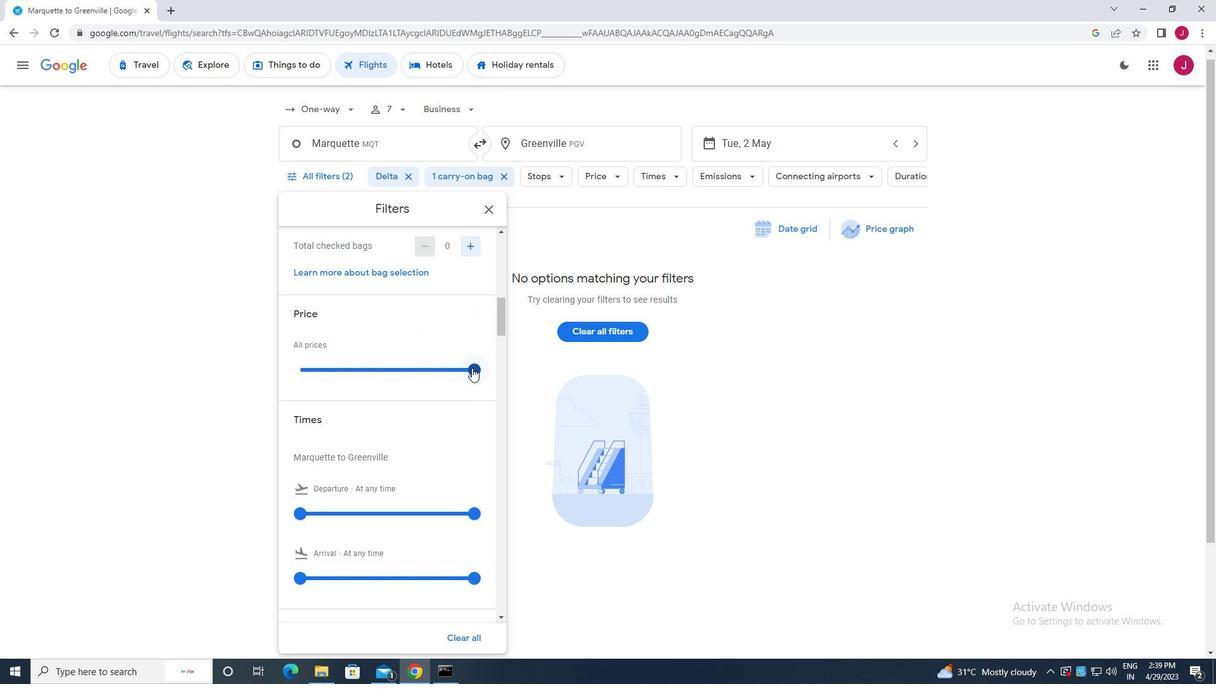 
Action: Mouse moved to (349, 351)
Screenshot: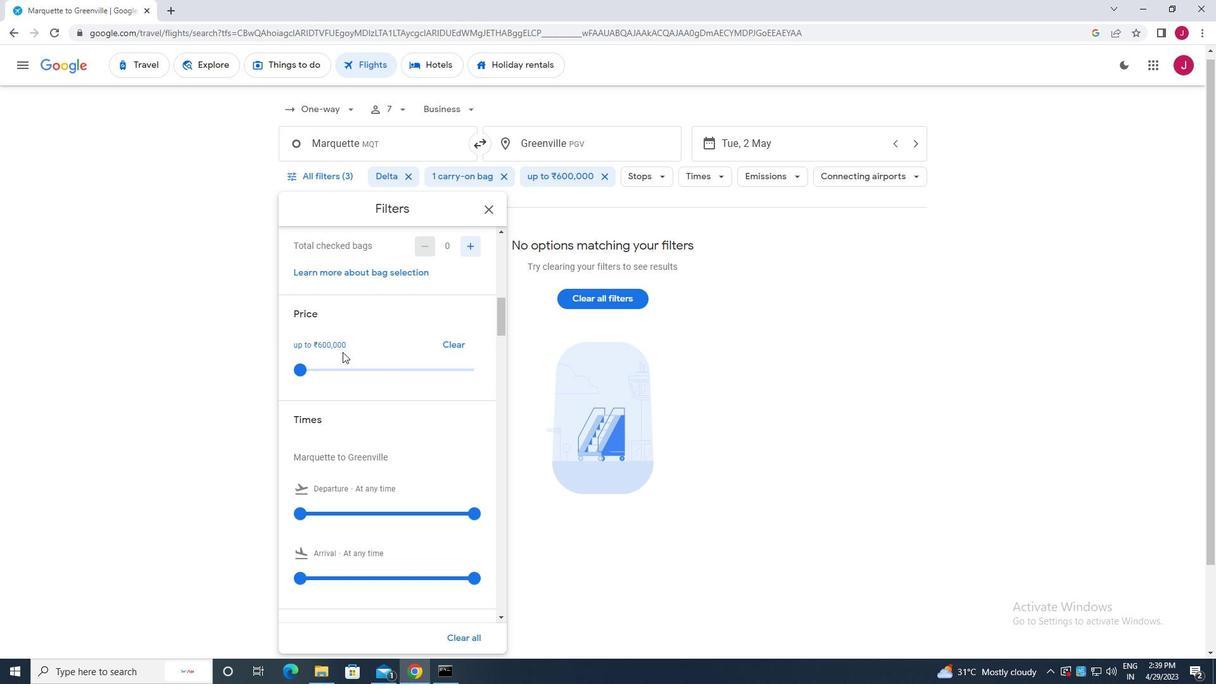 
Action: Mouse scrolled (349, 350) with delta (0, 0)
Screenshot: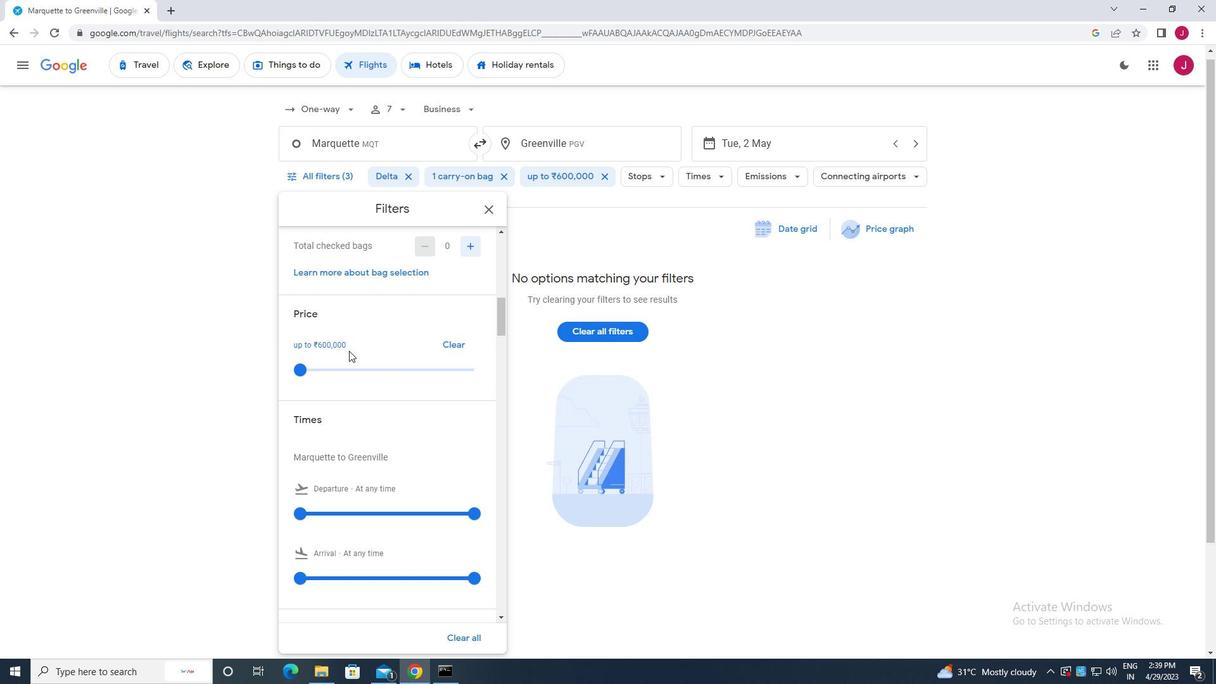 
Action: Mouse scrolled (349, 350) with delta (0, 0)
Screenshot: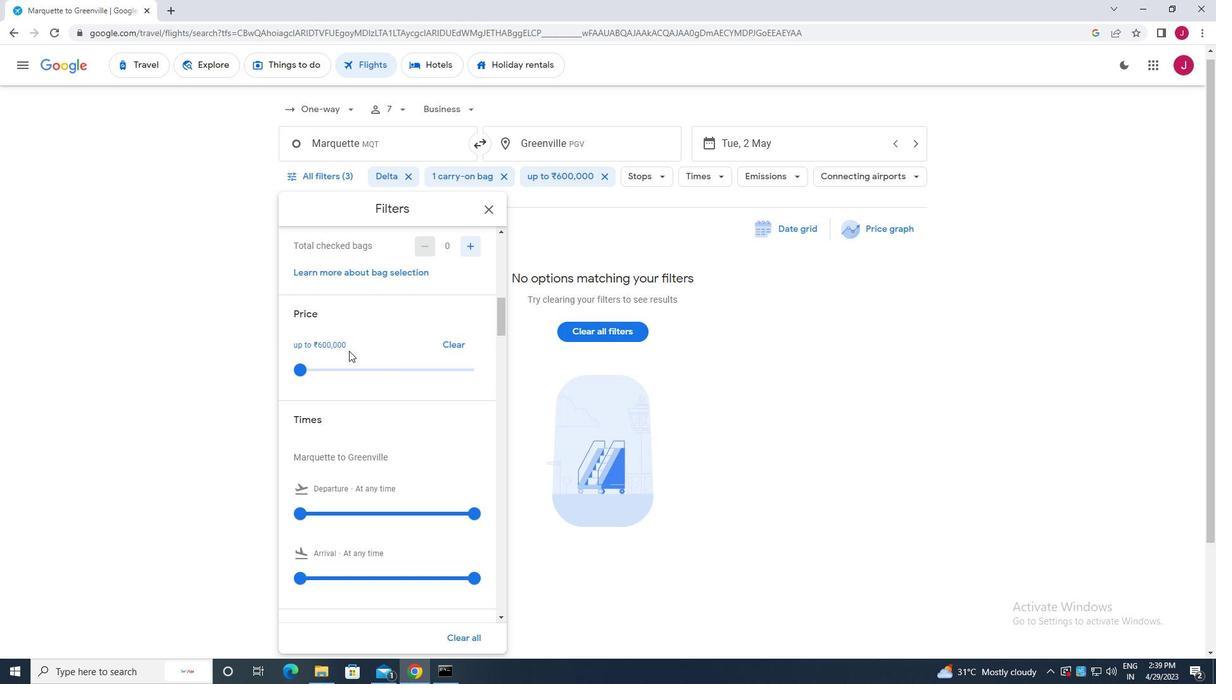
Action: Mouse moved to (302, 384)
Screenshot: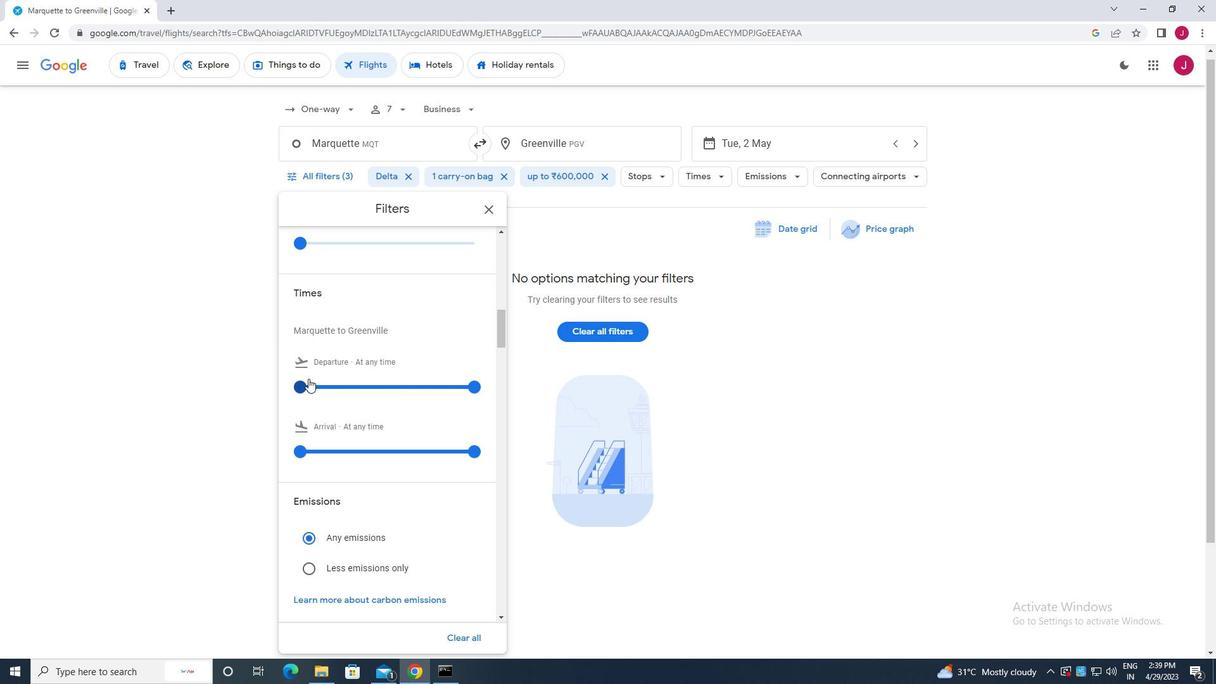 
Action: Mouse pressed left at (302, 384)
Screenshot: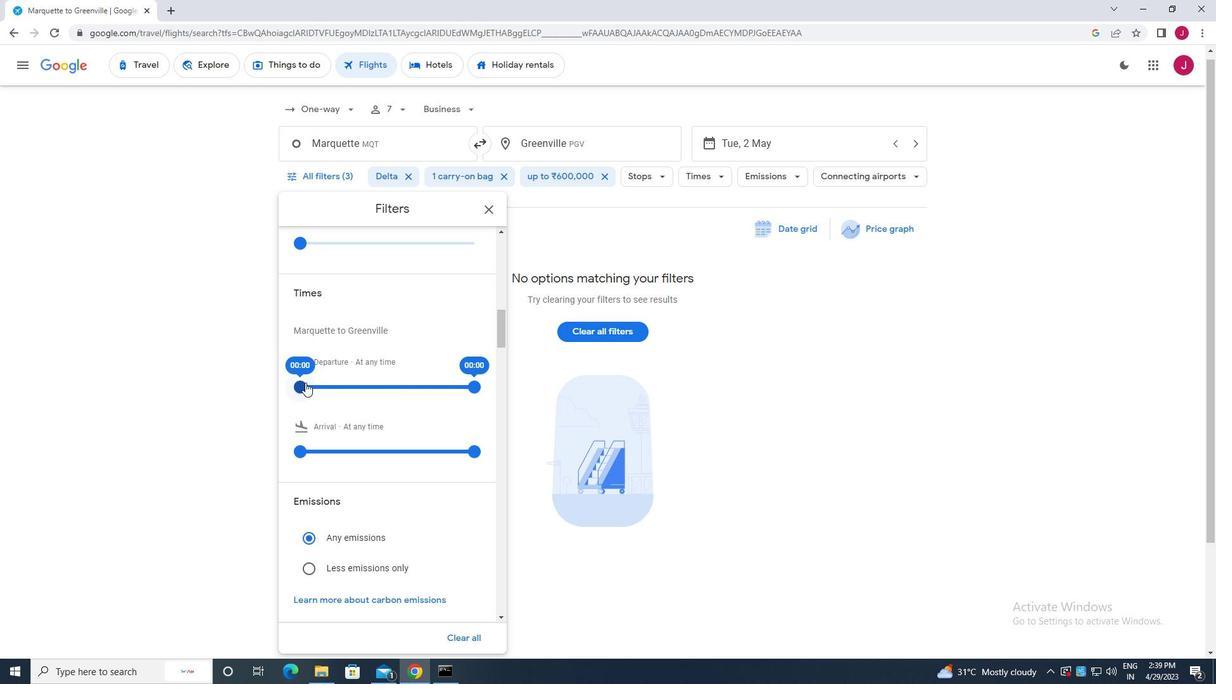 
Action: Mouse moved to (337, 389)
Screenshot: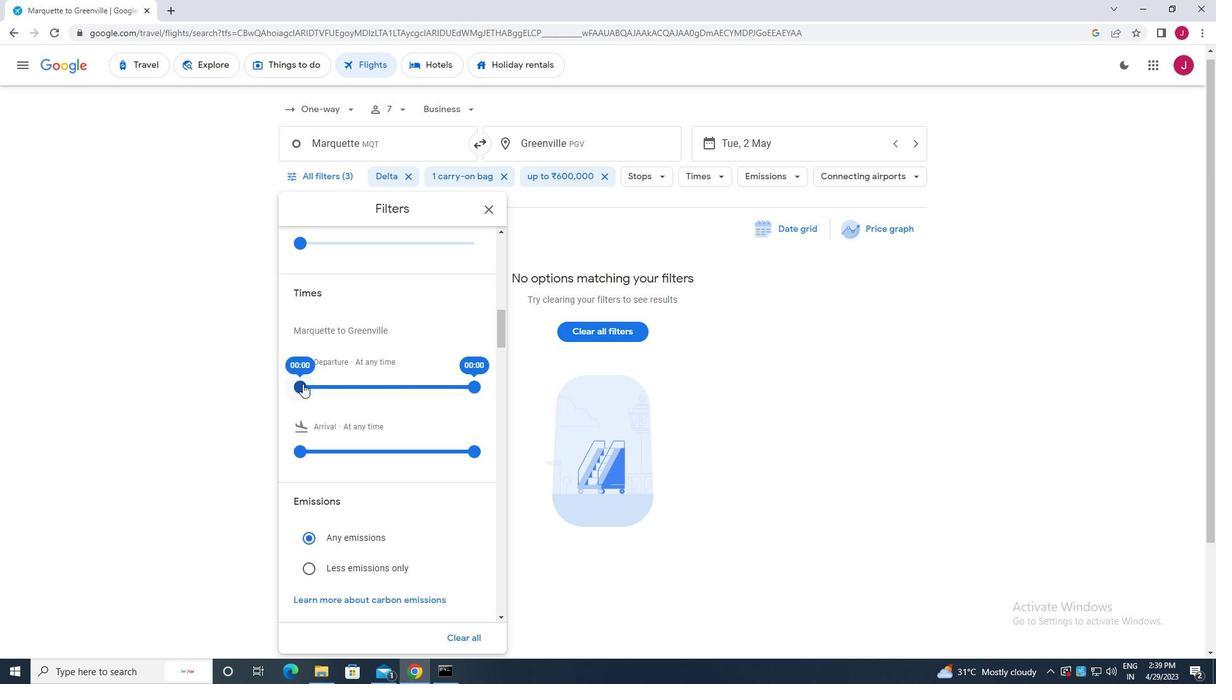 
Action: Mouse scrolled (337, 388) with delta (0, 0)
Screenshot: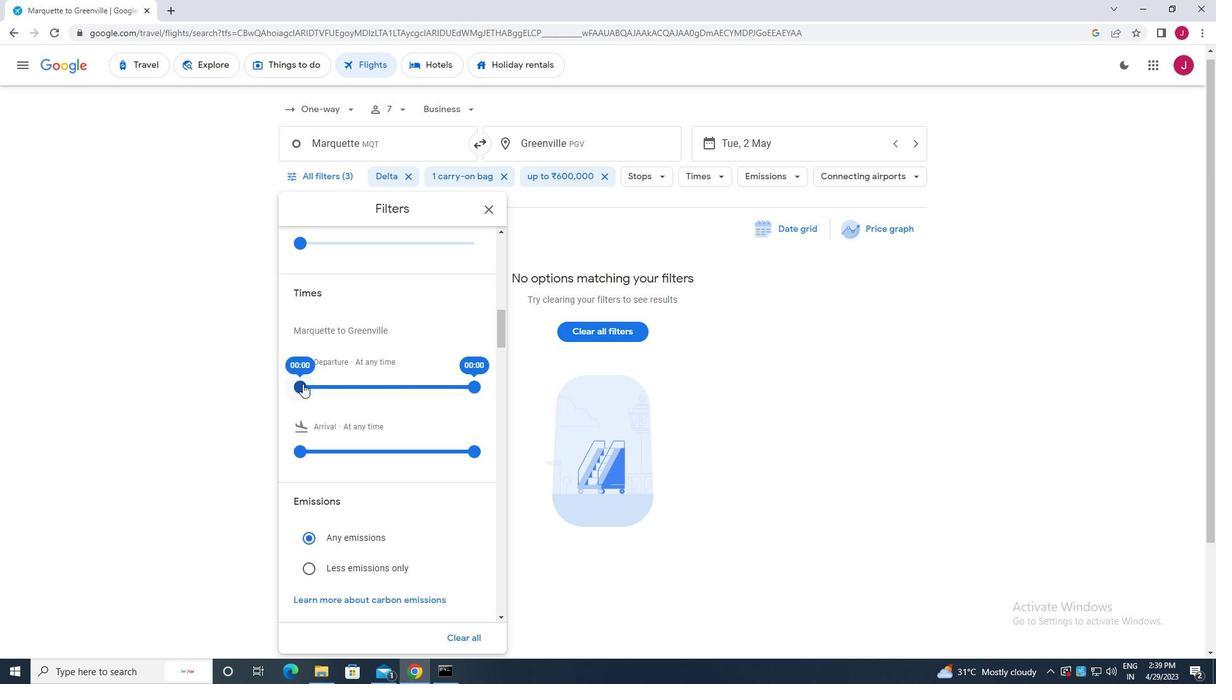 
Action: Mouse moved to (475, 324)
Screenshot: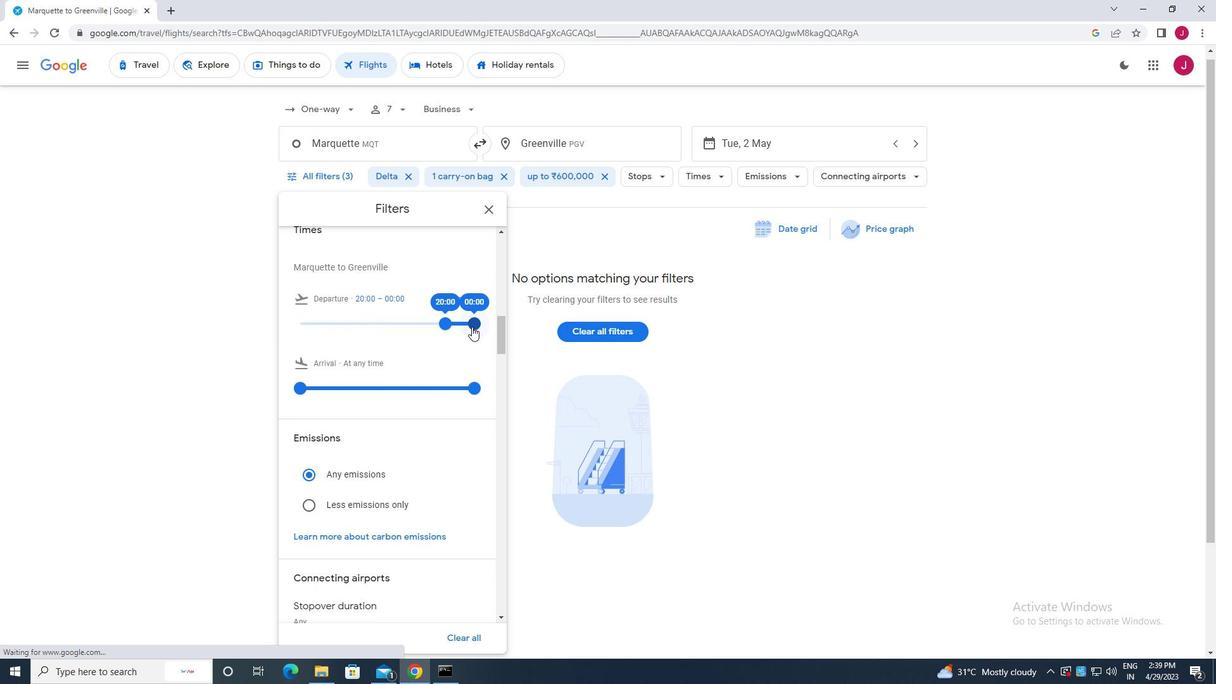 
Action: Mouse pressed left at (475, 324)
Screenshot: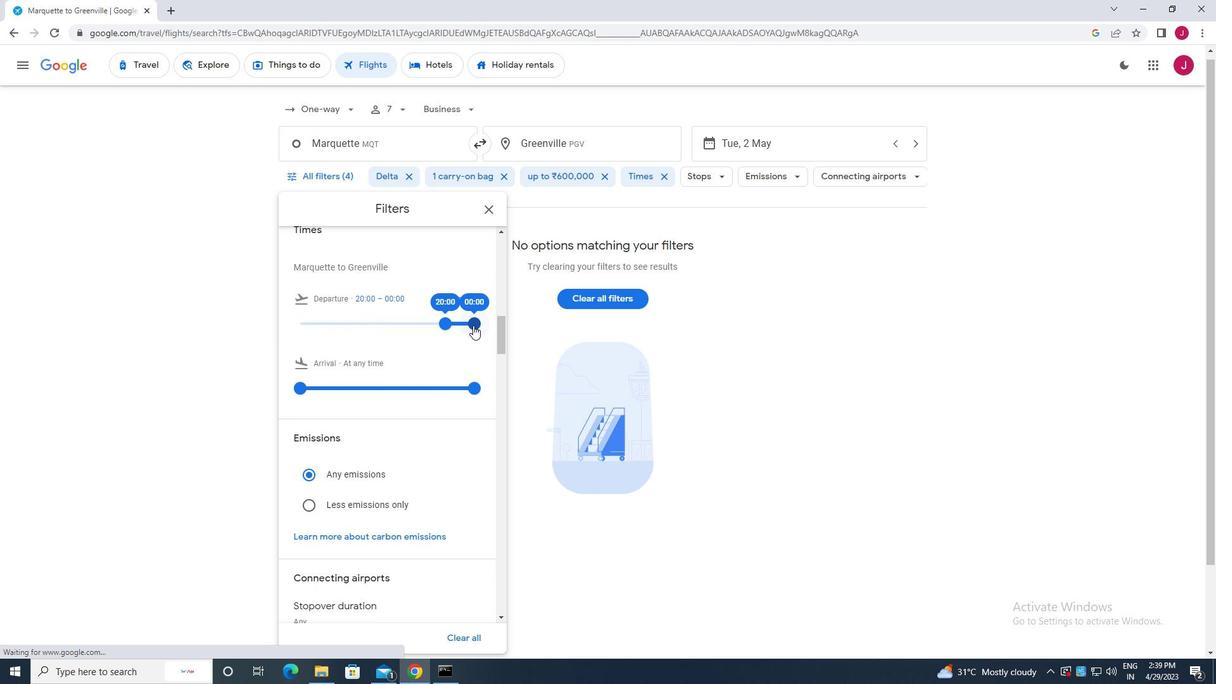 
Action: Mouse moved to (487, 207)
Screenshot: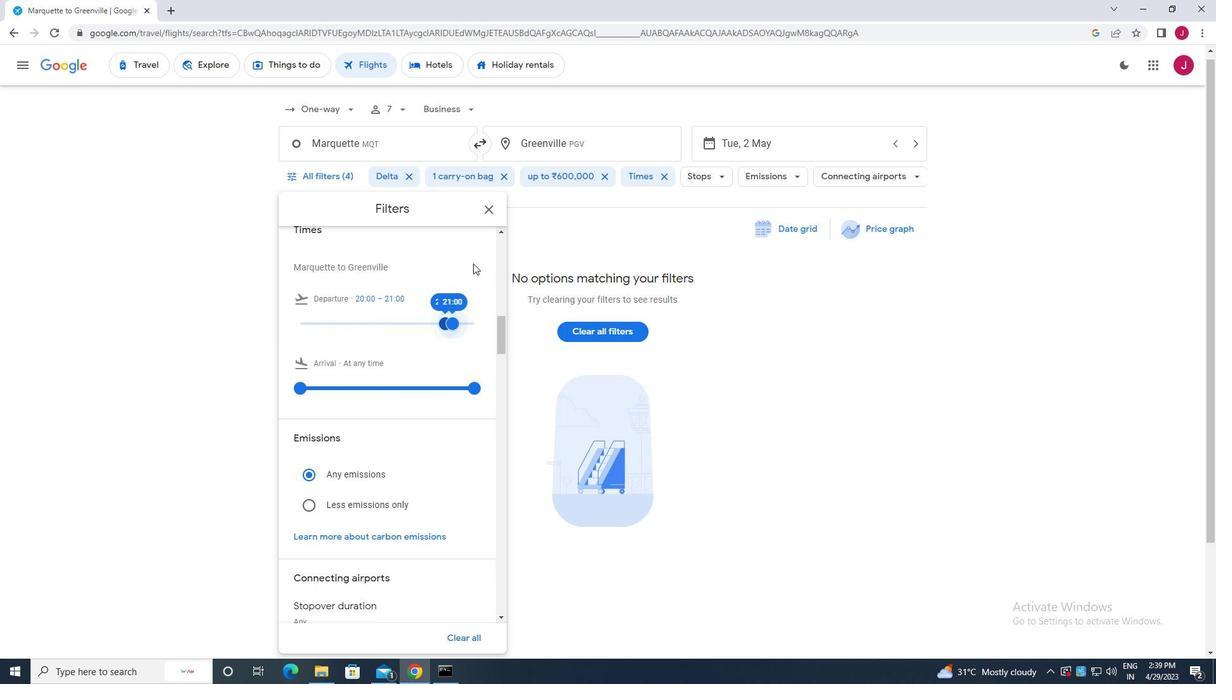 
Action: Mouse pressed left at (487, 207)
Screenshot: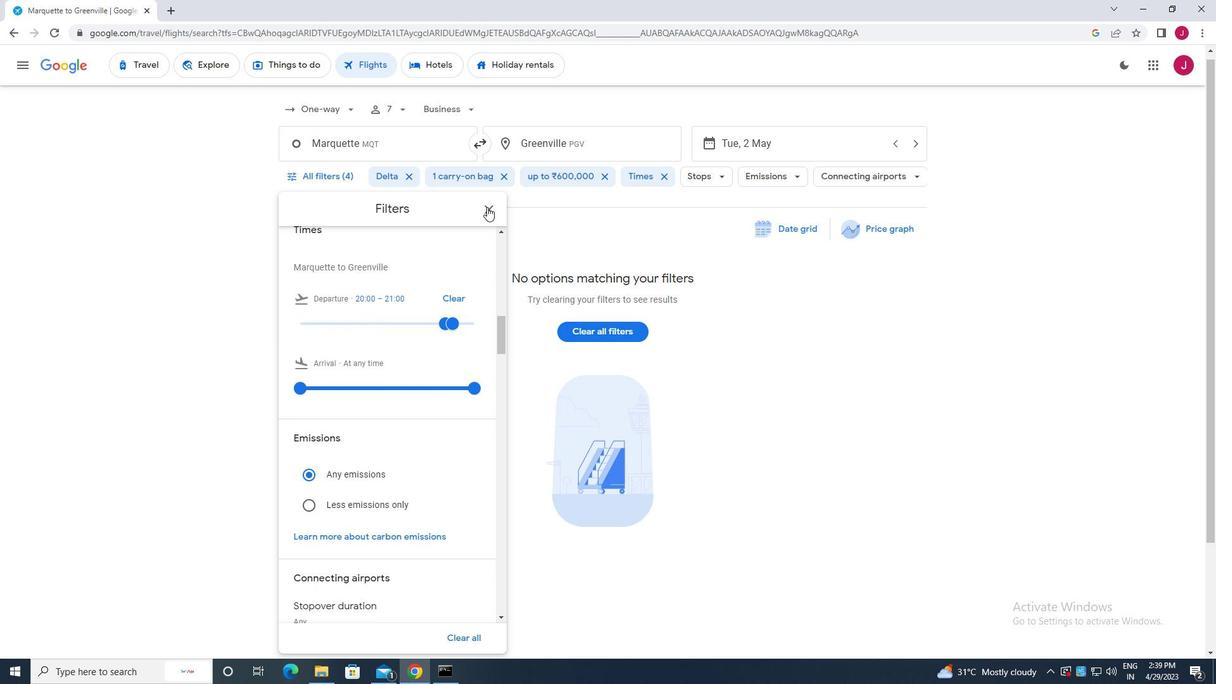 
Action: Mouse moved to (480, 214)
Screenshot: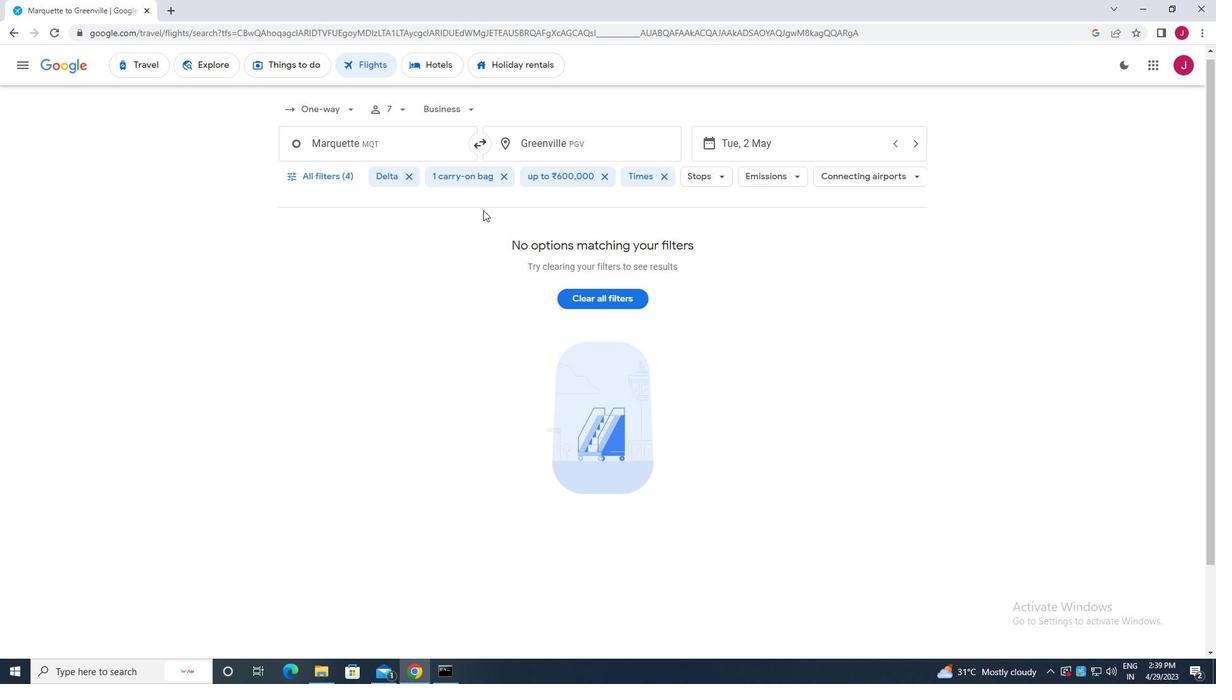 
